 Task: Find connections with filter location Gennevilliers with filter topic #Businessintelligence with filter profile language Spanish with filter current company Xebia with filter school Womens Jobs with filter industry Executive Offices with filter service category Strategic Planning with filter keywords title Nurse
Action: Mouse moved to (641, 108)
Screenshot: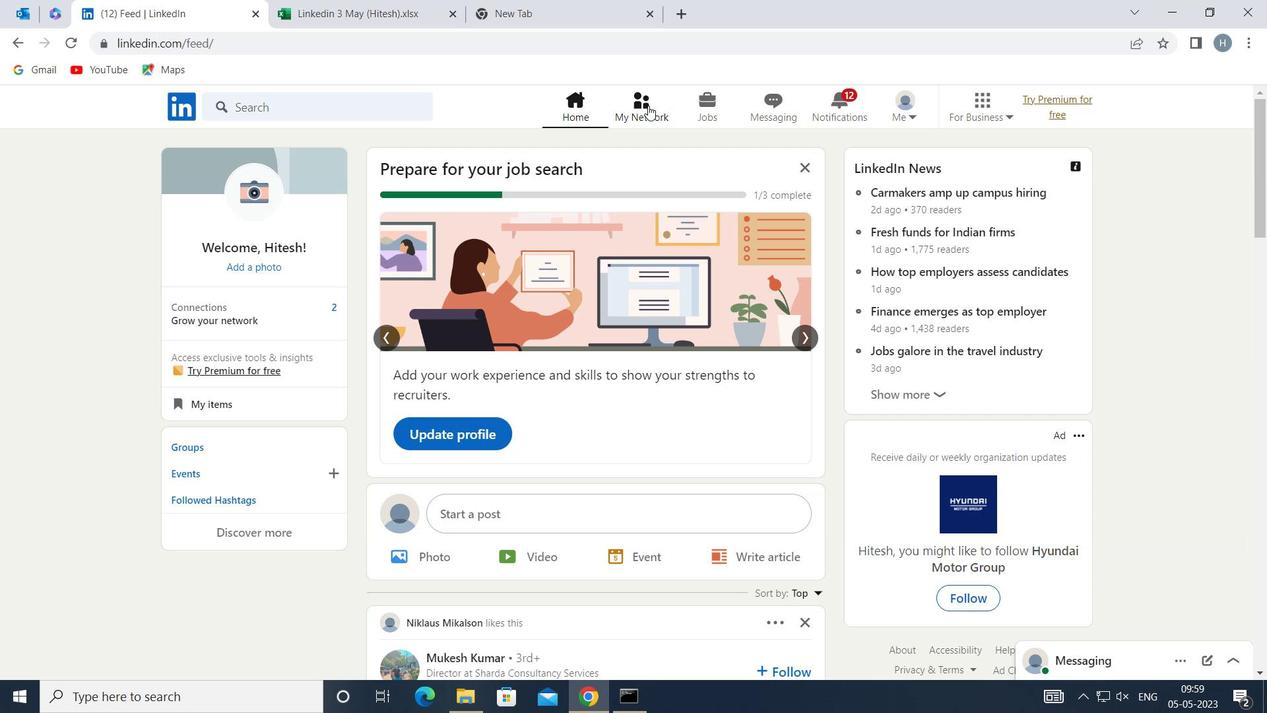 
Action: Mouse pressed left at (641, 108)
Screenshot: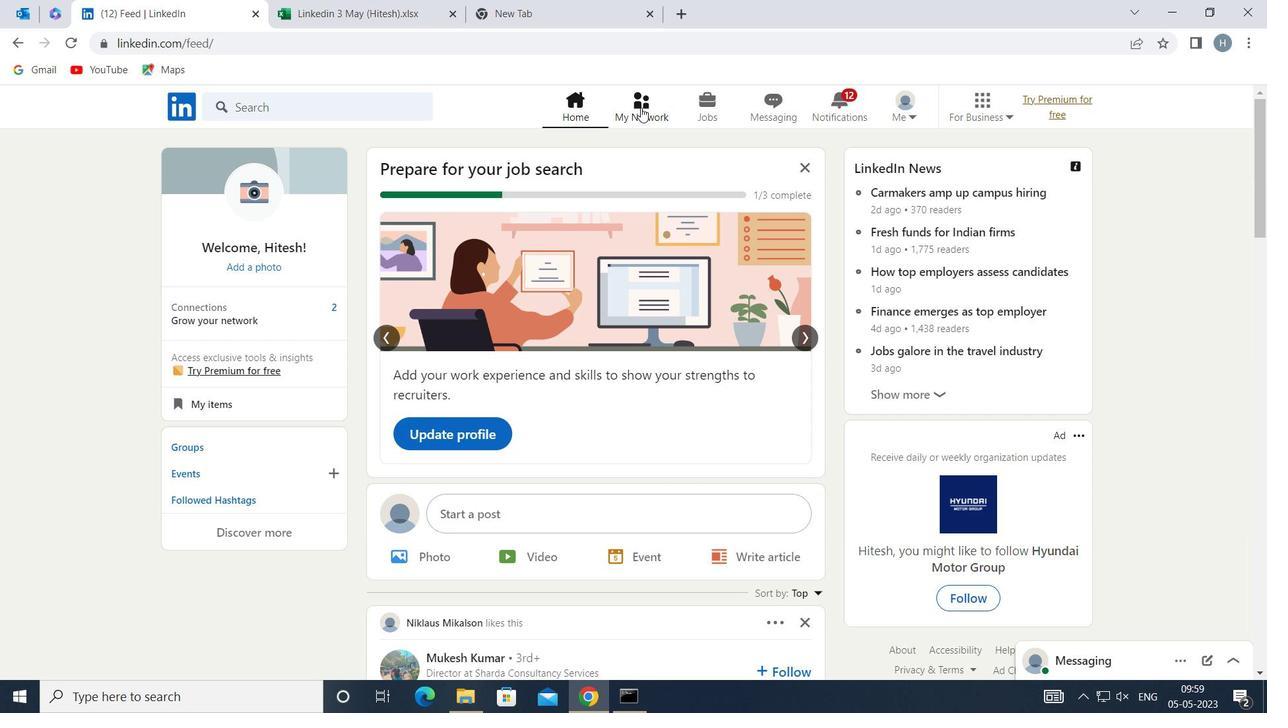 
Action: Mouse moved to (351, 202)
Screenshot: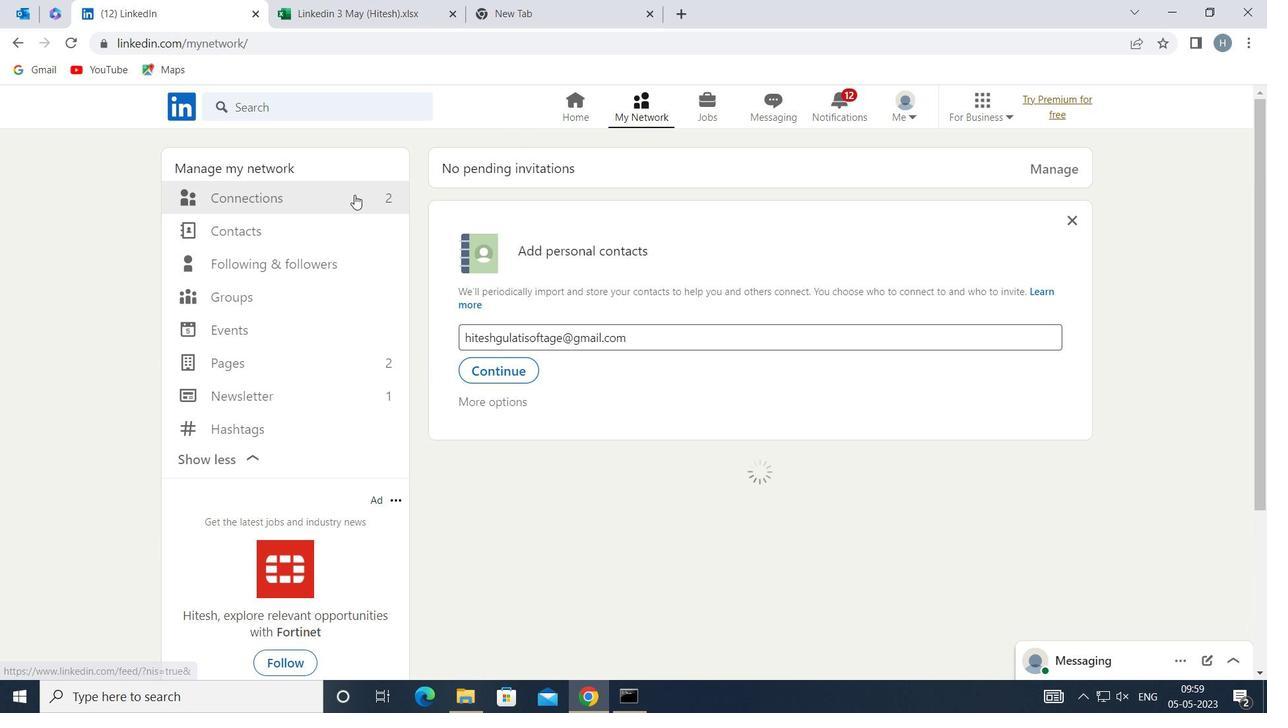 
Action: Mouse pressed left at (351, 202)
Screenshot: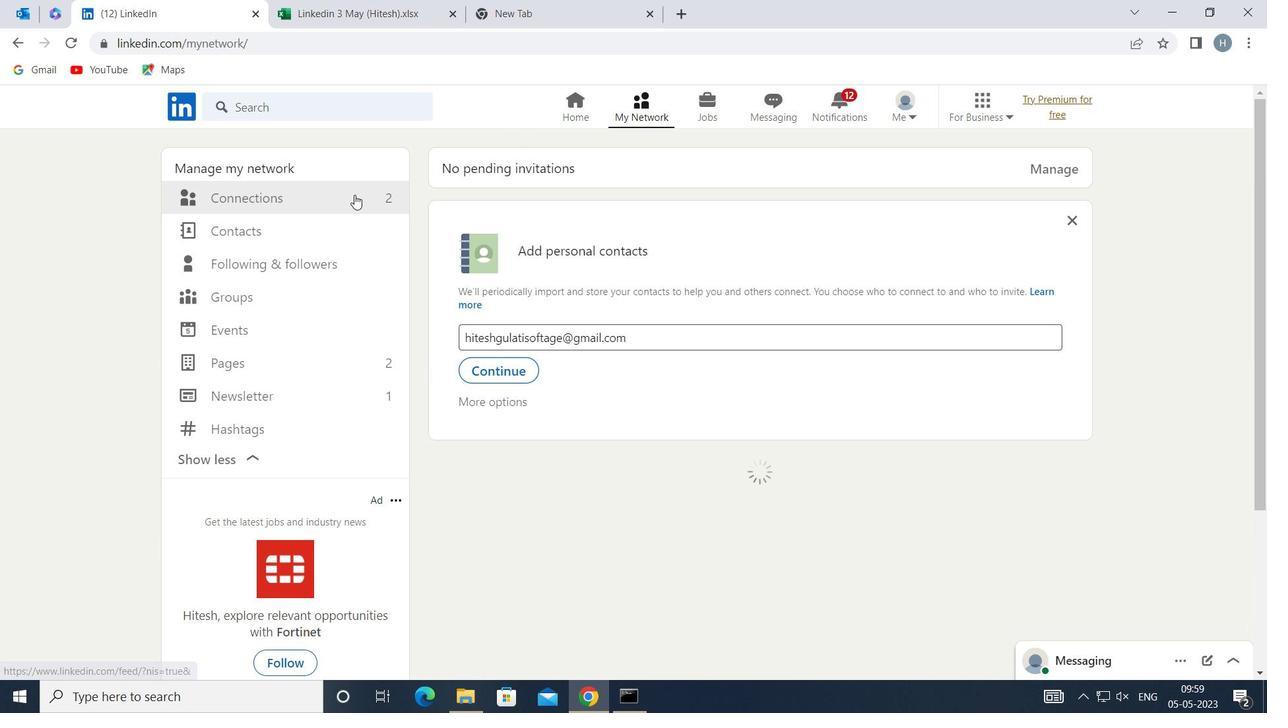 
Action: Mouse moved to (746, 195)
Screenshot: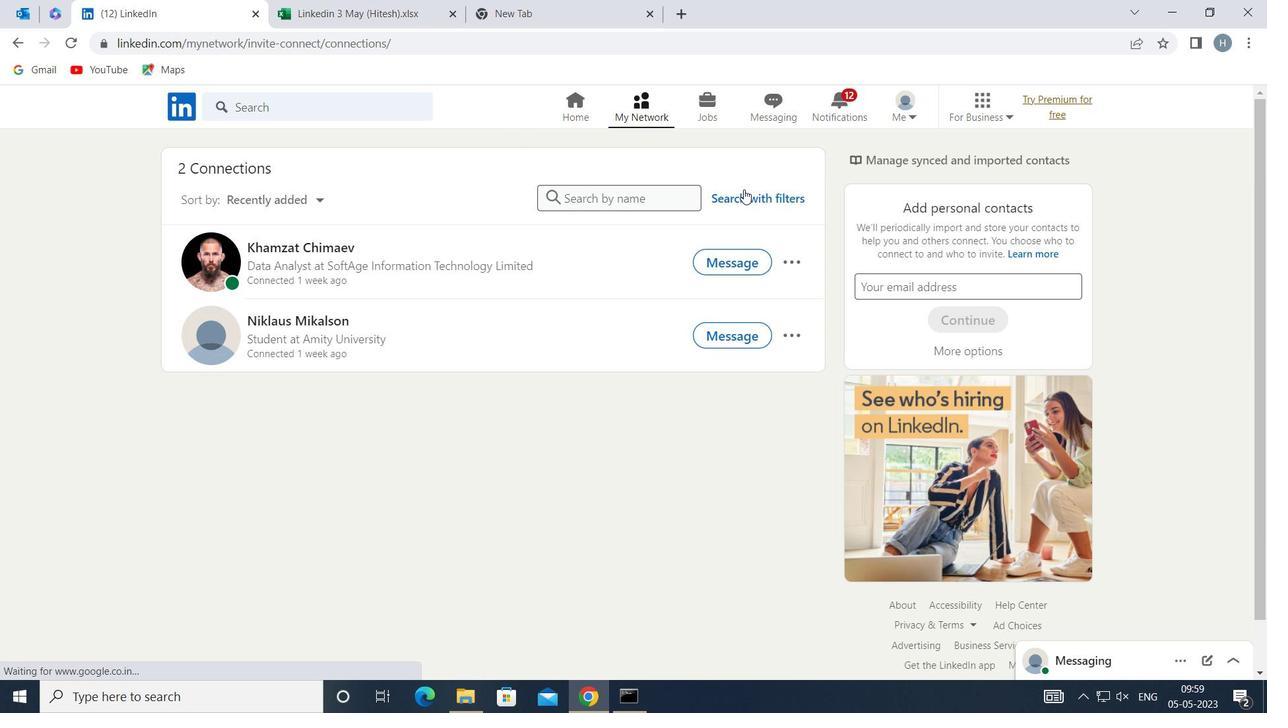
Action: Mouse pressed left at (746, 195)
Screenshot: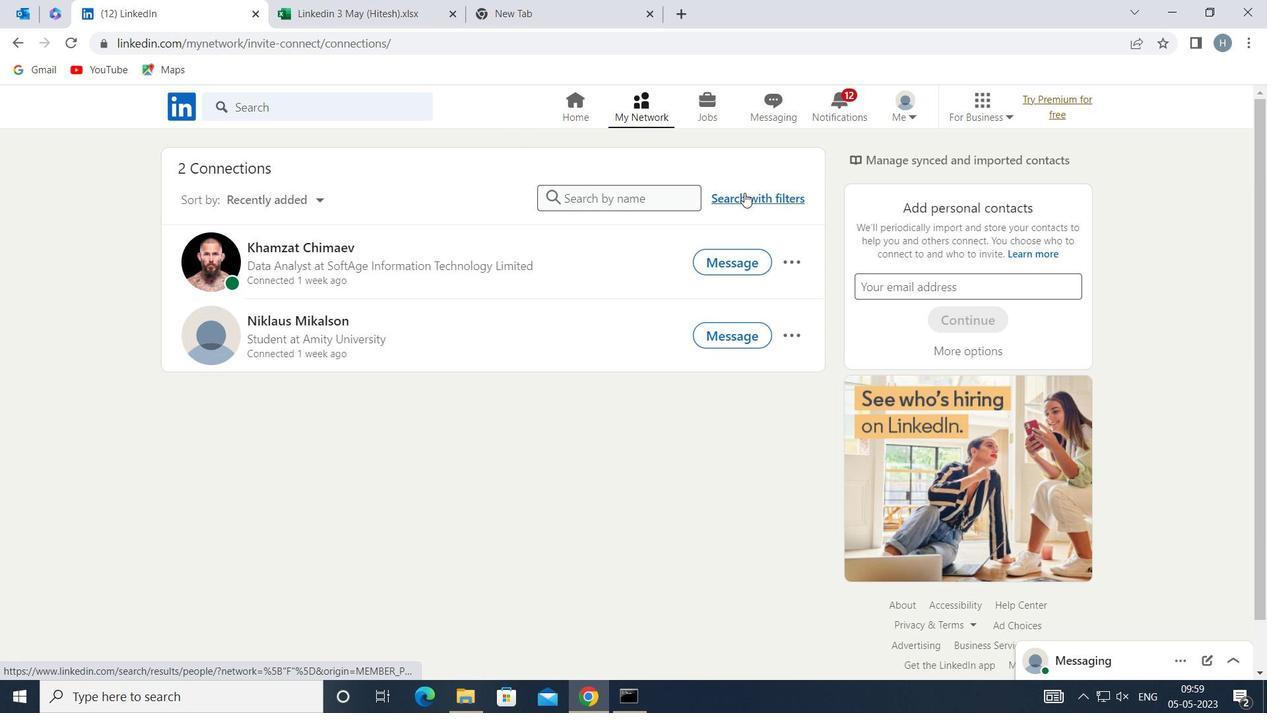 
Action: Mouse moved to (688, 146)
Screenshot: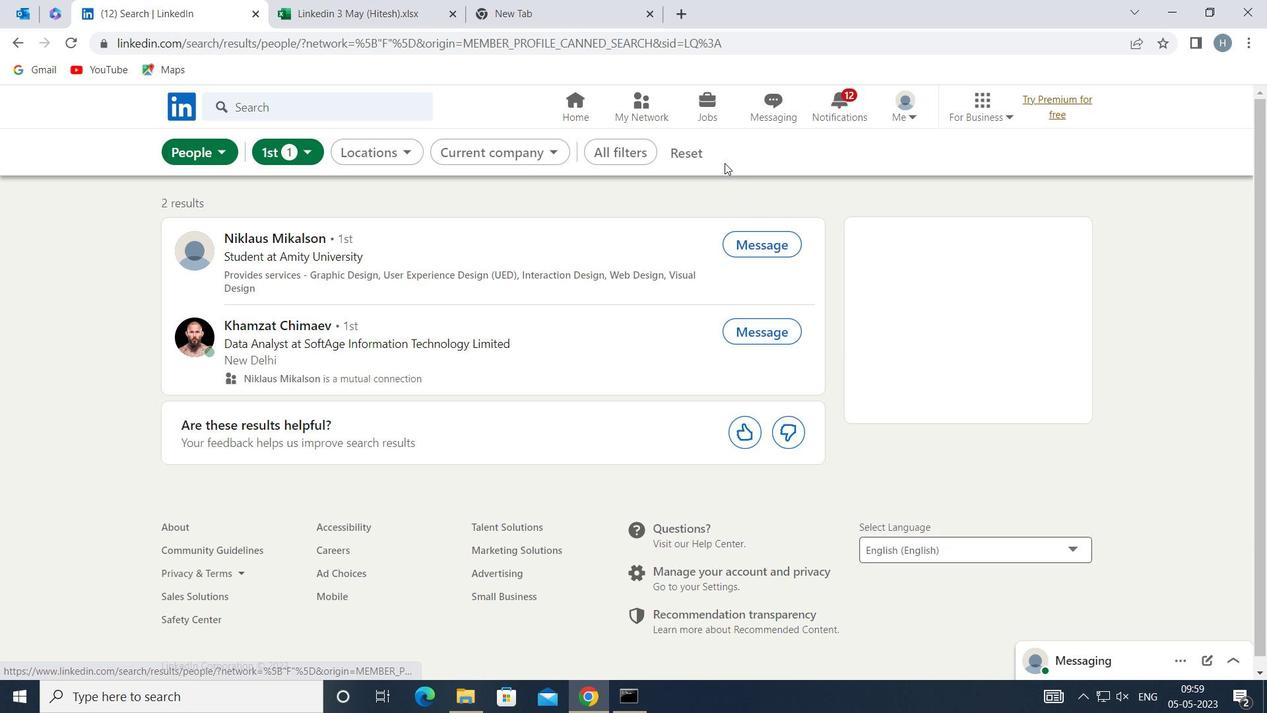 
Action: Mouse pressed left at (688, 146)
Screenshot: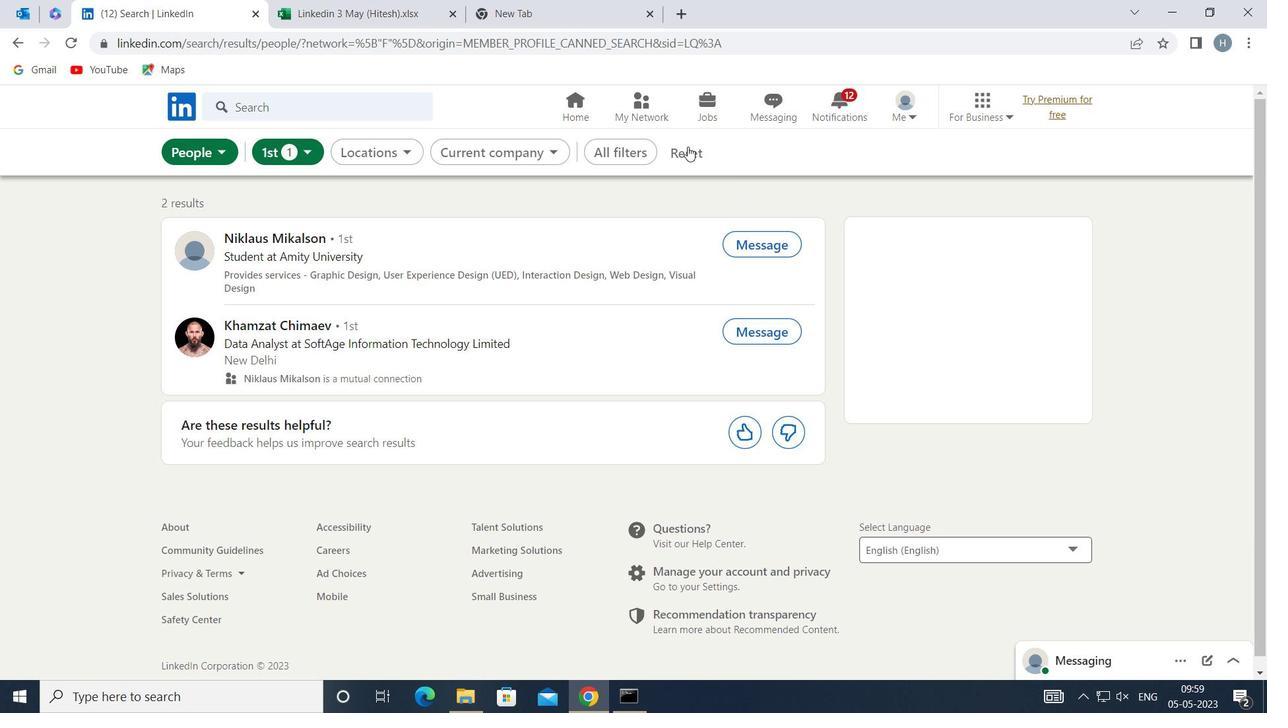 
Action: Mouse moved to (668, 147)
Screenshot: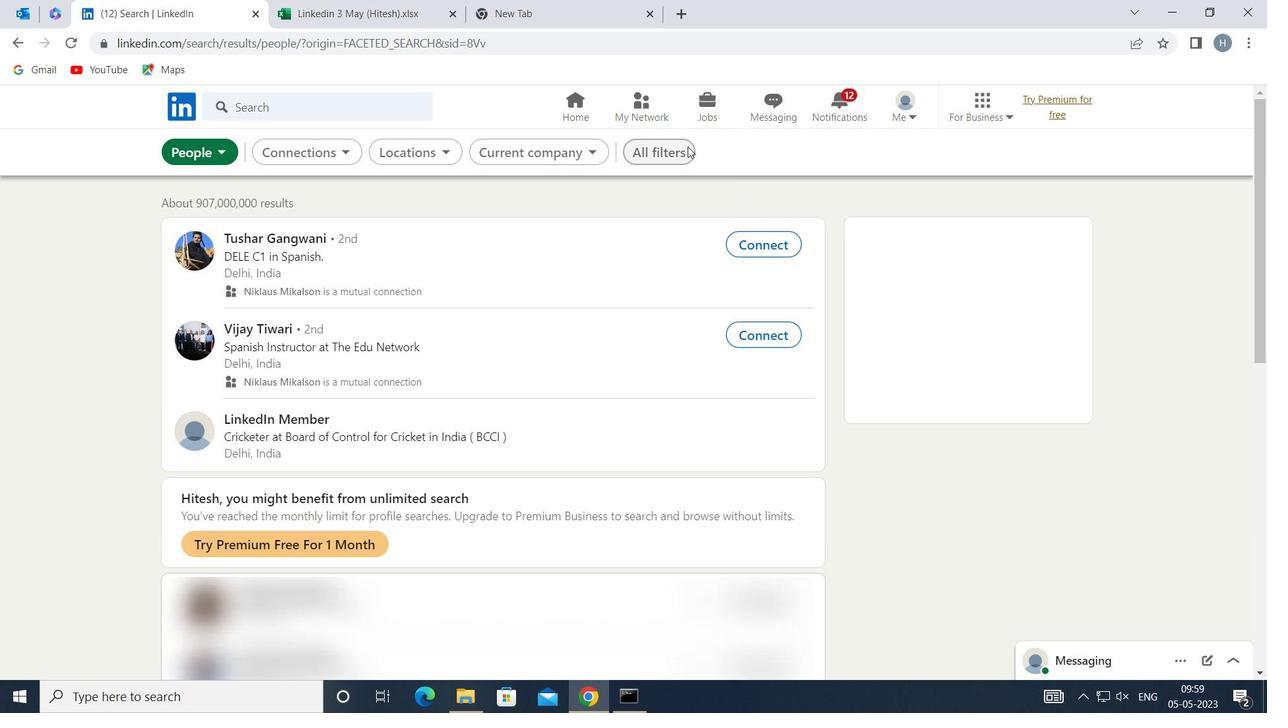 
Action: Mouse pressed left at (668, 147)
Screenshot: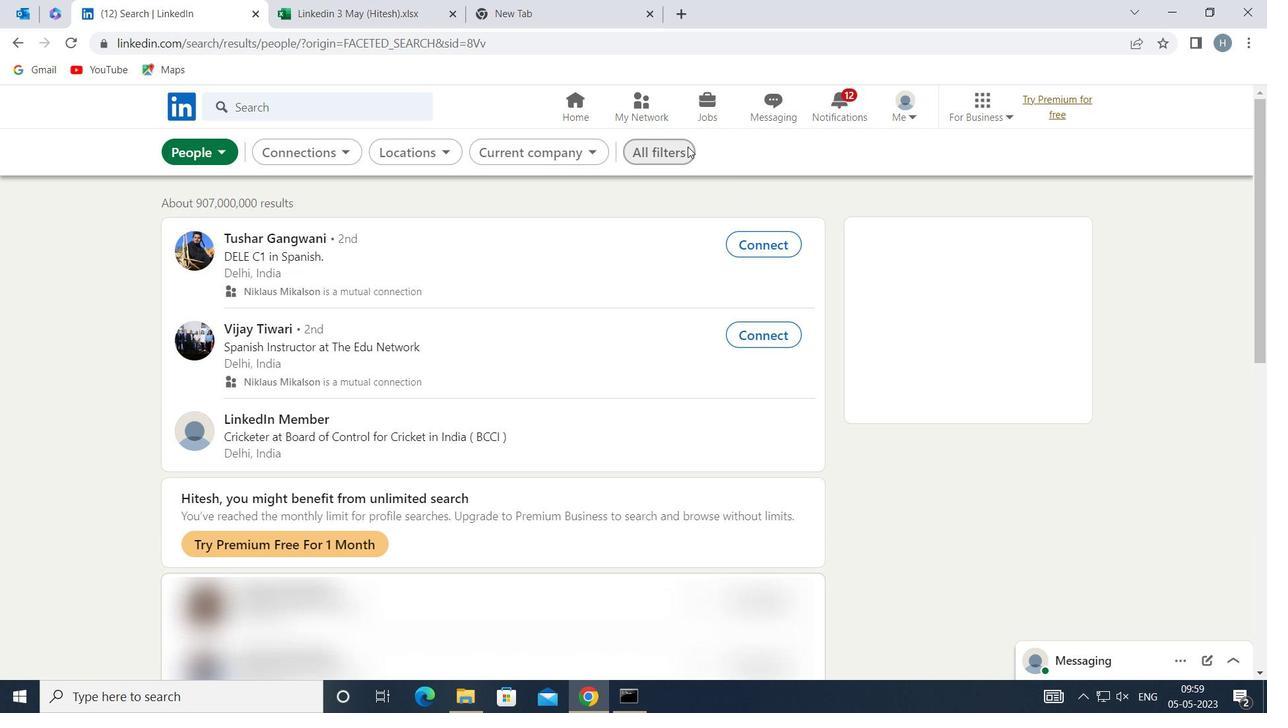 
Action: Mouse moved to (972, 376)
Screenshot: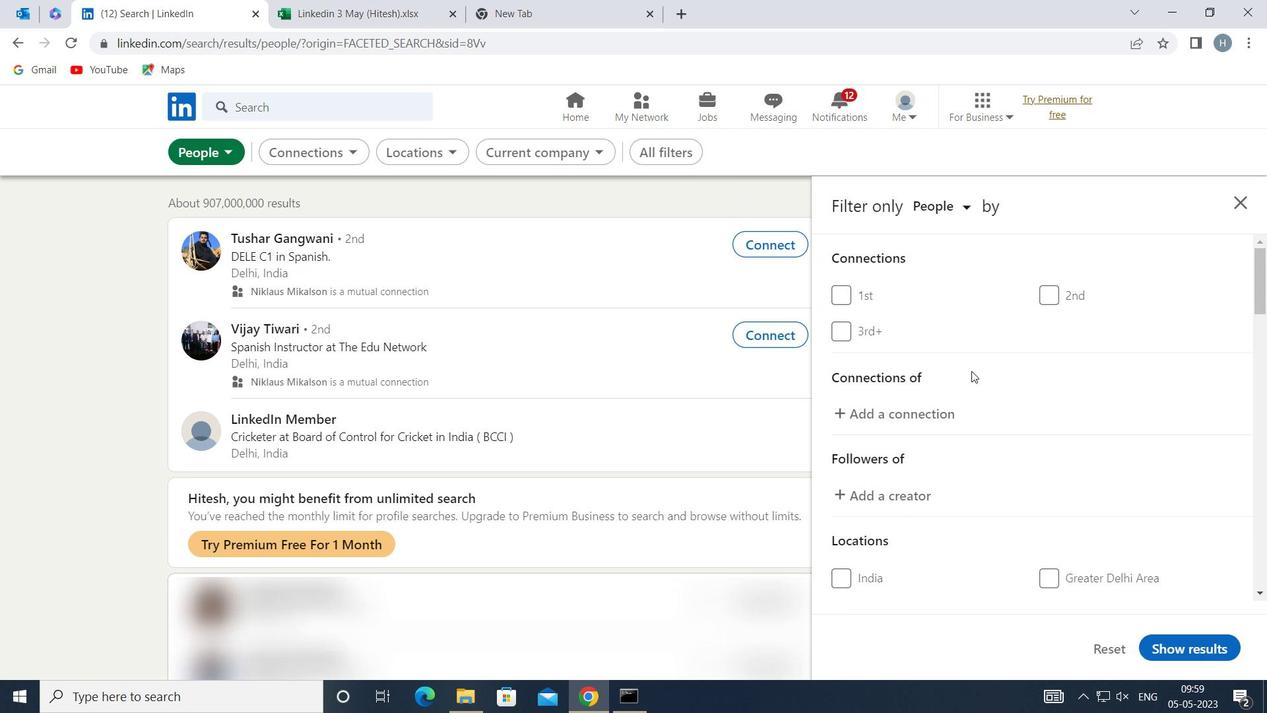 
Action: Mouse scrolled (972, 375) with delta (0, 0)
Screenshot: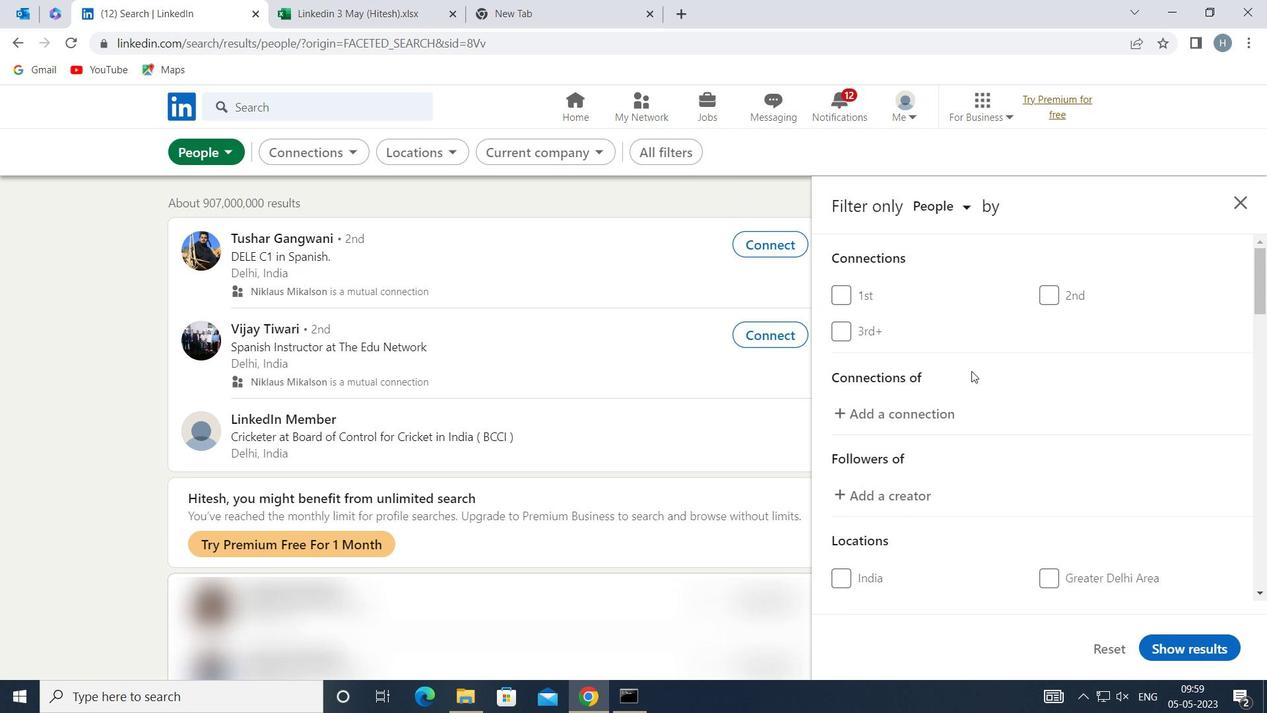 
Action: Mouse scrolled (972, 375) with delta (0, 0)
Screenshot: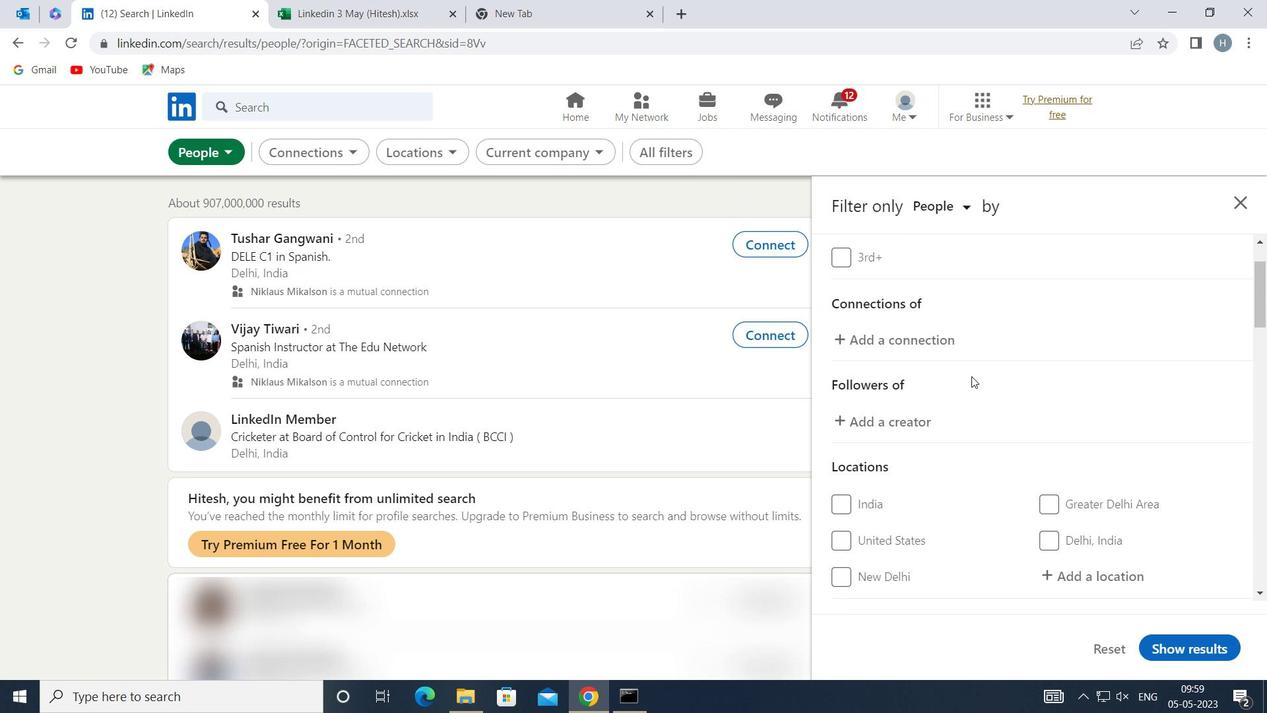 
Action: Mouse moved to (1098, 476)
Screenshot: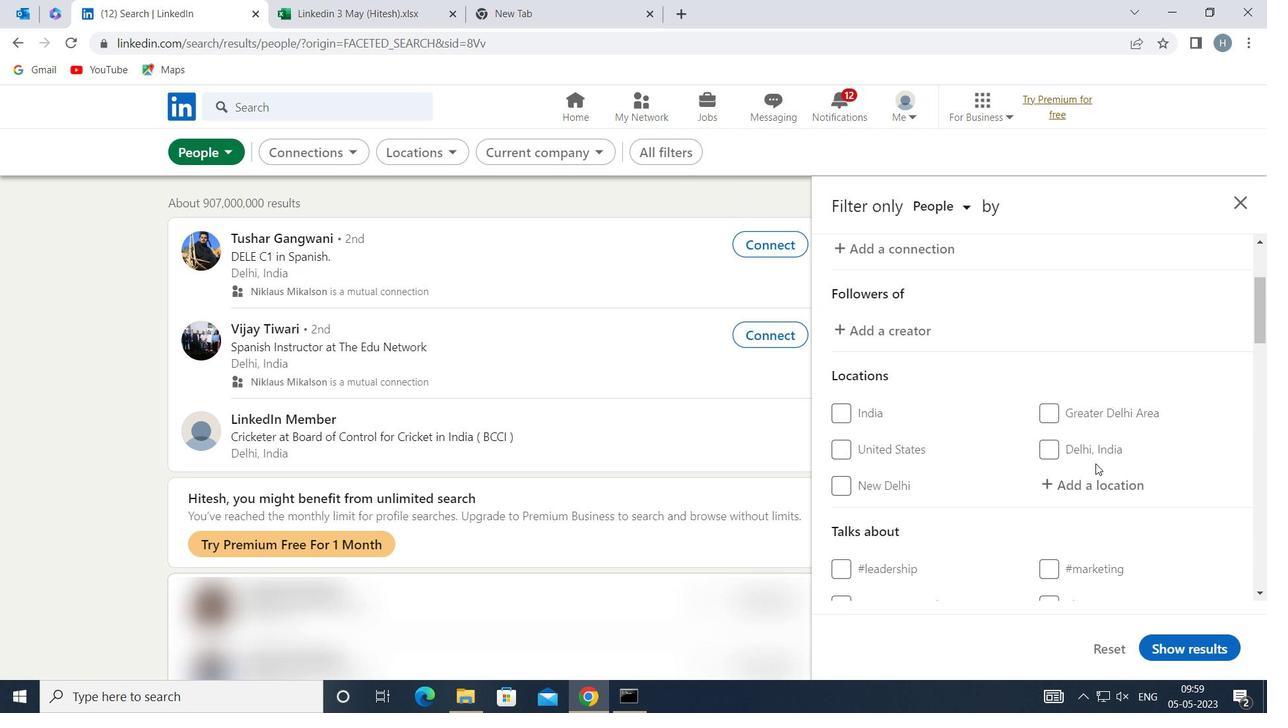 
Action: Mouse pressed left at (1098, 476)
Screenshot: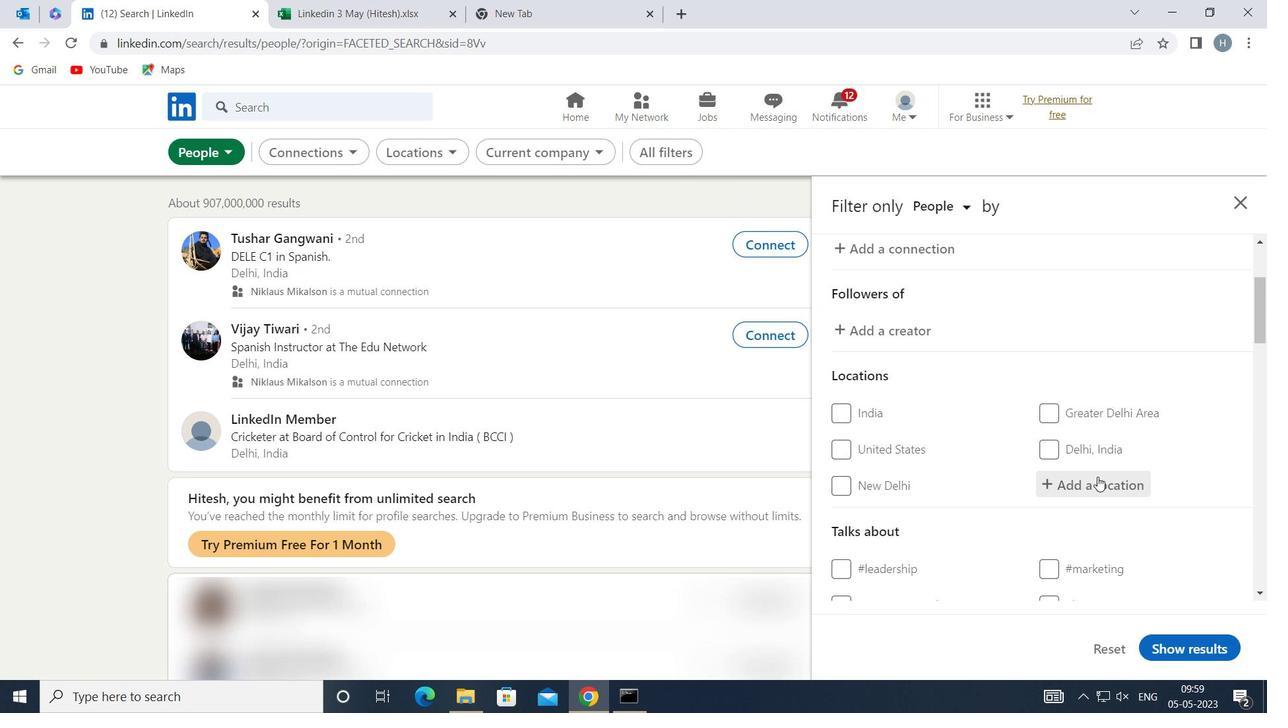 
Action: Mouse moved to (1094, 452)
Screenshot: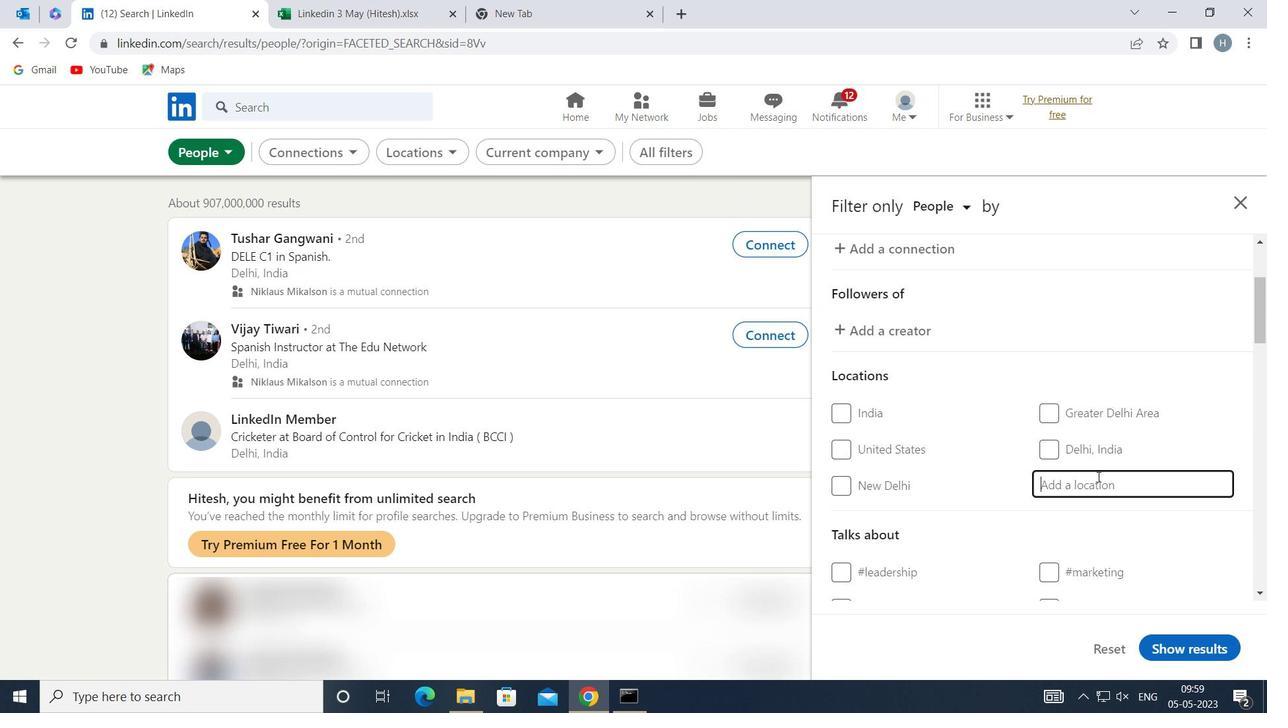 
Action: Key pressed <Key.shift>GENNEVILLI
Screenshot: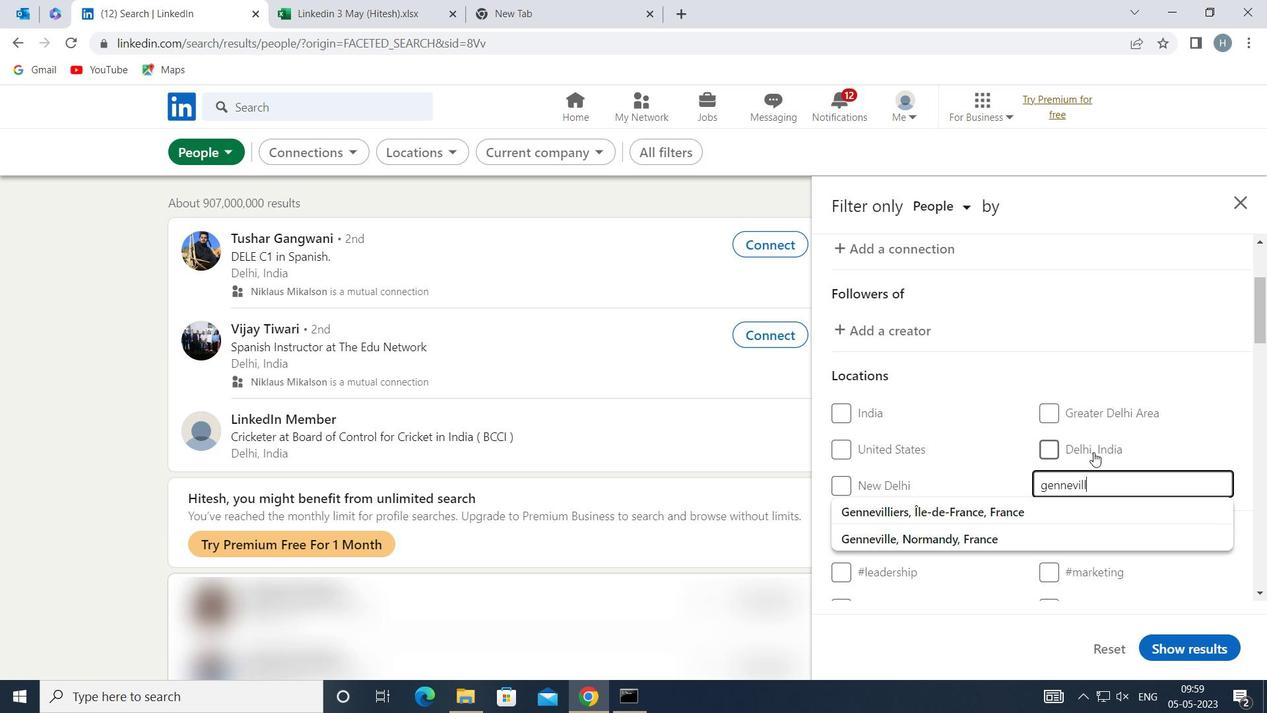
Action: Mouse moved to (1040, 504)
Screenshot: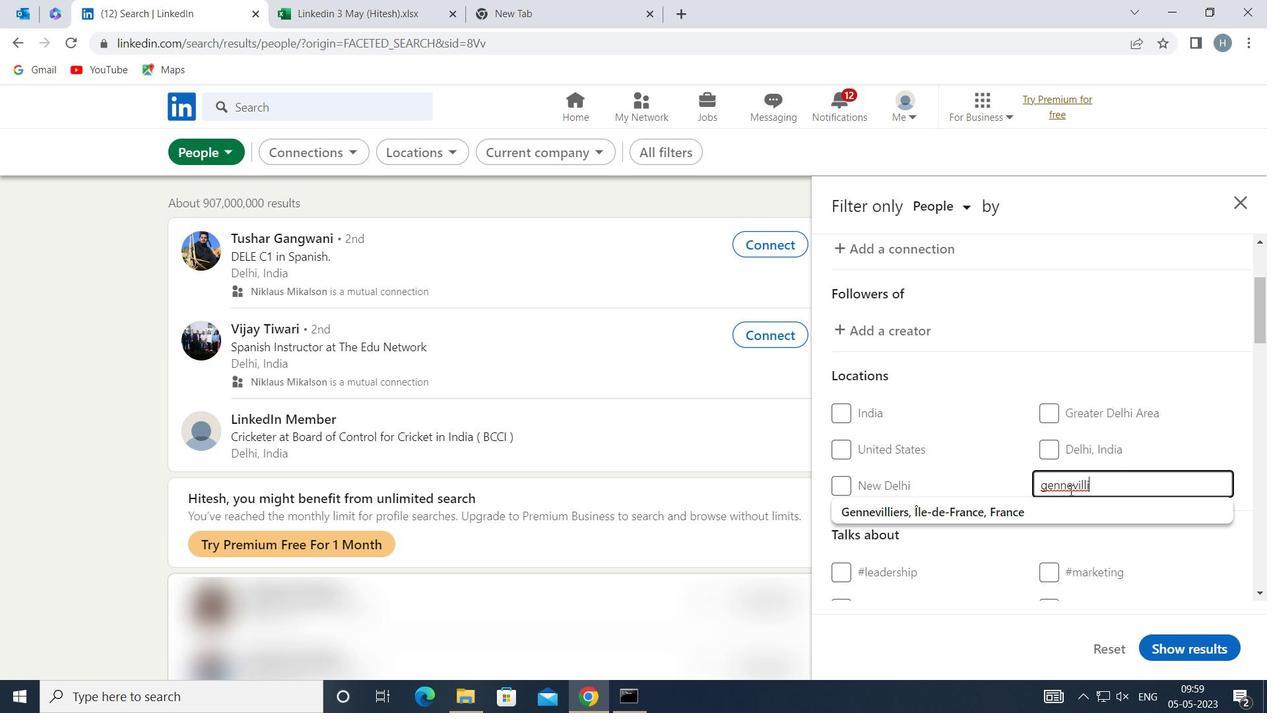 
Action: Mouse pressed left at (1040, 504)
Screenshot: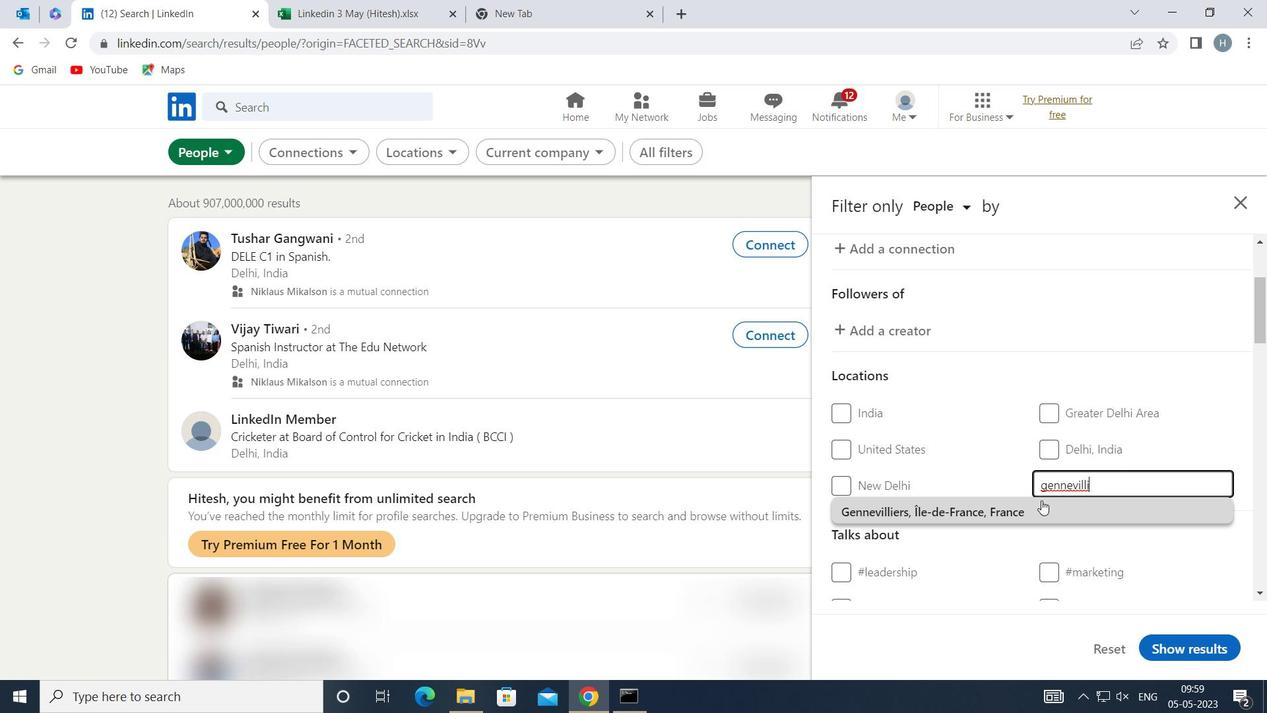 
Action: Mouse moved to (1007, 461)
Screenshot: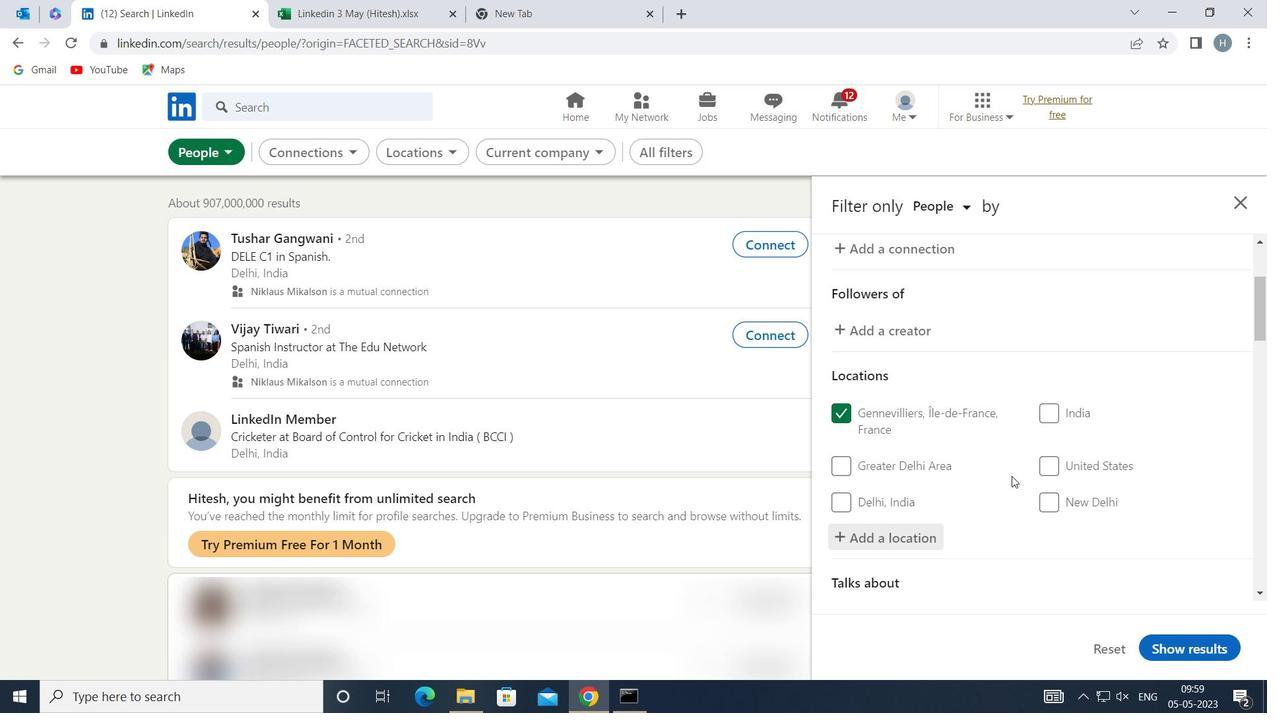 
Action: Mouse scrolled (1007, 460) with delta (0, 0)
Screenshot: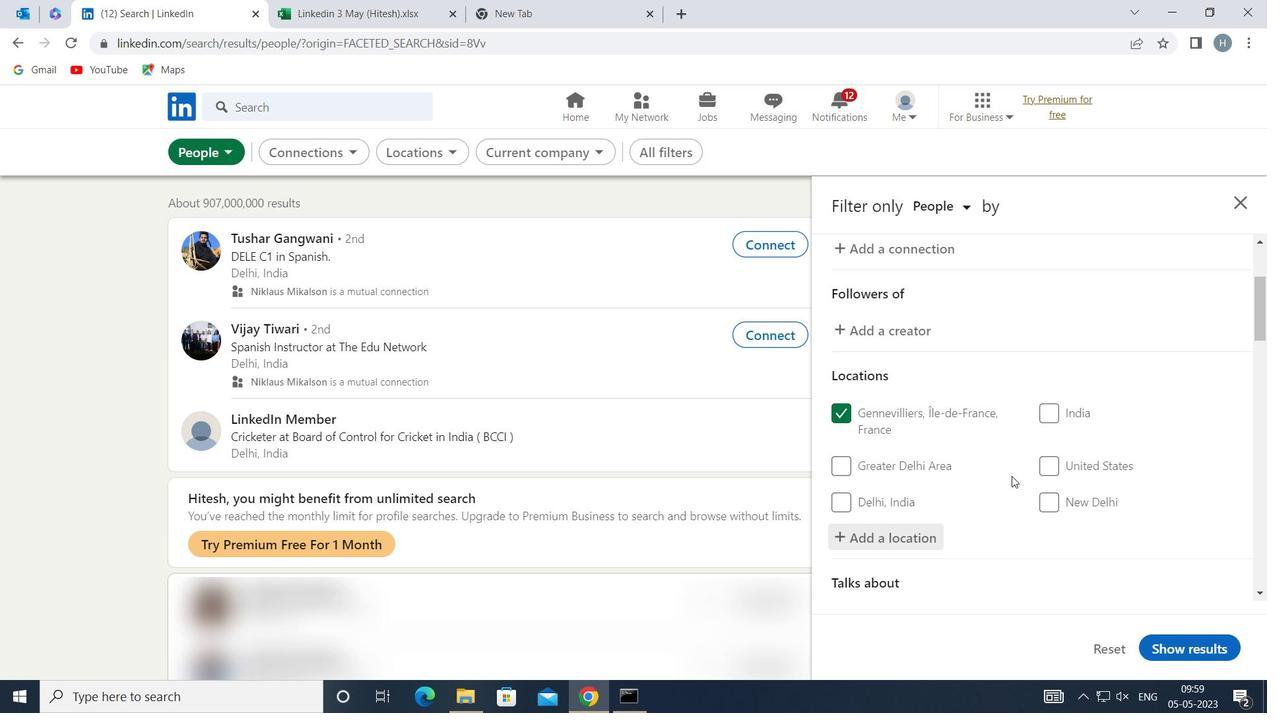
Action: Mouse moved to (1007, 460)
Screenshot: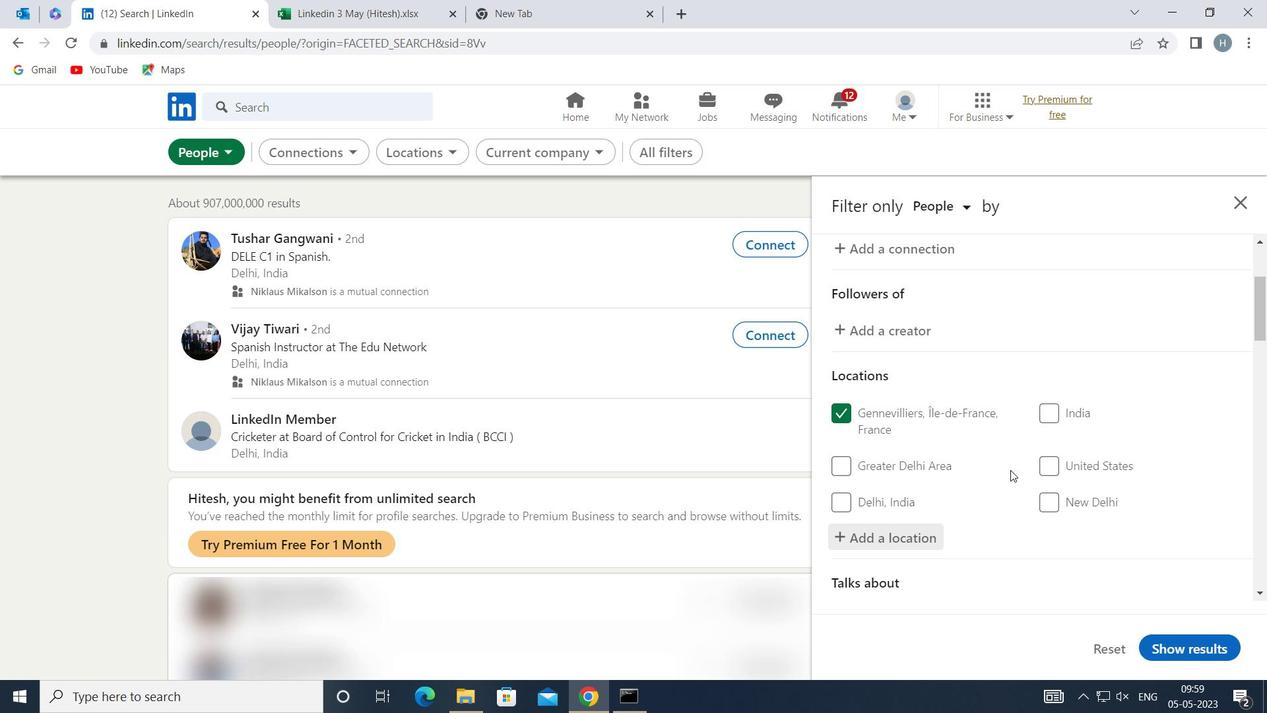 
Action: Mouse scrolled (1007, 460) with delta (0, 0)
Screenshot: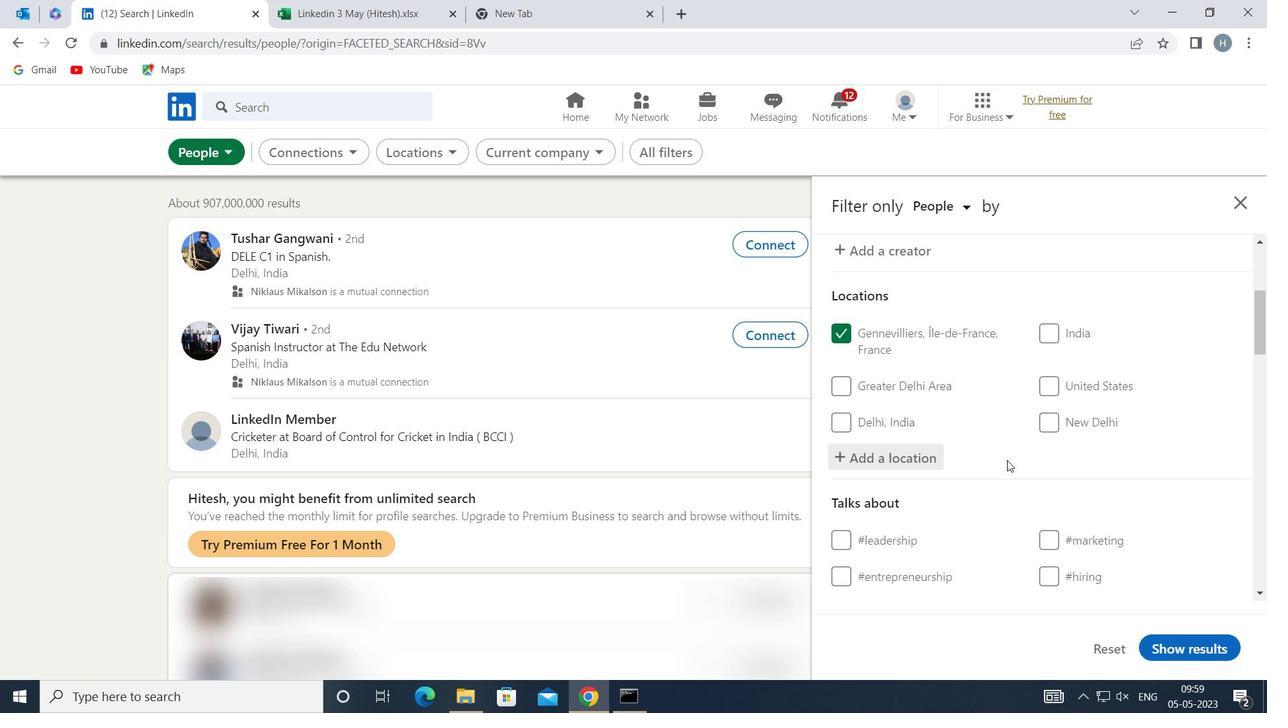 
Action: Mouse scrolled (1007, 460) with delta (0, 0)
Screenshot: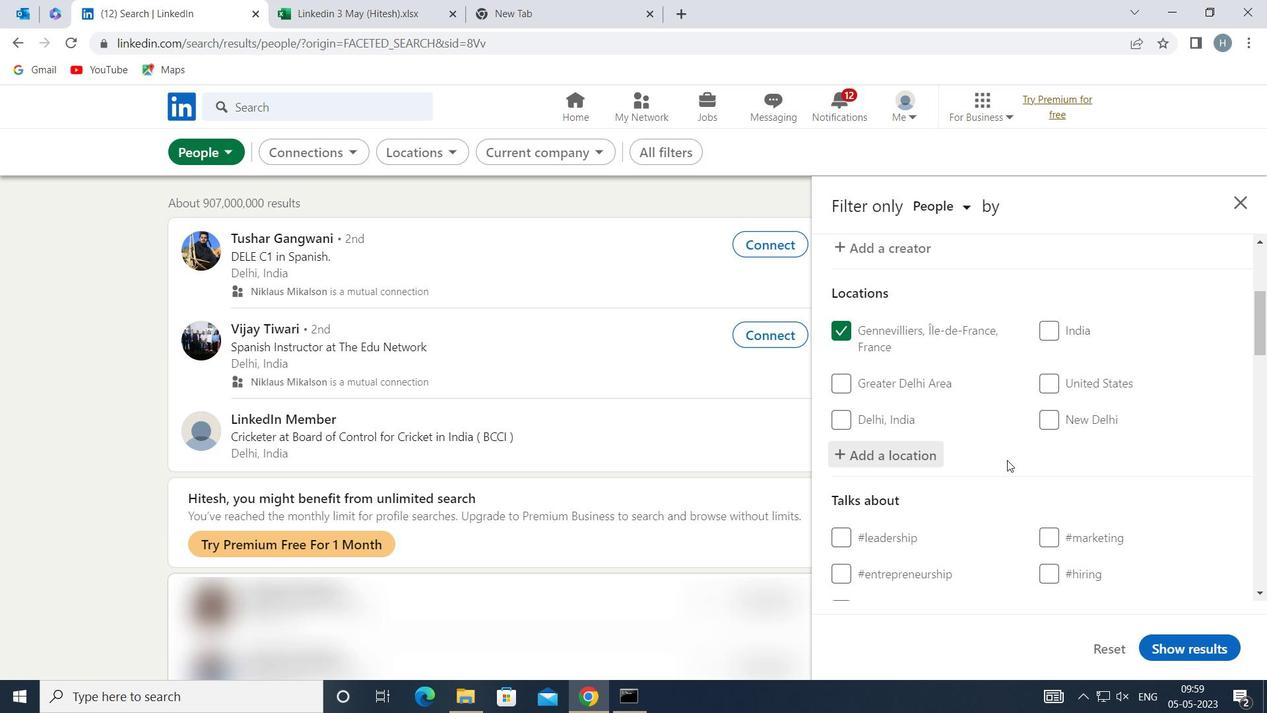 
Action: Mouse scrolled (1007, 460) with delta (0, 0)
Screenshot: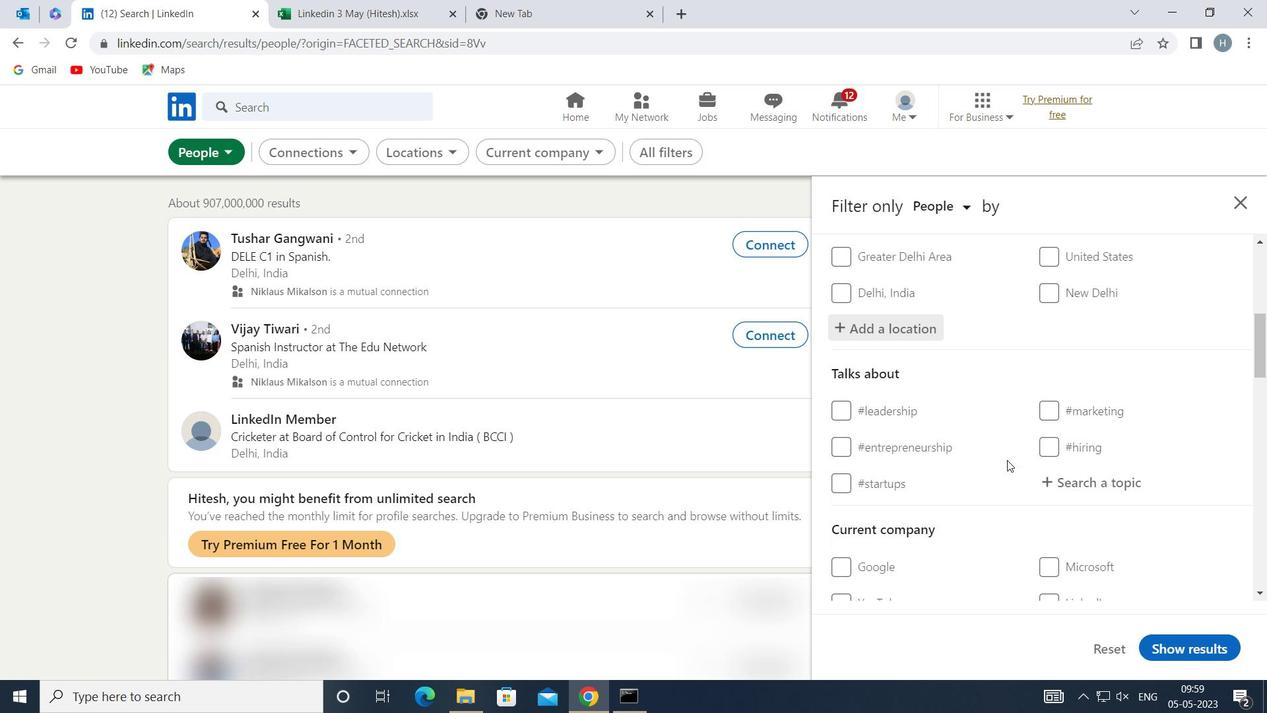 
Action: Mouse moved to (1099, 366)
Screenshot: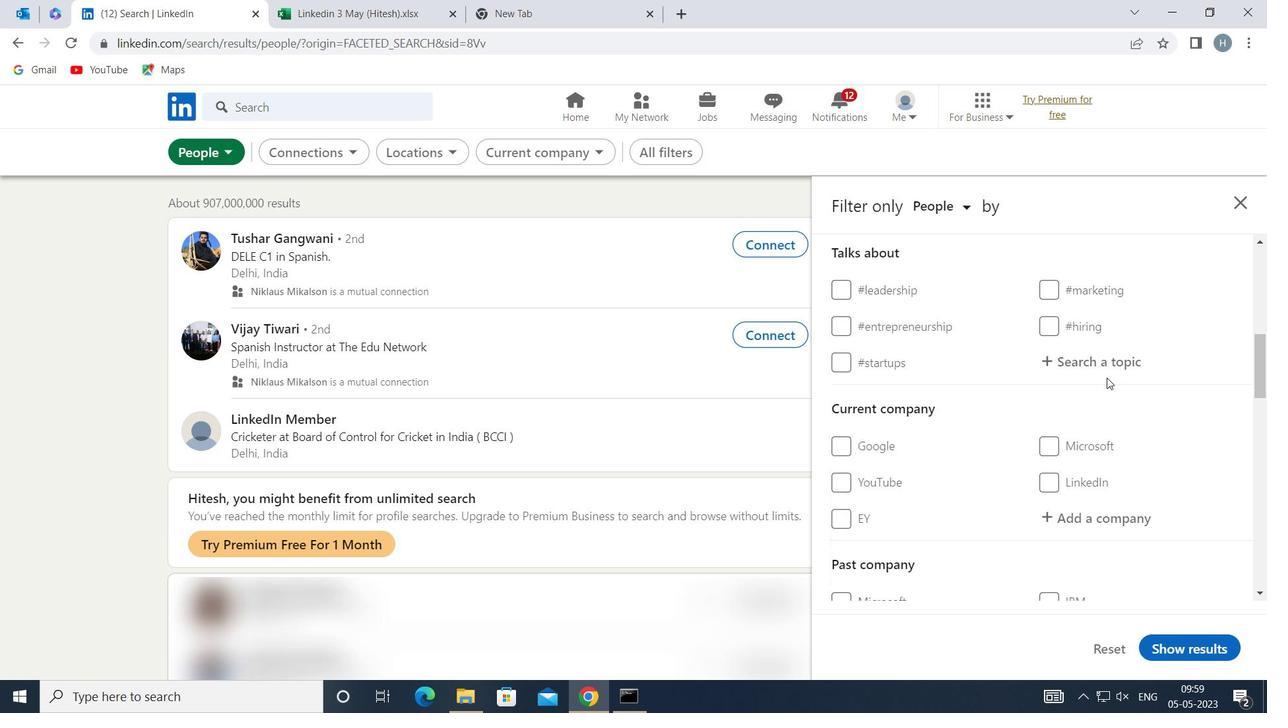 
Action: Mouse pressed left at (1099, 366)
Screenshot: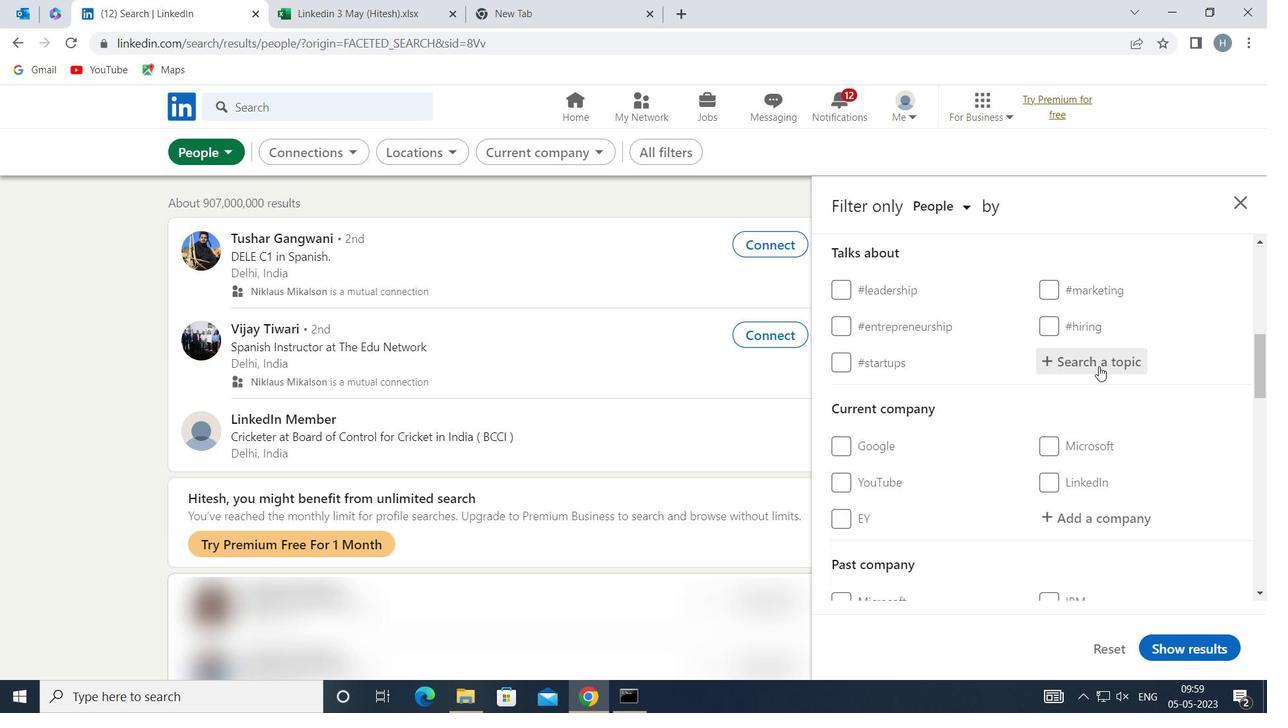 
Action: Key pressed <Key.shift>BUSINESSINTELLIGENCE
Screenshot: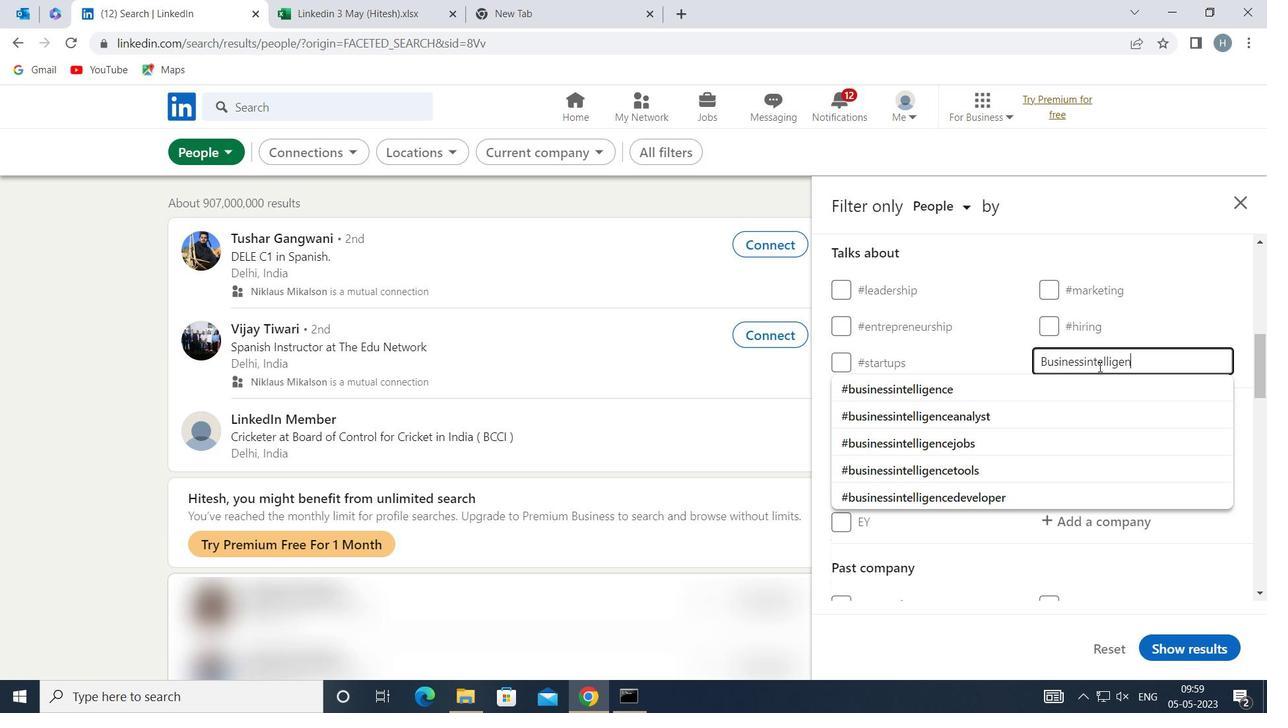 
Action: Mouse moved to (1014, 377)
Screenshot: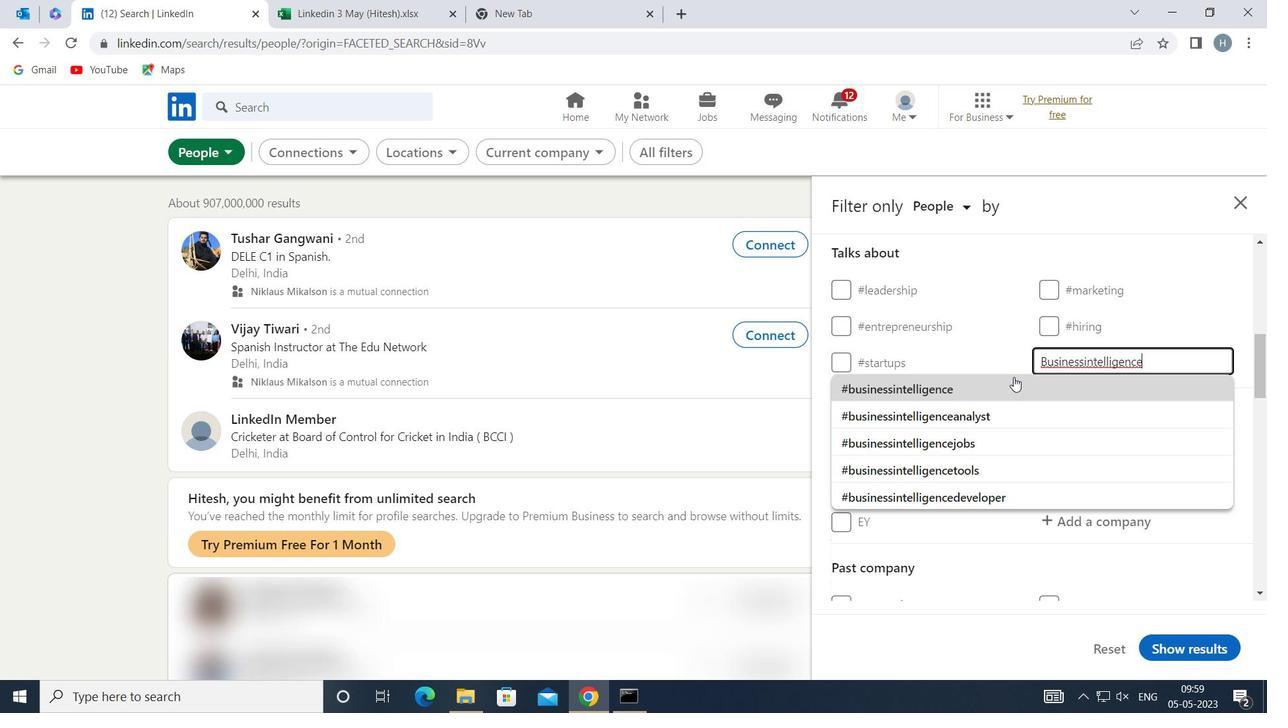 
Action: Mouse pressed left at (1014, 377)
Screenshot: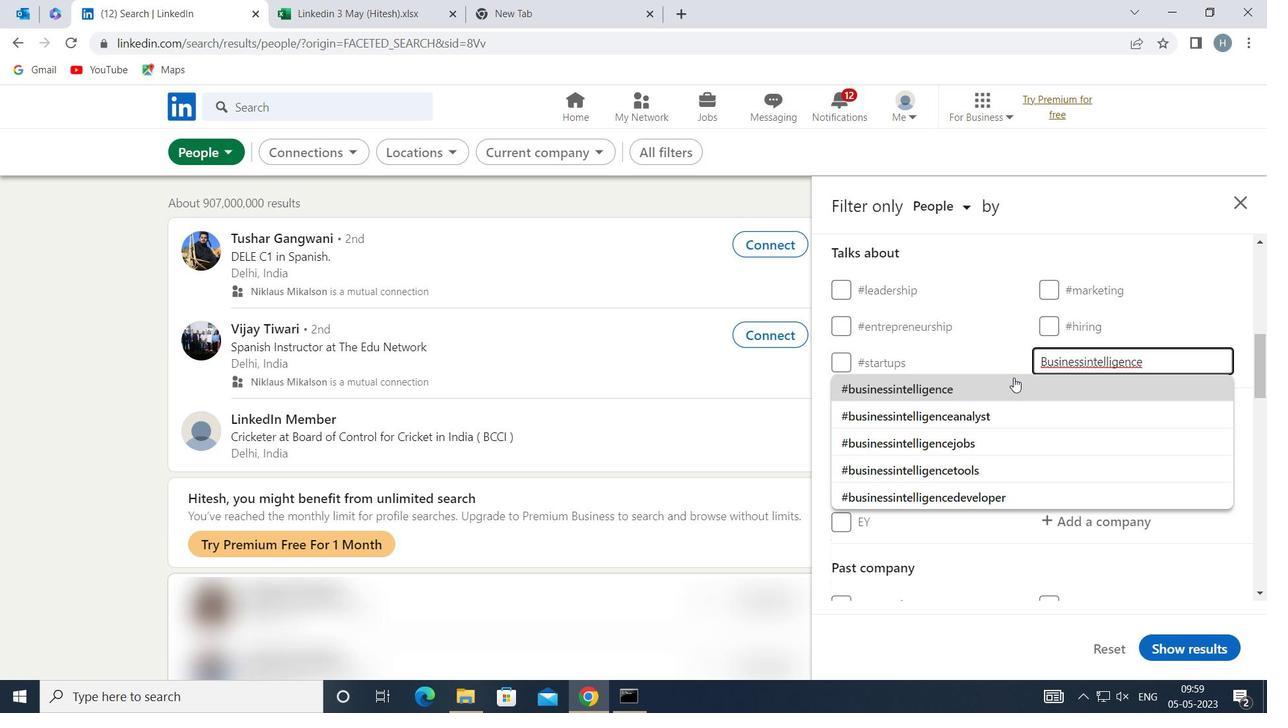 
Action: Mouse moved to (1000, 375)
Screenshot: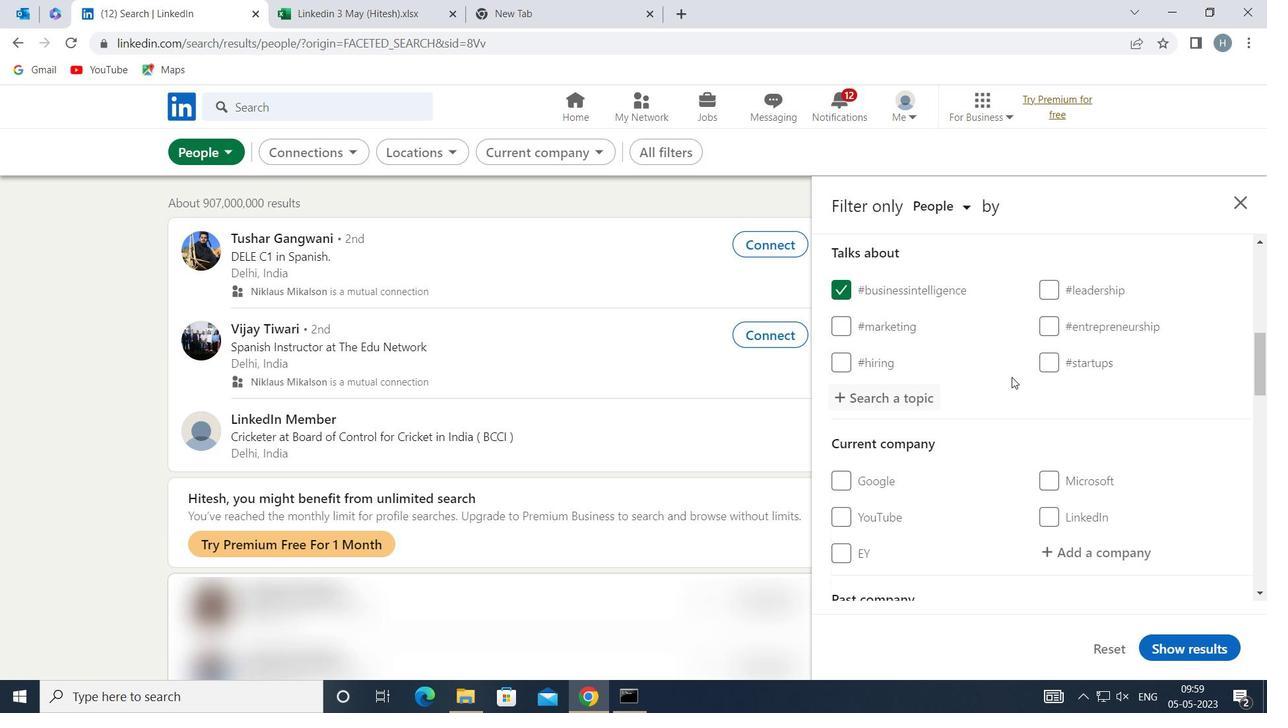 
Action: Mouse scrolled (1000, 374) with delta (0, 0)
Screenshot: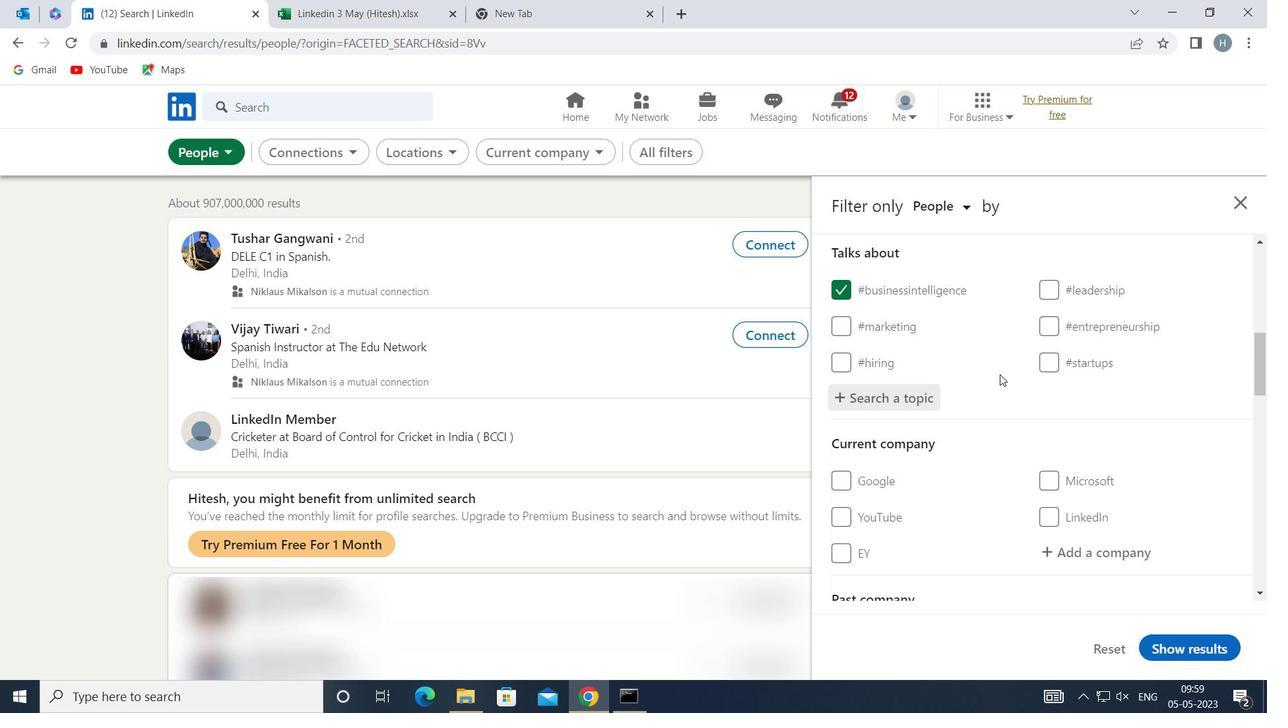 
Action: Mouse scrolled (1000, 374) with delta (0, 0)
Screenshot: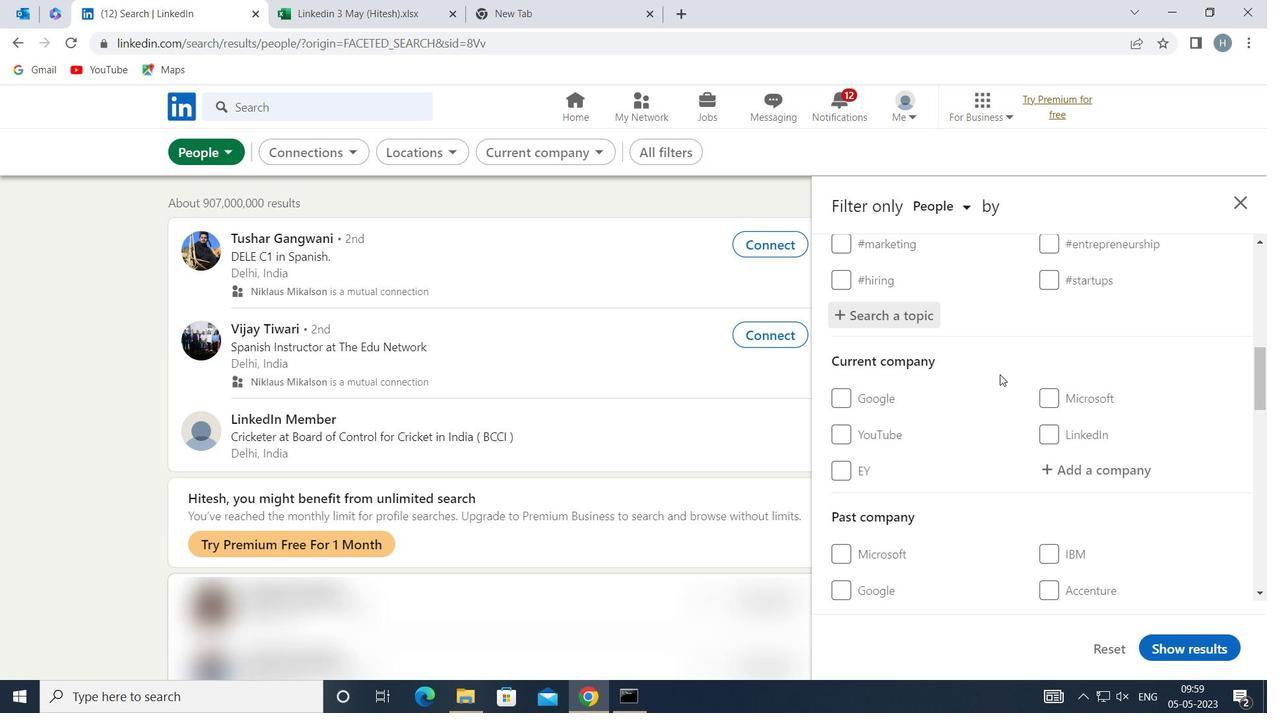 
Action: Mouse scrolled (1000, 374) with delta (0, 0)
Screenshot: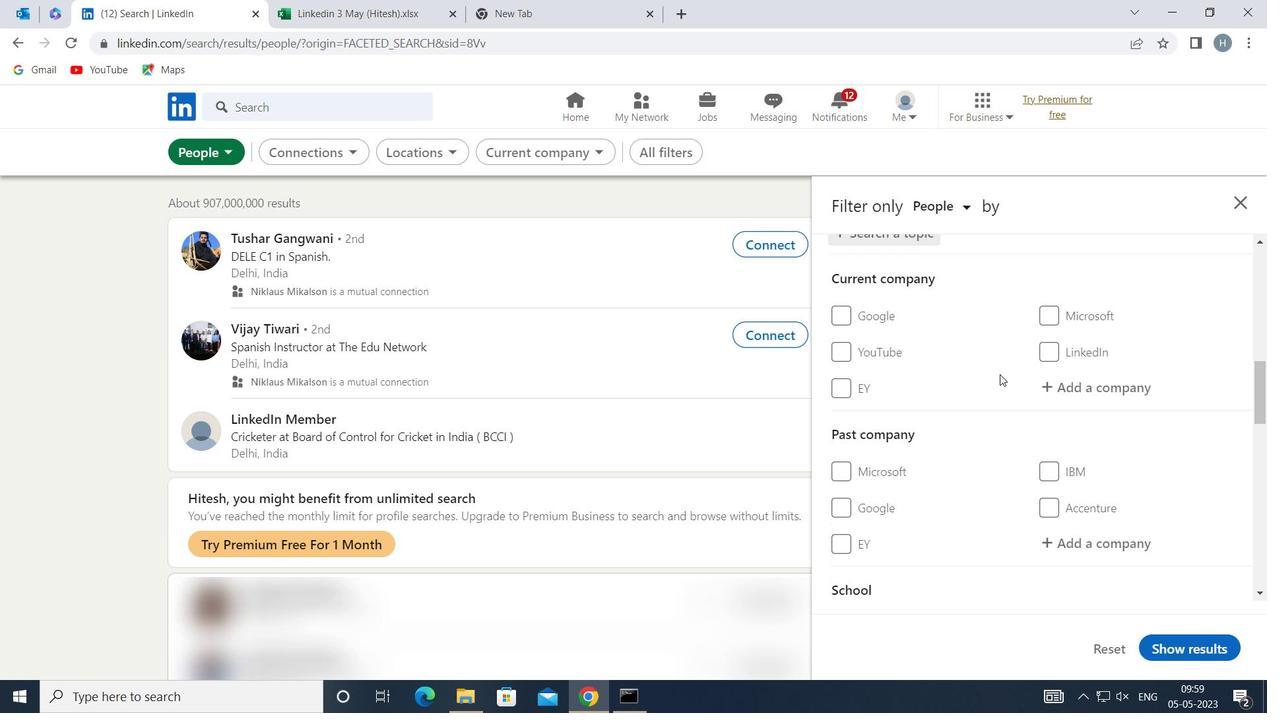 
Action: Mouse scrolled (1000, 374) with delta (0, 0)
Screenshot: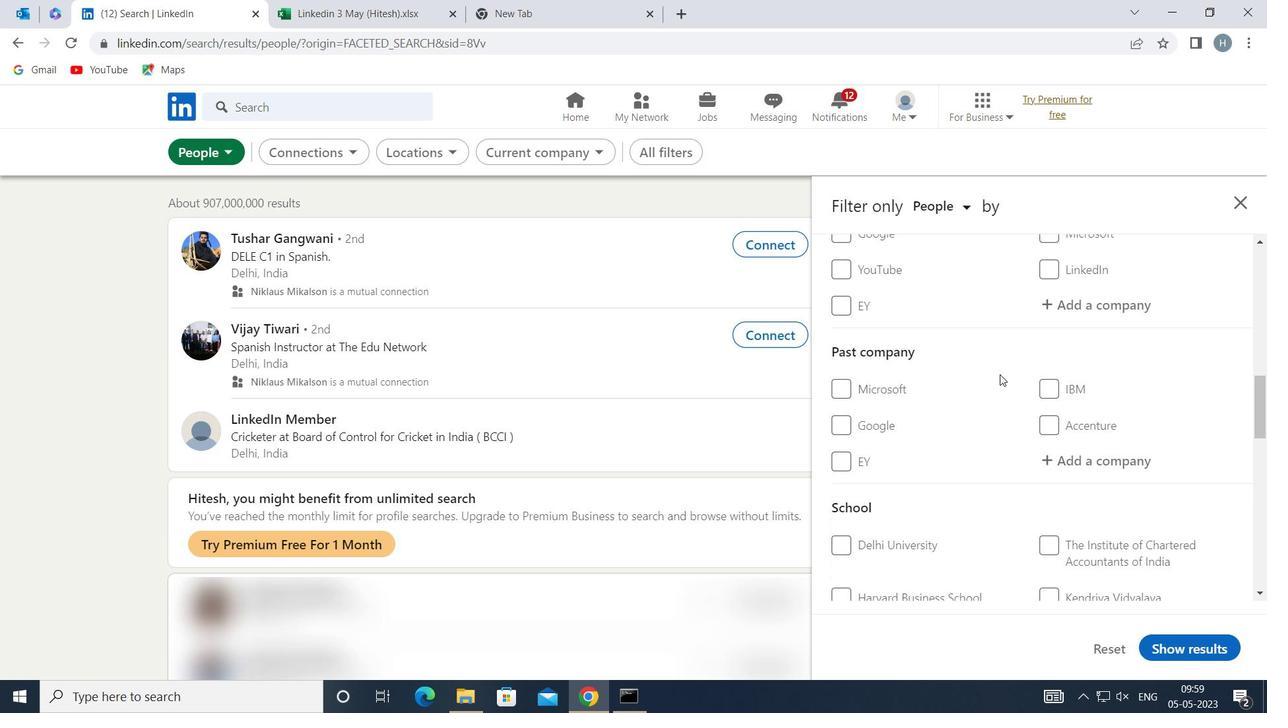 
Action: Mouse scrolled (1000, 374) with delta (0, 0)
Screenshot: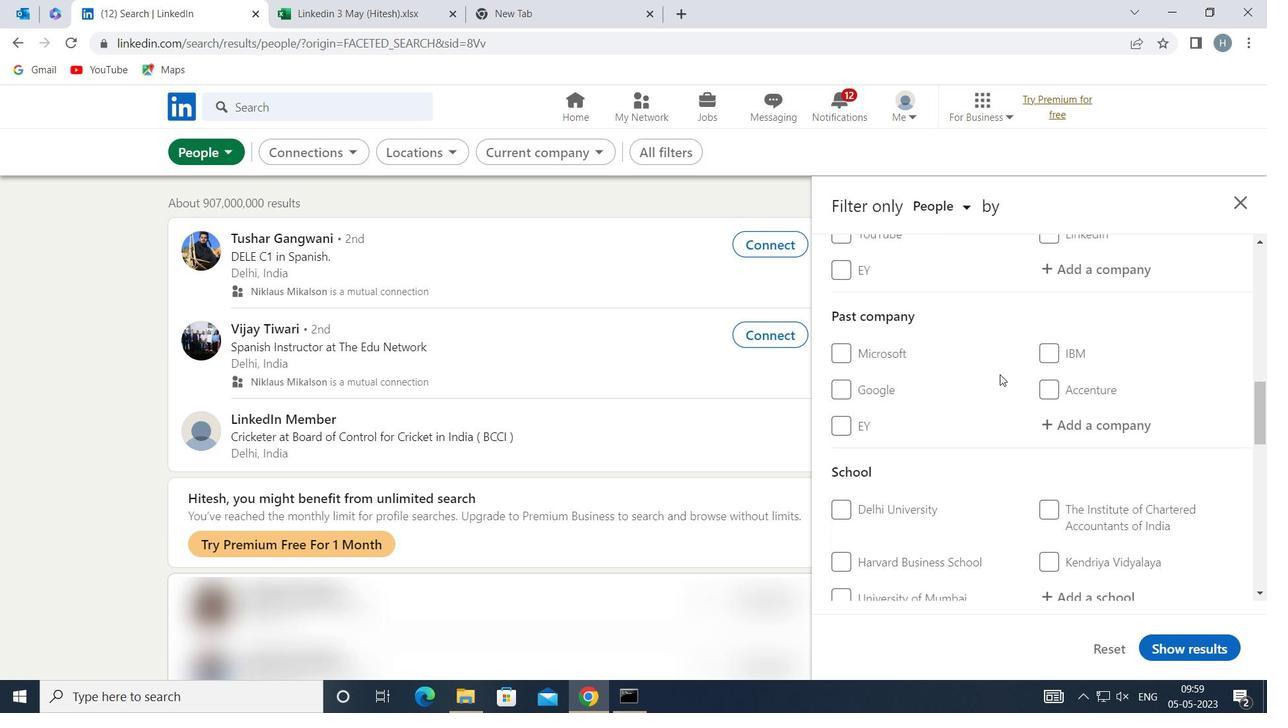 
Action: Mouse scrolled (1000, 374) with delta (0, 0)
Screenshot: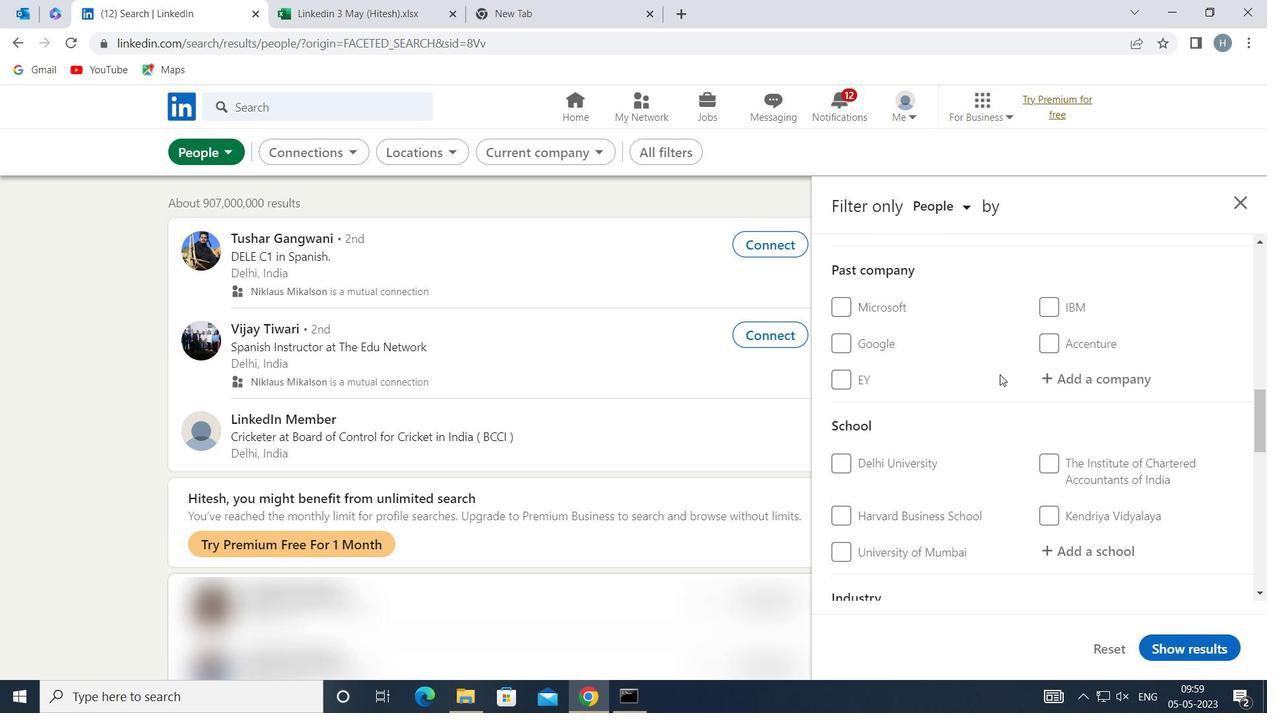 
Action: Mouse scrolled (1000, 374) with delta (0, 0)
Screenshot: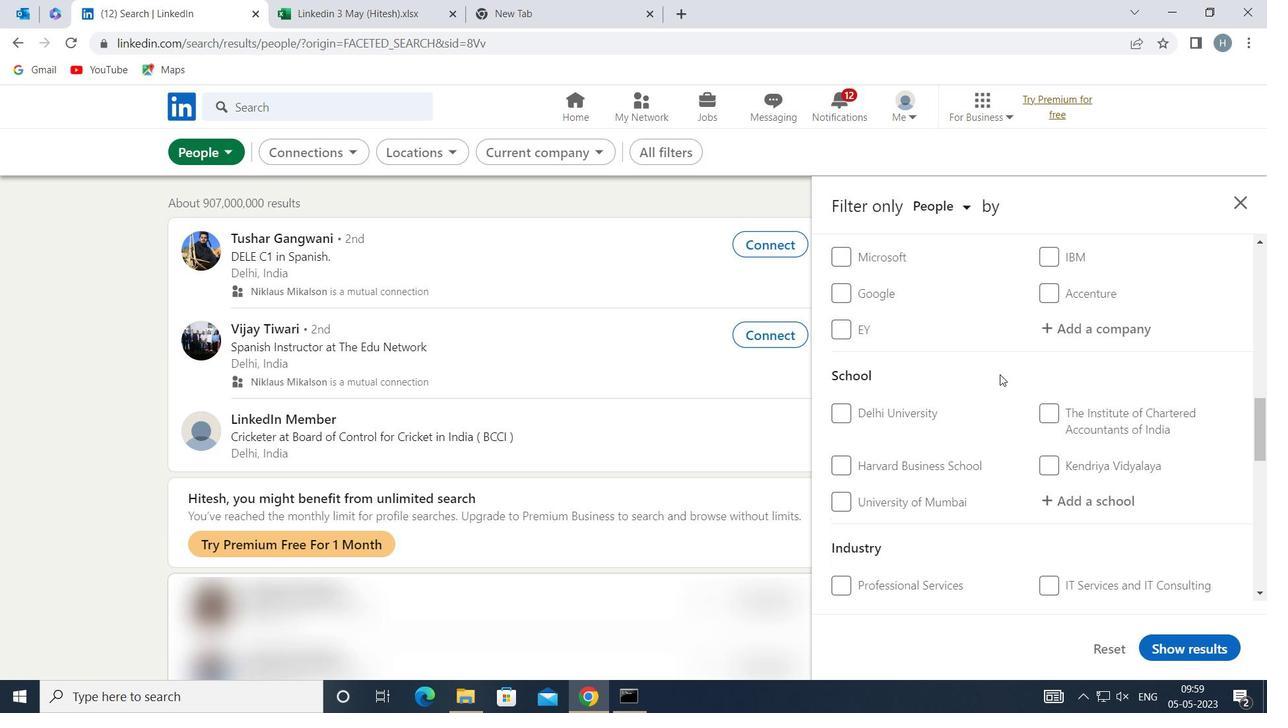 
Action: Mouse scrolled (1000, 374) with delta (0, 0)
Screenshot: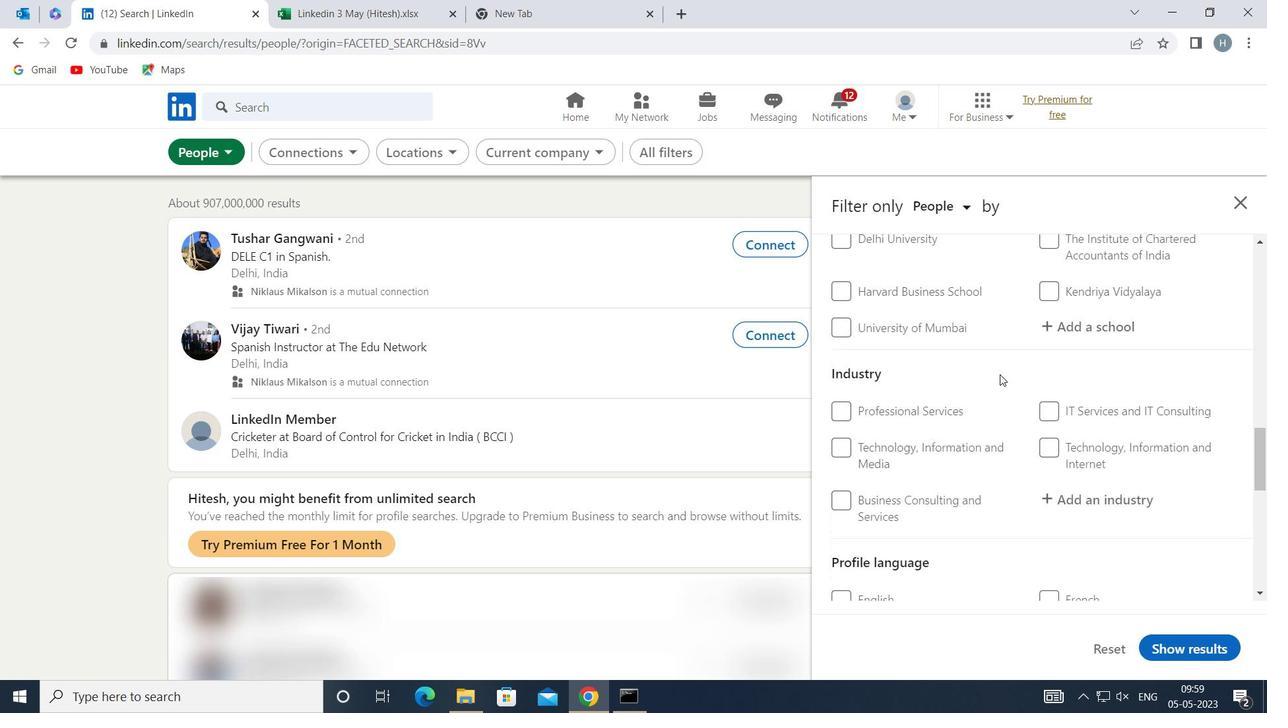
Action: Mouse scrolled (1000, 374) with delta (0, 0)
Screenshot: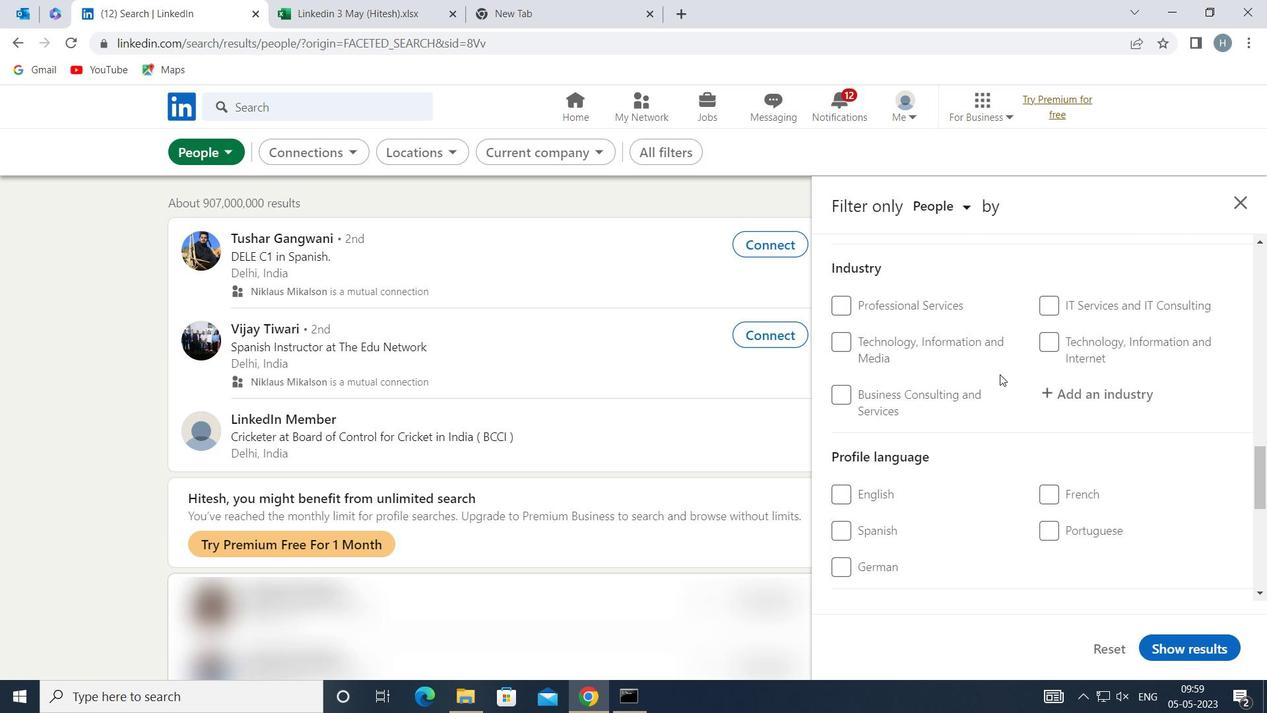 
Action: Mouse moved to (858, 451)
Screenshot: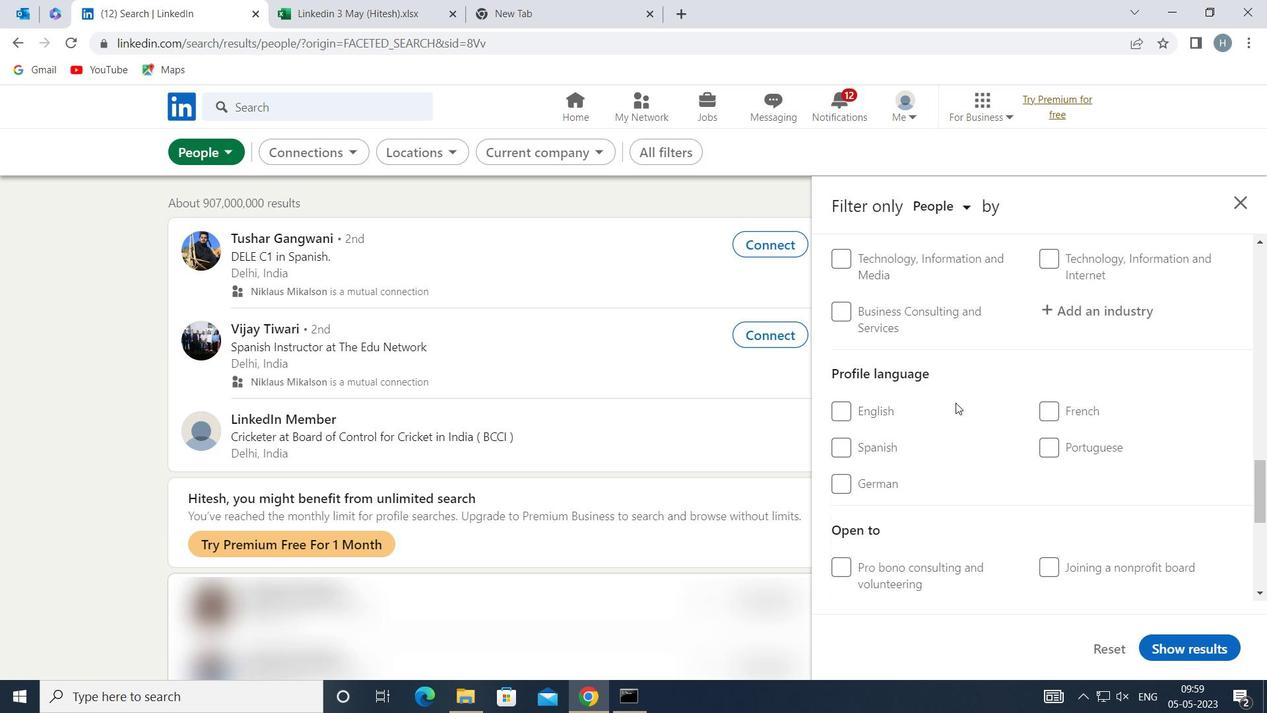 
Action: Mouse pressed left at (858, 451)
Screenshot: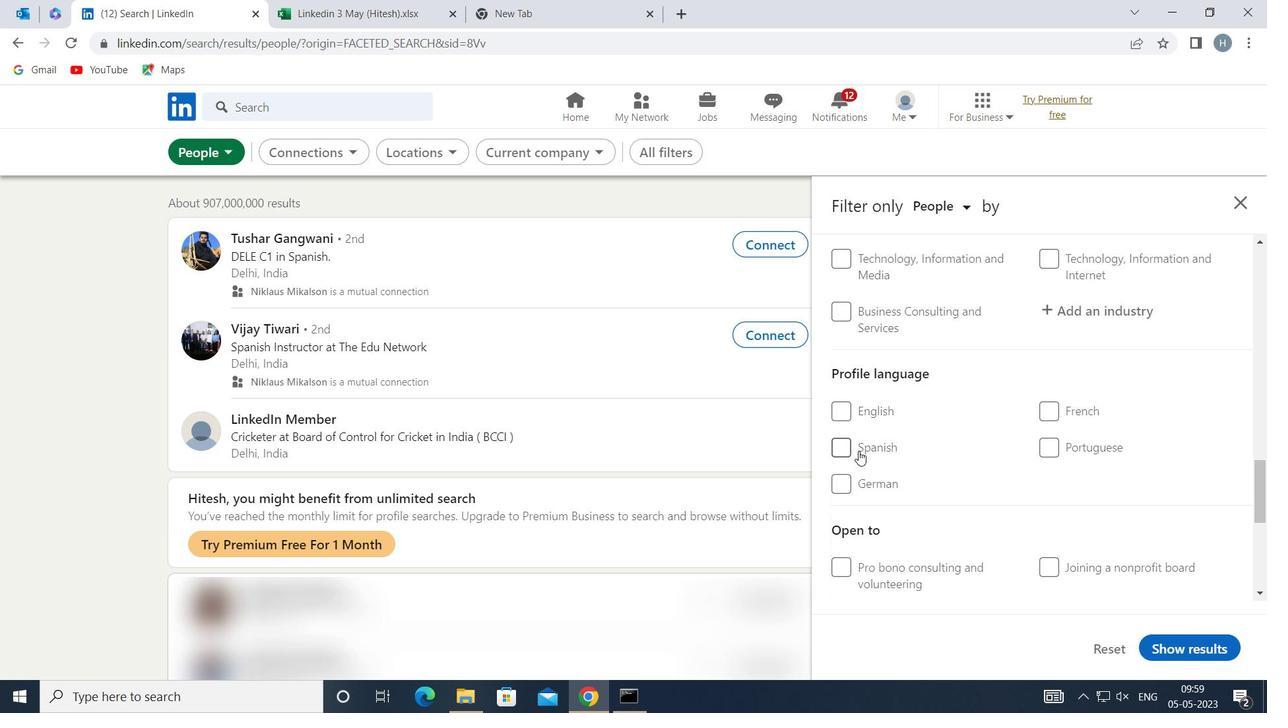 
Action: Mouse moved to (991, 426)
Screenshot: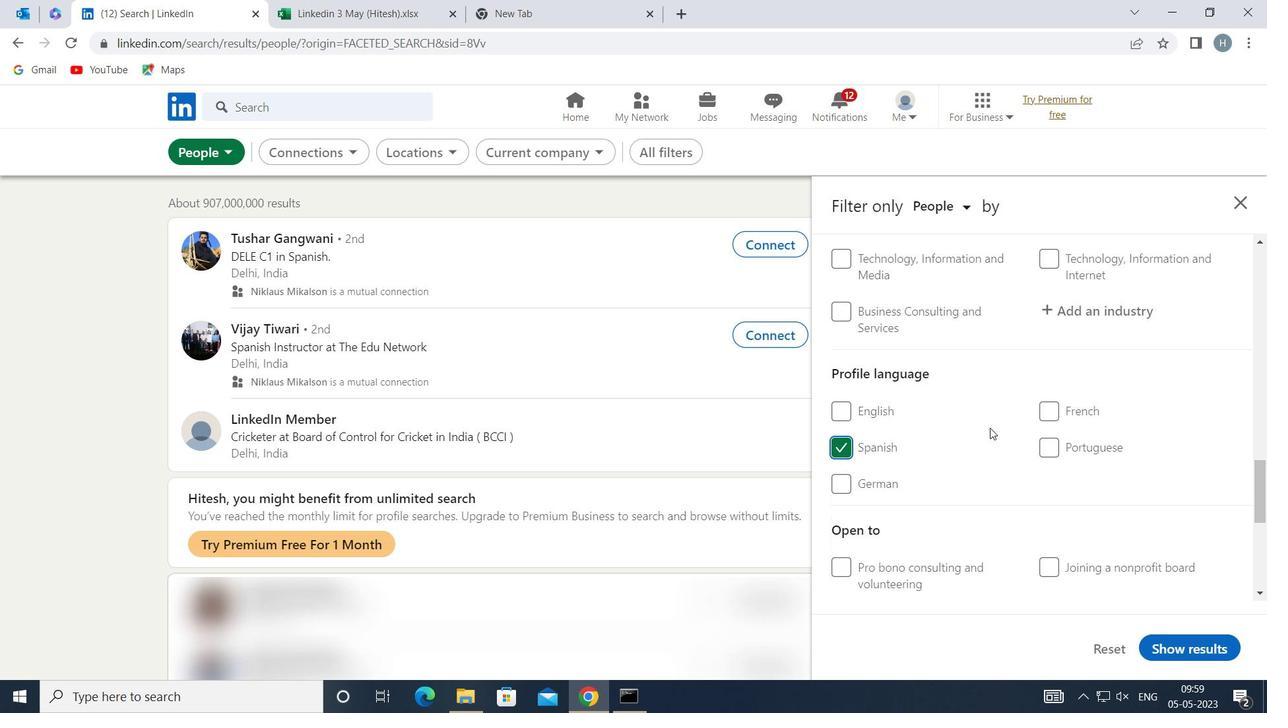 
Action: Mouse scrolled (991, 427) with delta (0, 0)
Screenshot: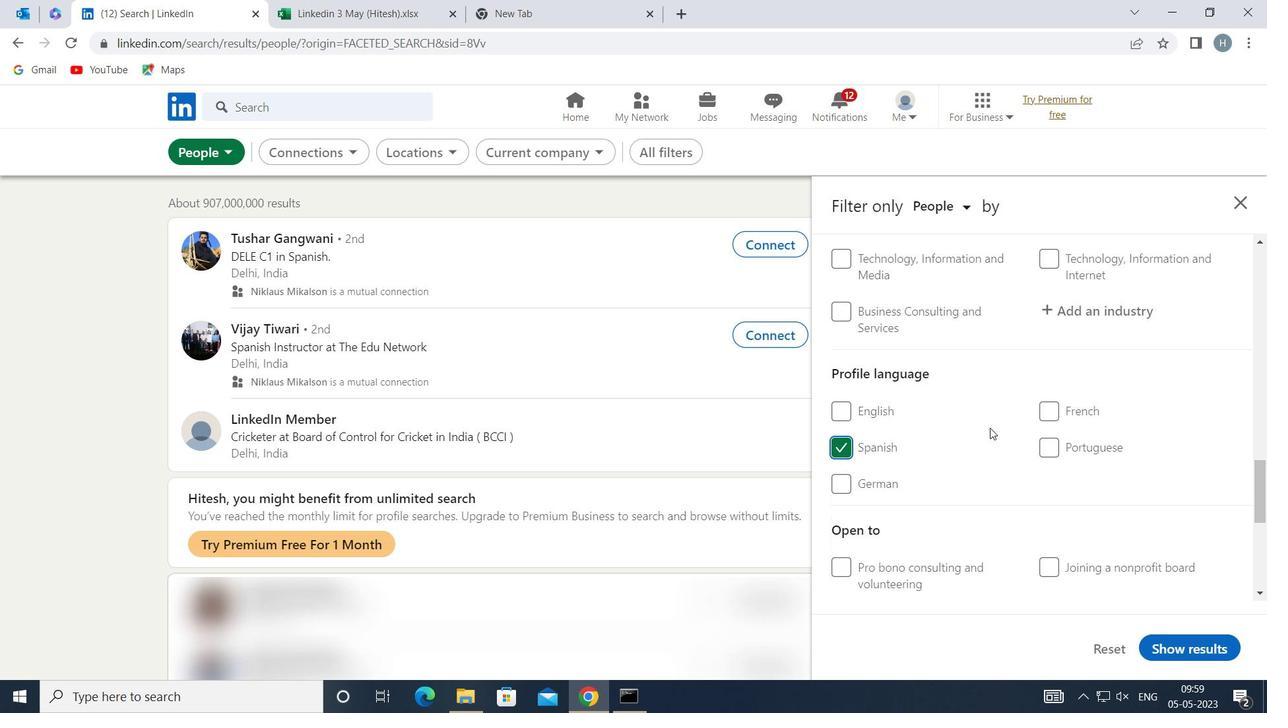 
Action: Mouse scrolled (991, 427) with delta (0, 0)
Screenshot: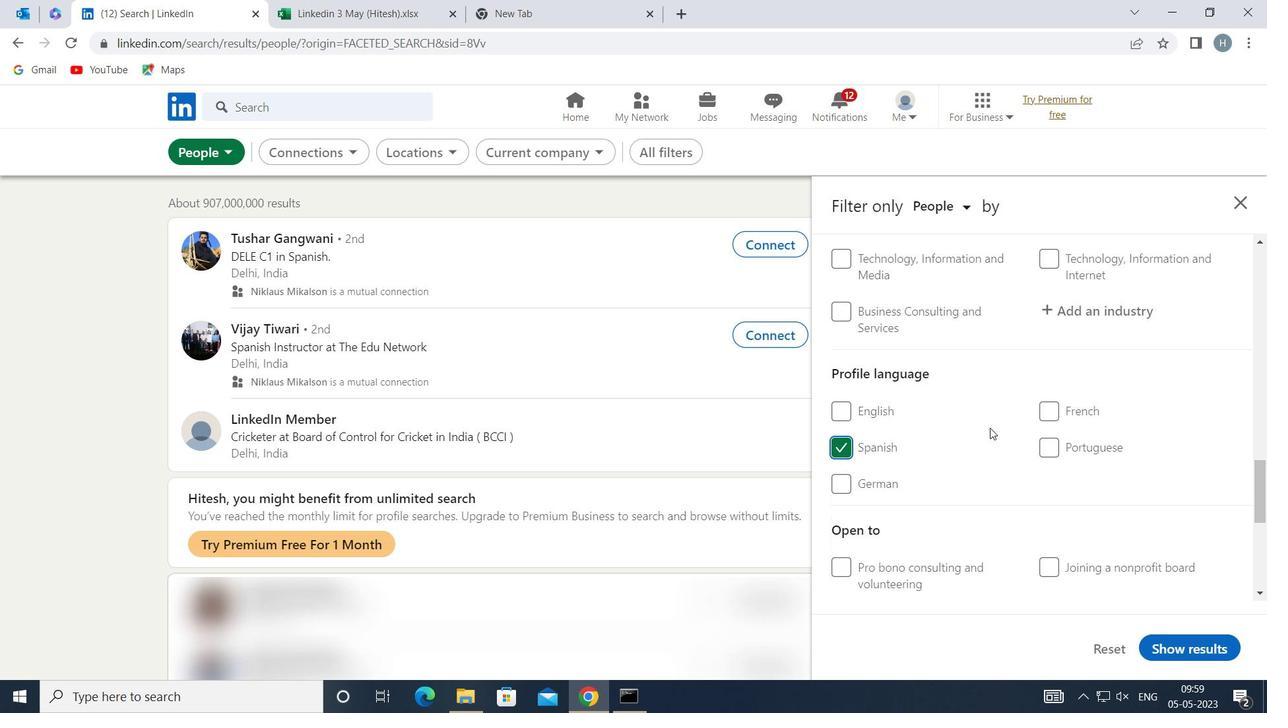 
Action: Mouse scrolled (991, 427) with delta (0, 0)
Screenshot: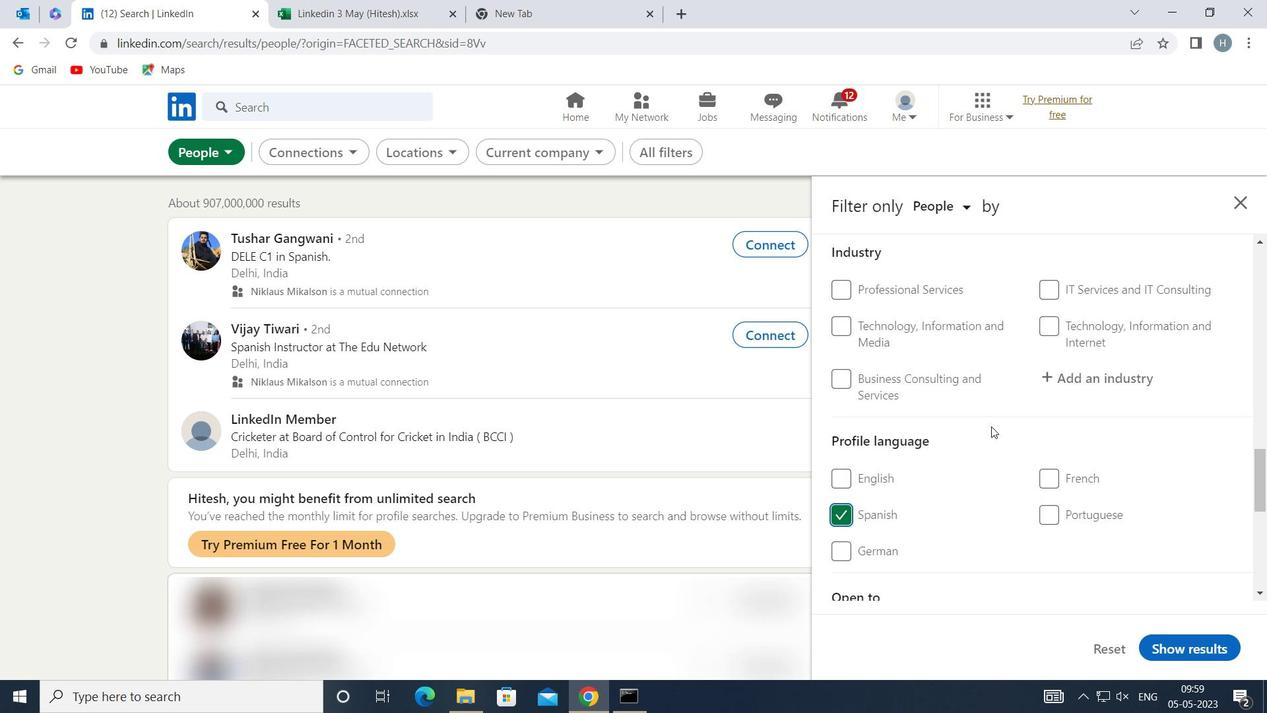 
Action: Mouse scrolled (991, 427) with delta (0, 0)
Screenshot: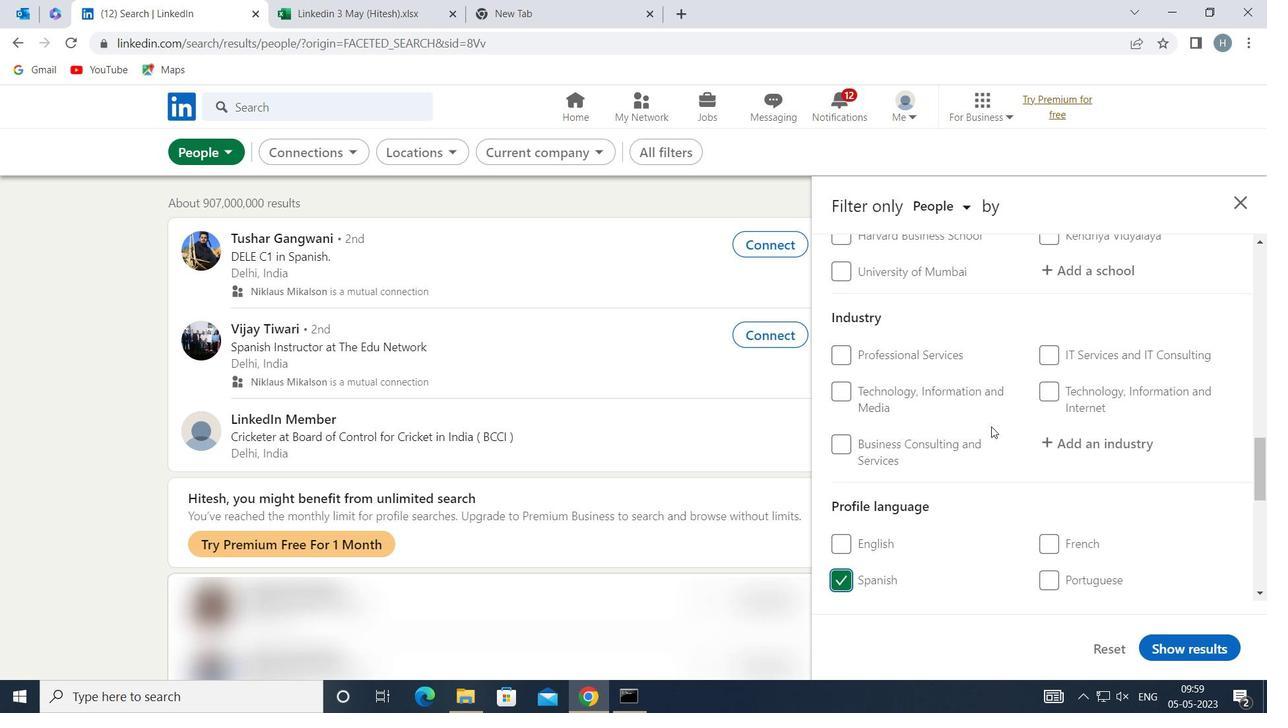 
Action: Mouse scrolled (991, 427) with delta (0, 0)
Screenshot: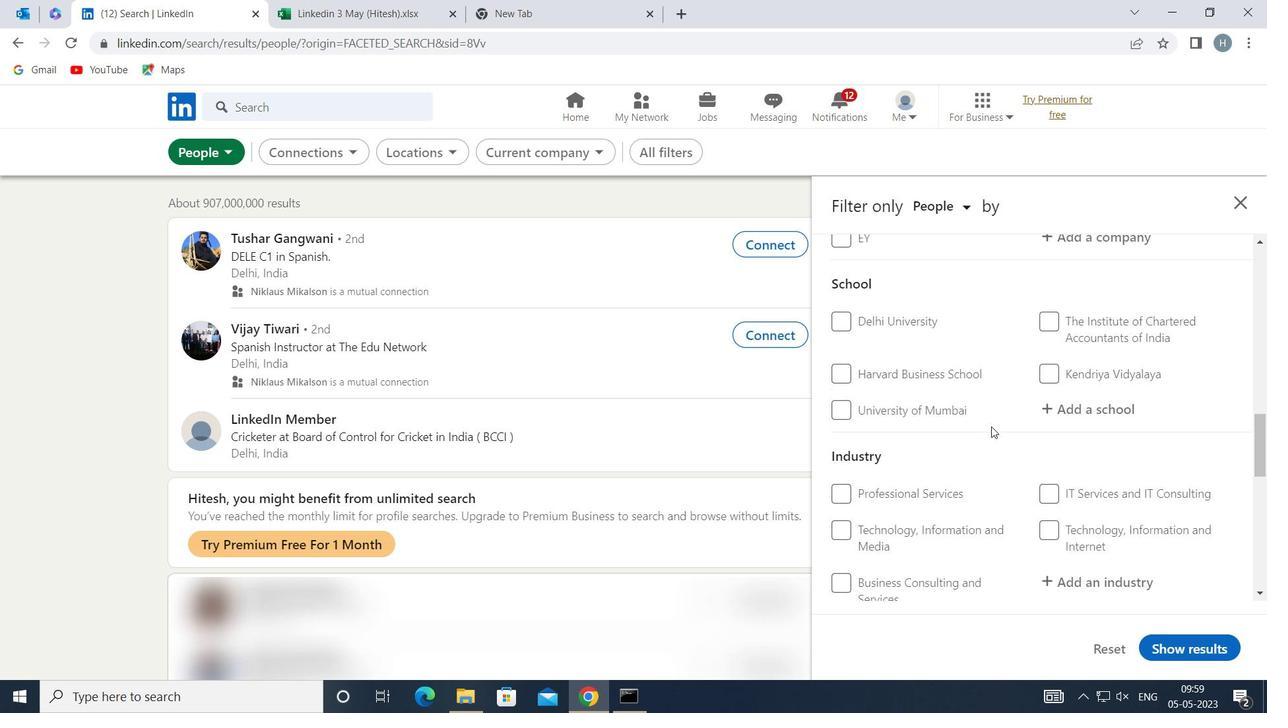 
Action: Mouse scrolled (991, 427) with delta (0, 0)
Screenshot: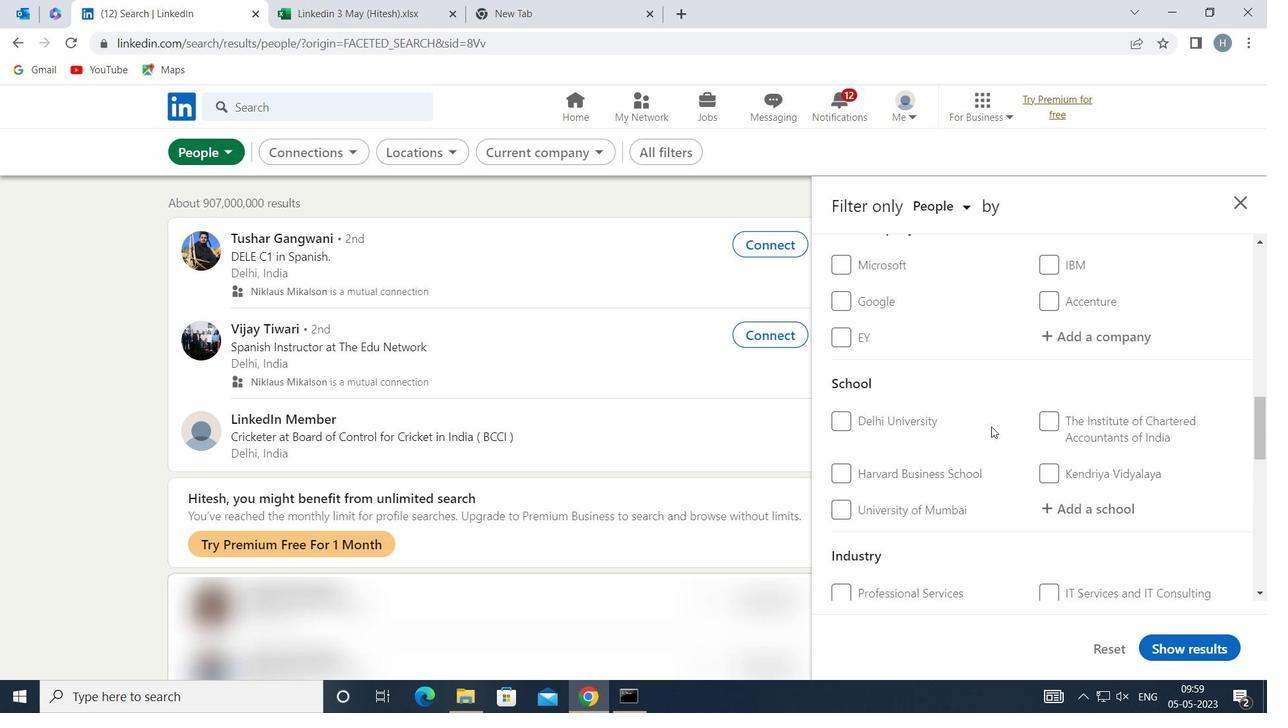 
Action: Mouse scrolled (991, 427) with delta (0, 0)
Screenshot: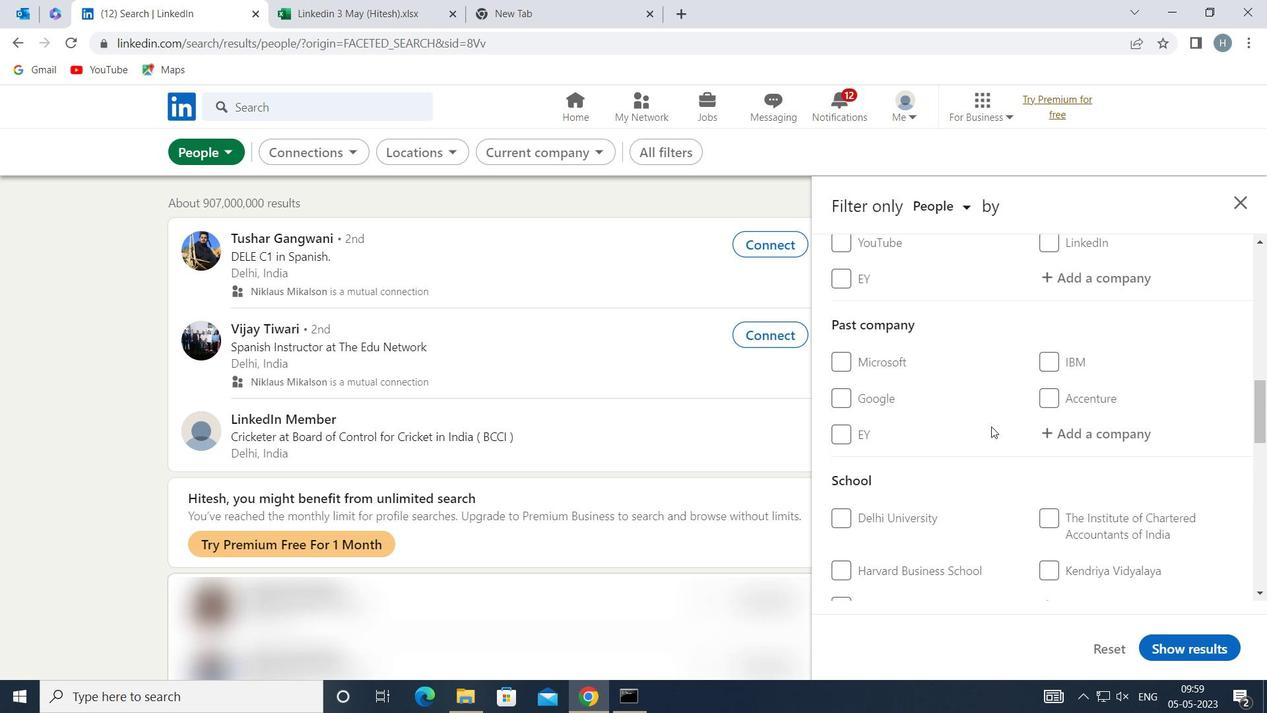 
Action: Mouse scrolled (991, 427) with delta (0, 0)
Screenshot: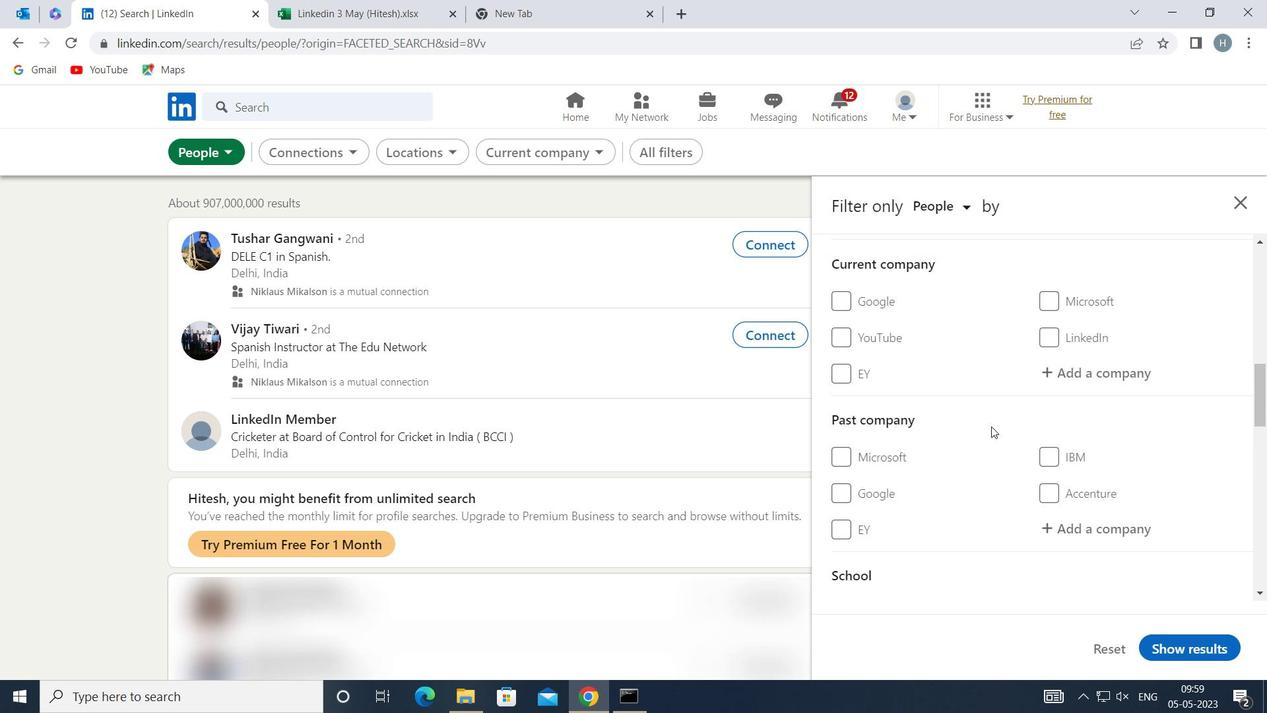 
Action: Mouse moved to (991, 425)
Screenshot: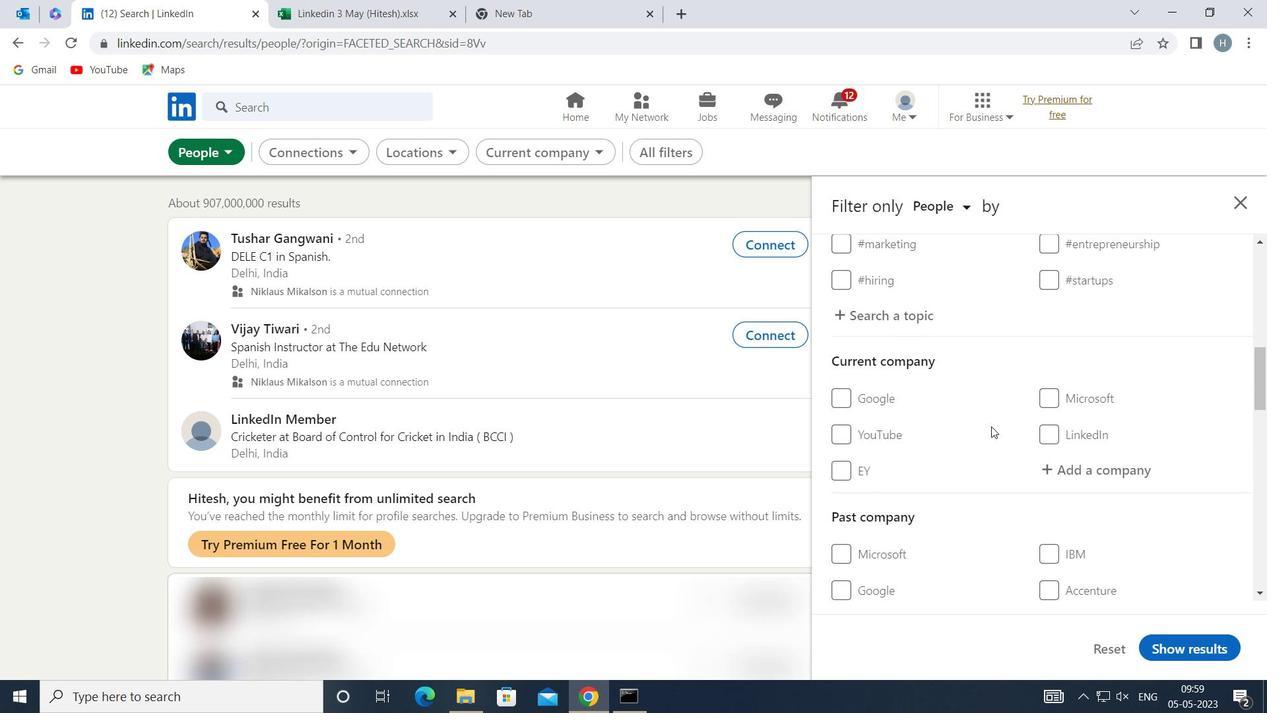 
Action: Mouse scrolled (991, 425) with delta (0, 0)
Screenshot: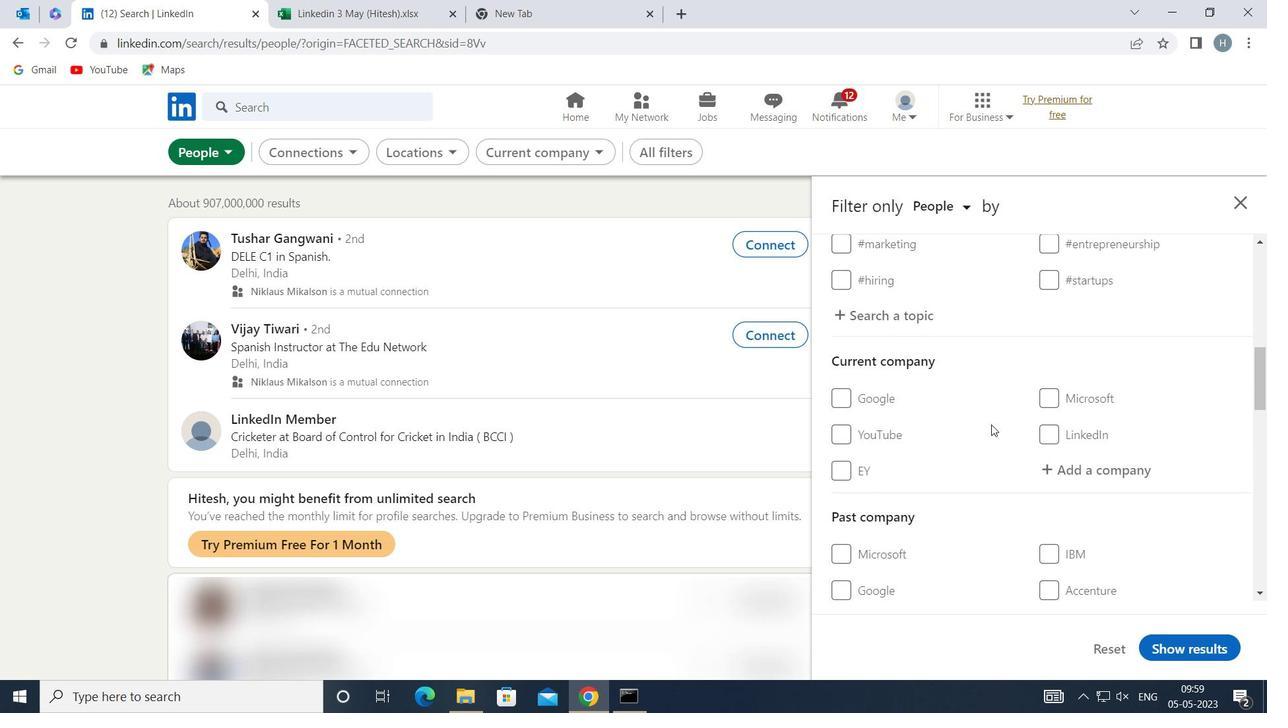 
Action: Mouse moved to (1003, 442)
Screenshot: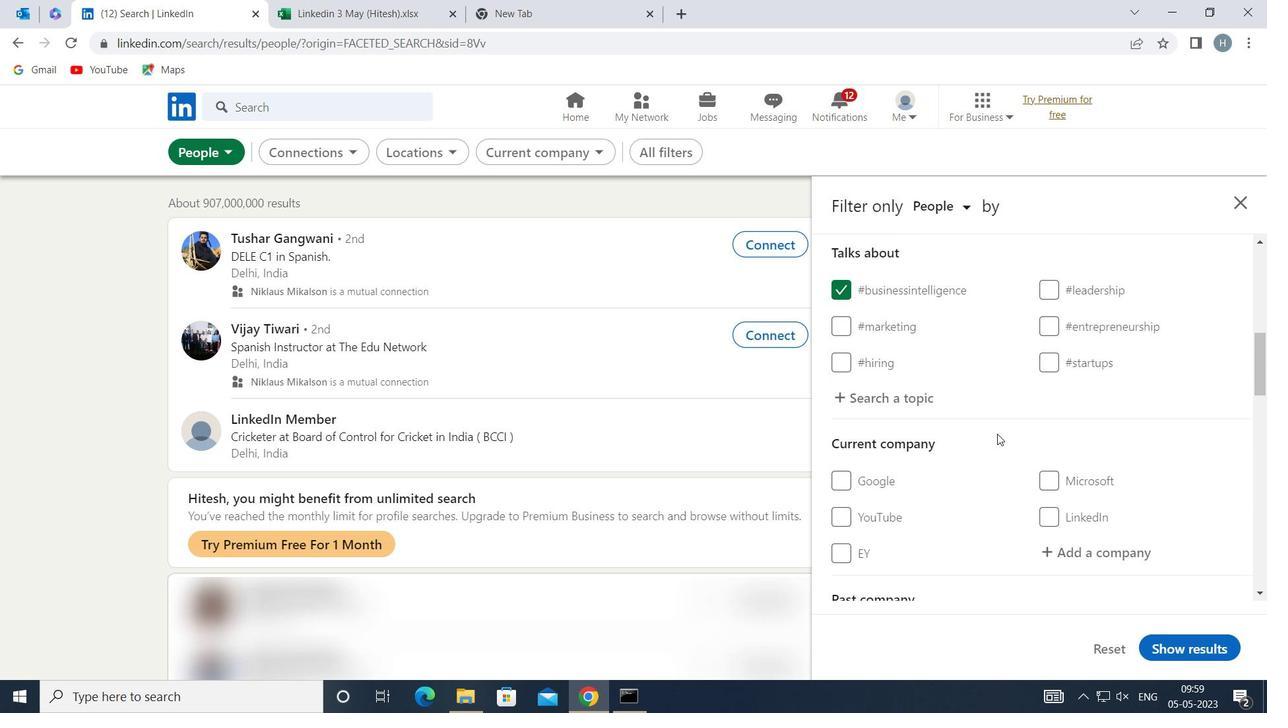 
Action: Mouse scrolled (1003, 441) with delta (0, 0)
Screenshot: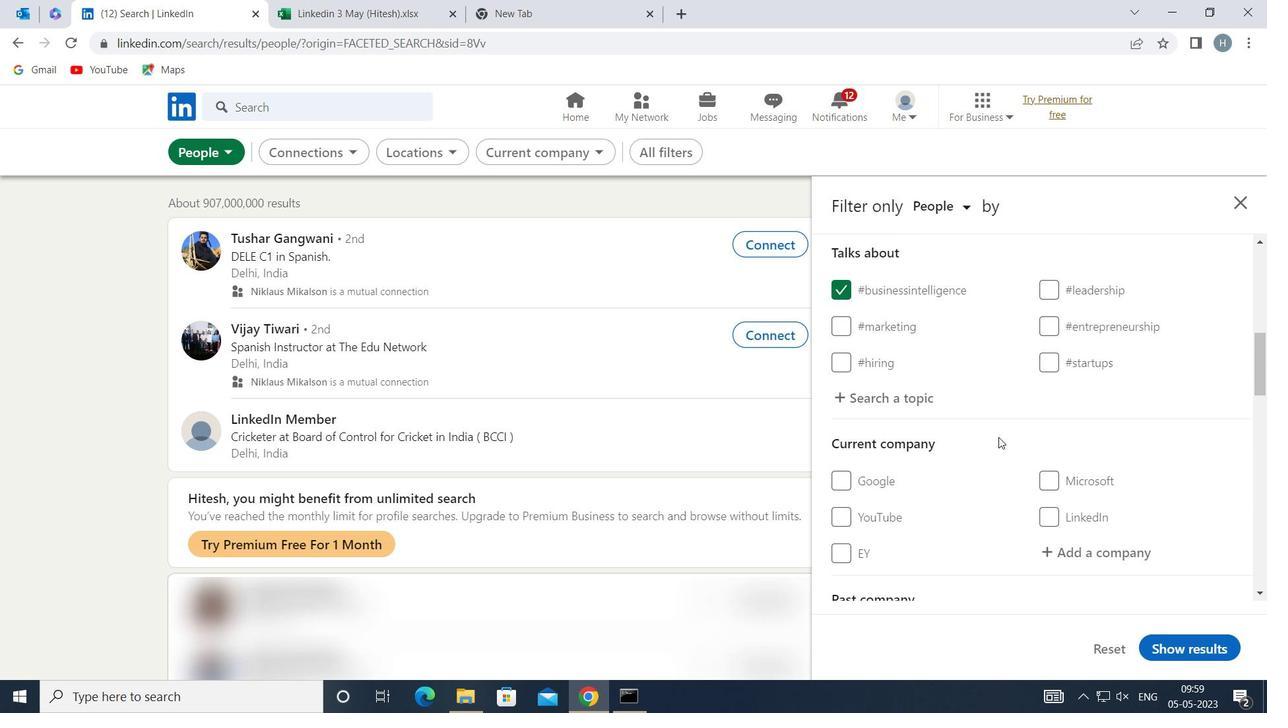 
Action: Mouse moved to (1071, 462)
Screenshot: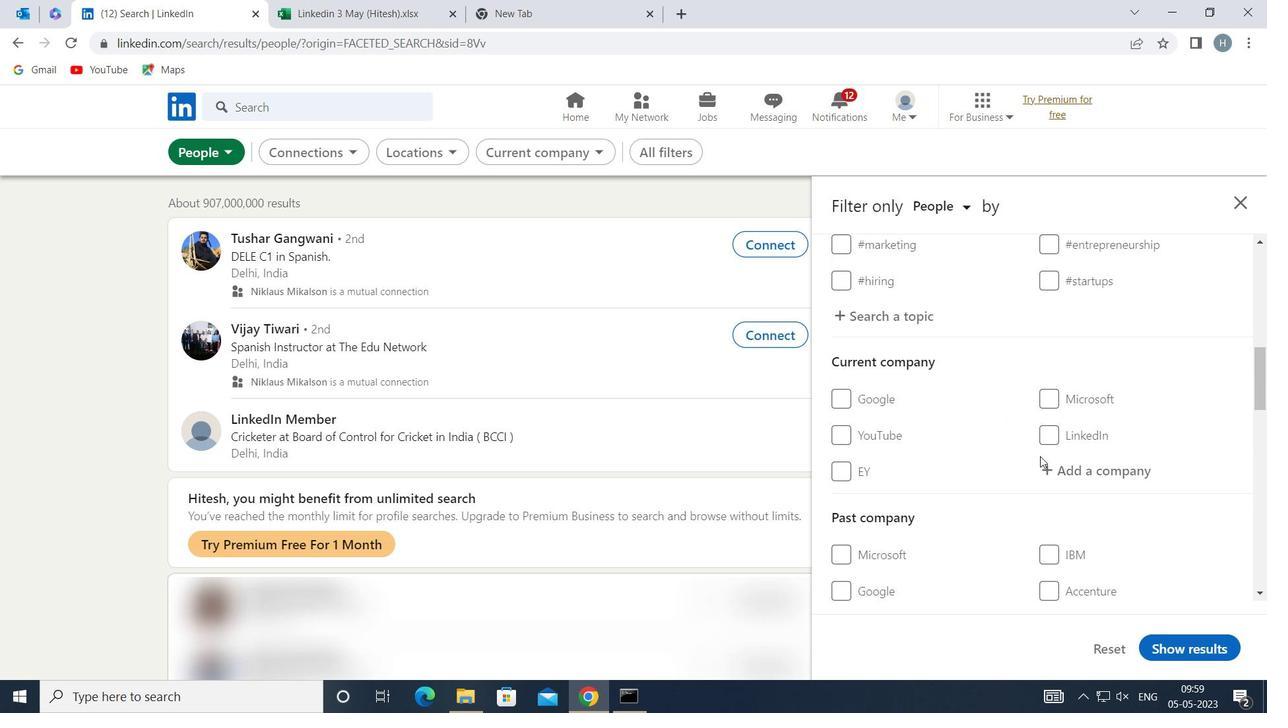
Action: Mouse pressed left at (1071, 462)
Screenshot: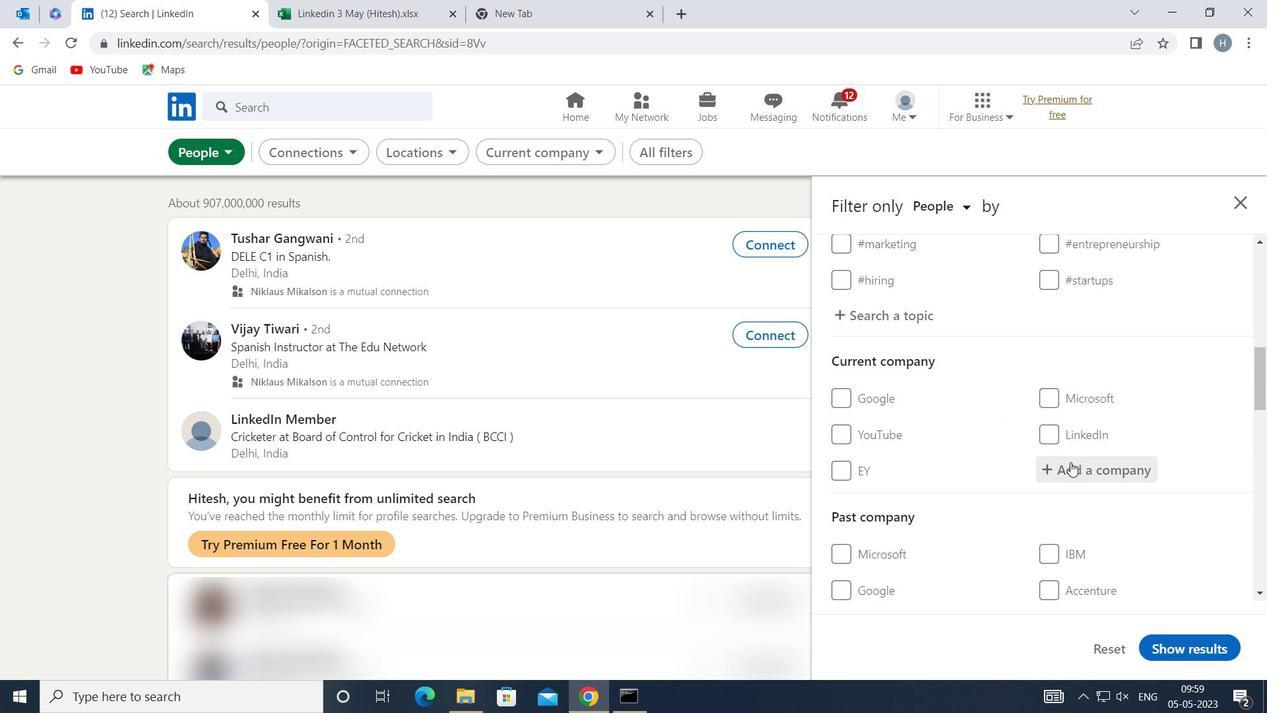 
Action: Key pressed <Key.shift><Key.shift><Key.shift><Key.shift>XEBIA
Screenshot: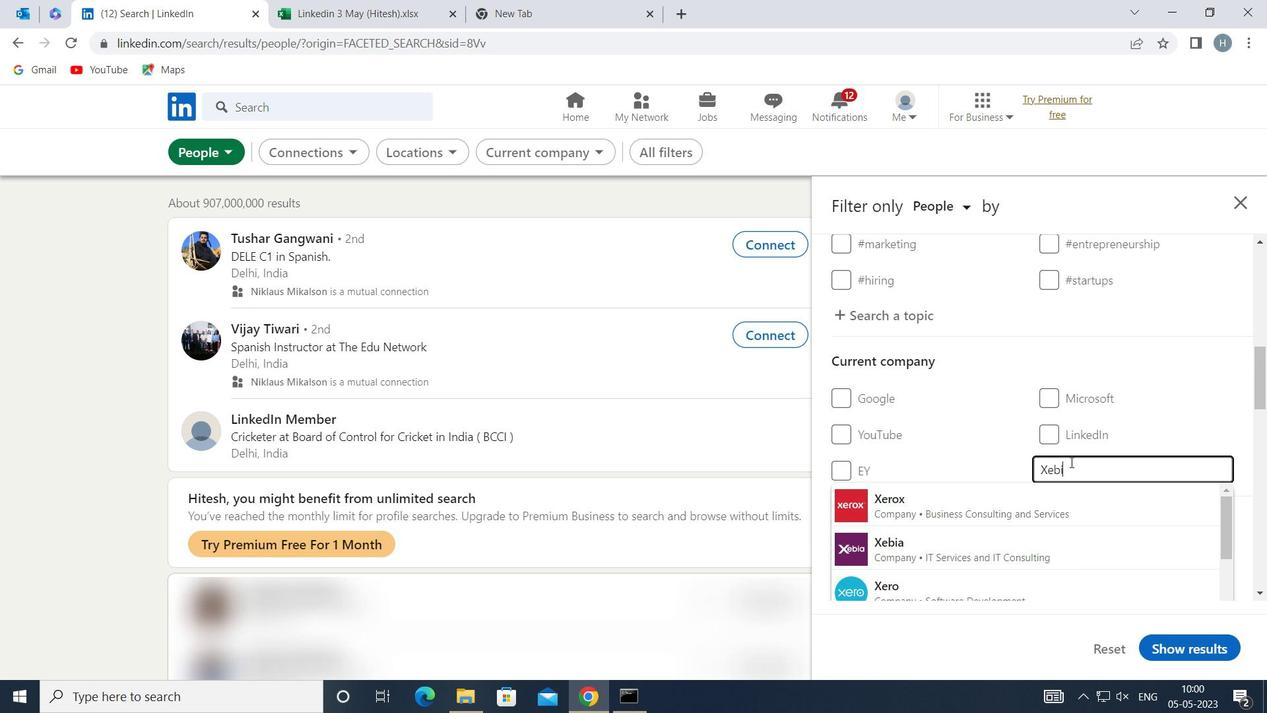 
Action: Mouse moved to (1027, 495)
Screenshot: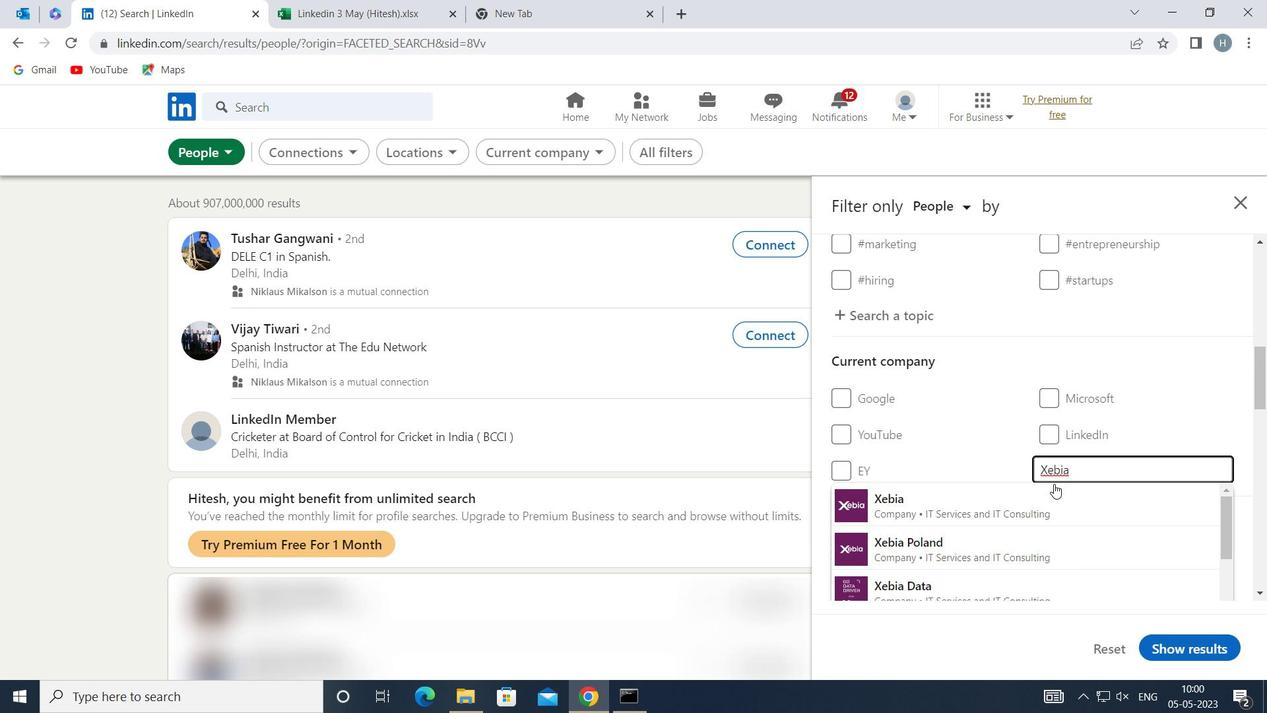 
Action: Mouse pressed left at (1027, 495)
Screenshot: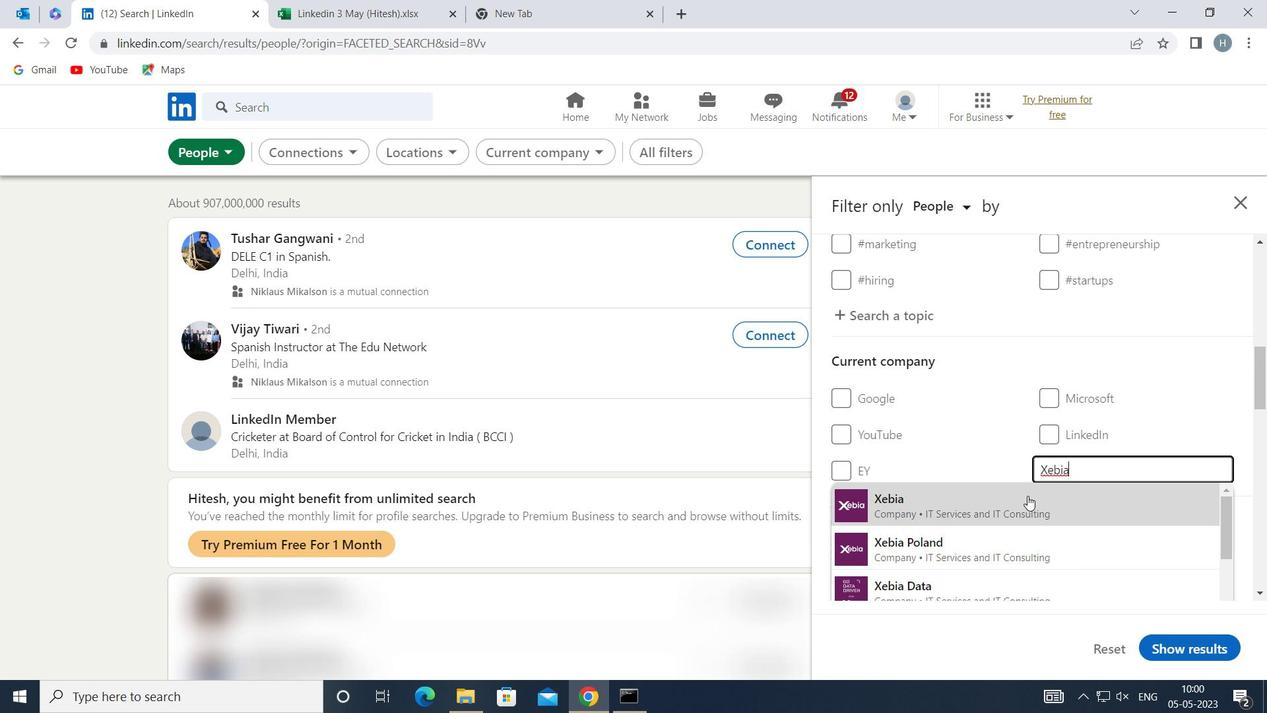 
Action: Mouse moved to (1021, 467)
Screenshot: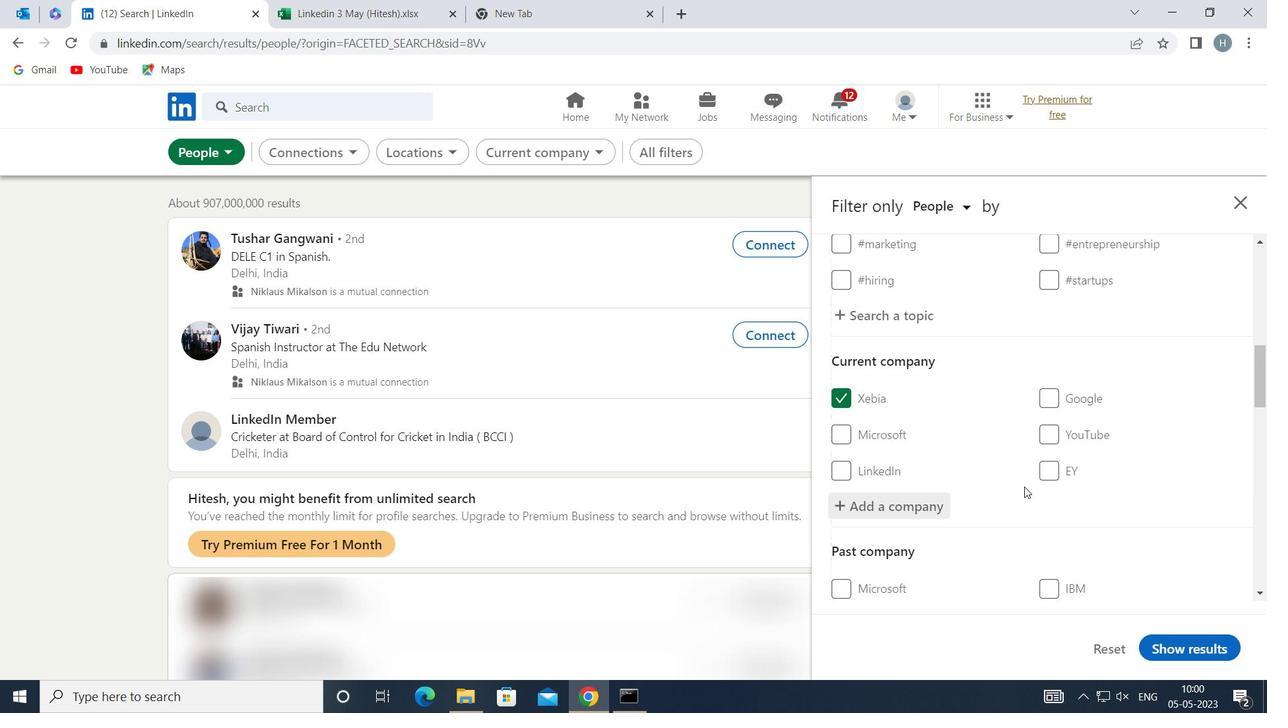 
Action: Mouse scrolled (1021, 466) with delta (0, 0)
Screenshot: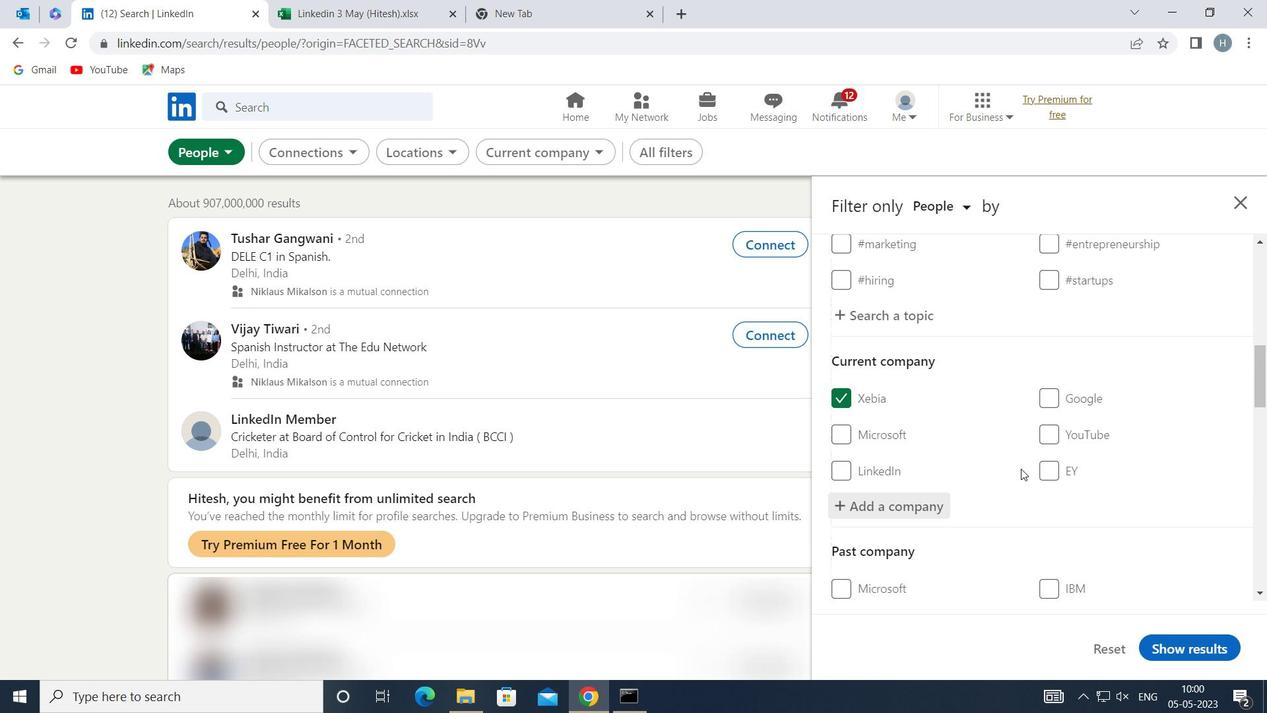 
Action: Mouse scrolled (1021, 466) with delta (0, 0)
Screenshot: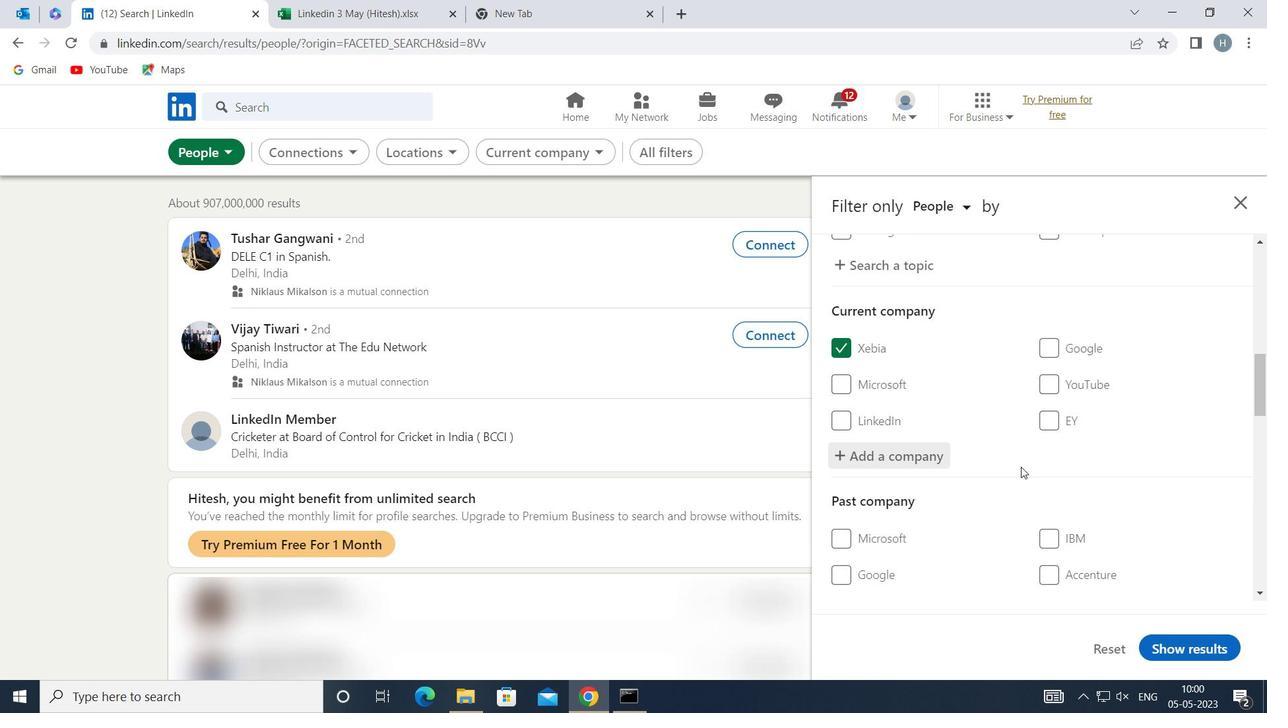
Action: Mouse scrolled (1021, 466) with delta (0, 0)
Screenshot: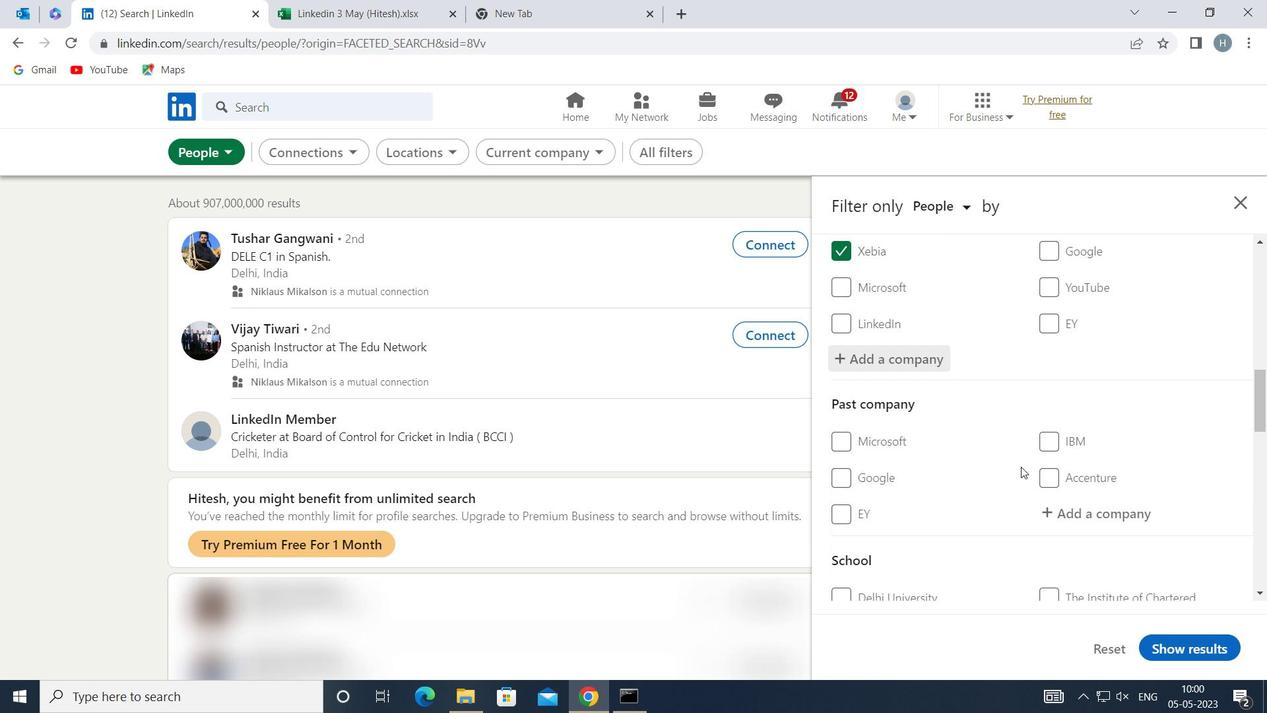 
Action: Mouse scrolled (1021, 466) with delta (0, 0)
Screenshot: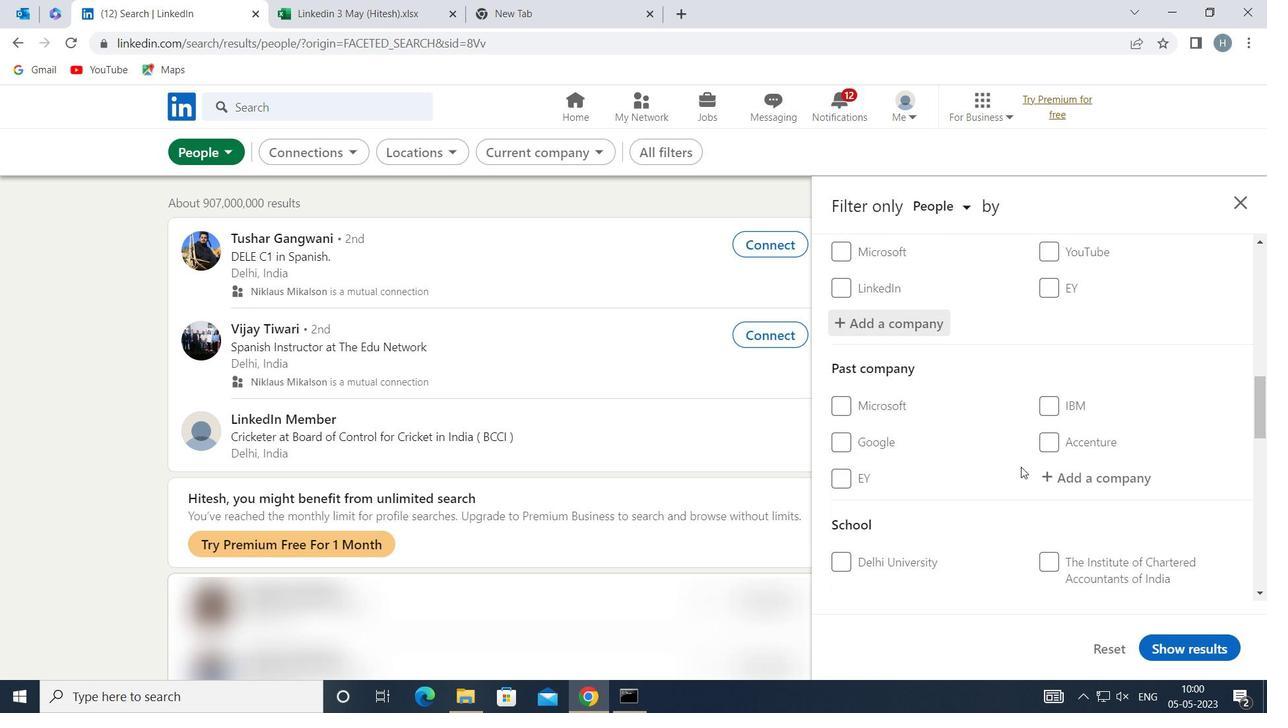 
Action: Mouse moved to (1106, 505)
Screenshot: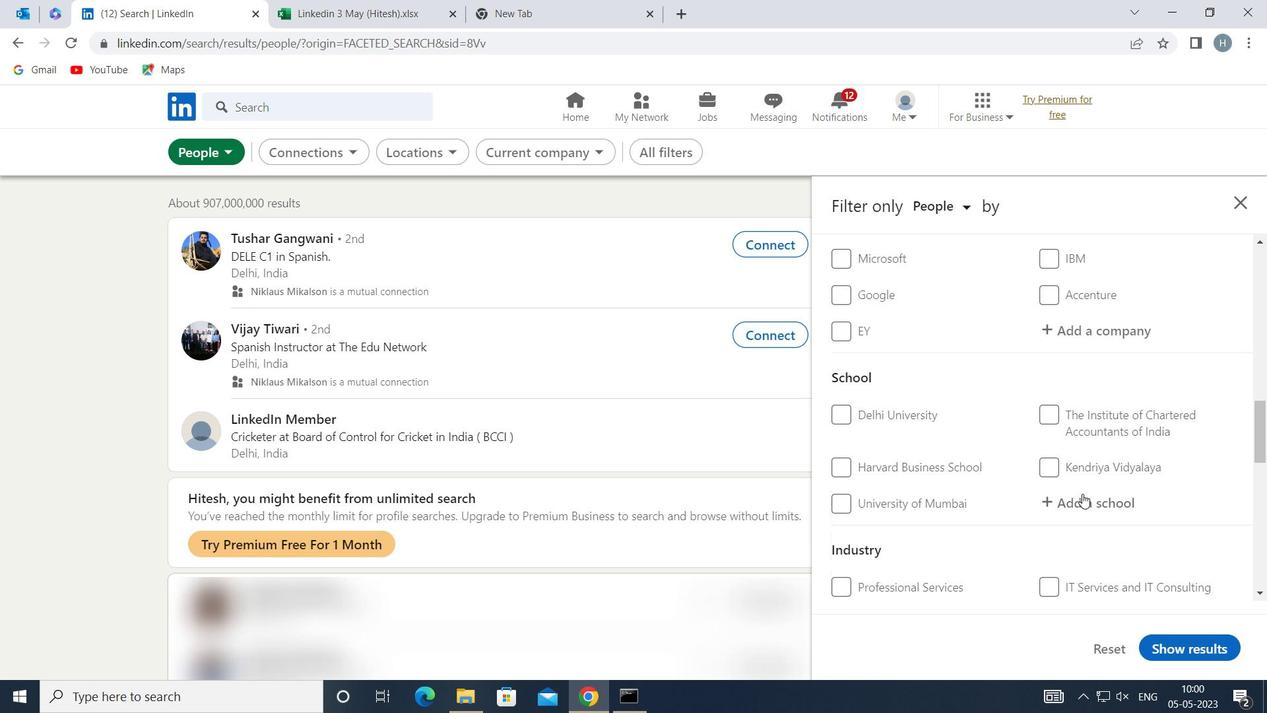 
Action: Mouse pressed left at (1106, 505)
Screenshot: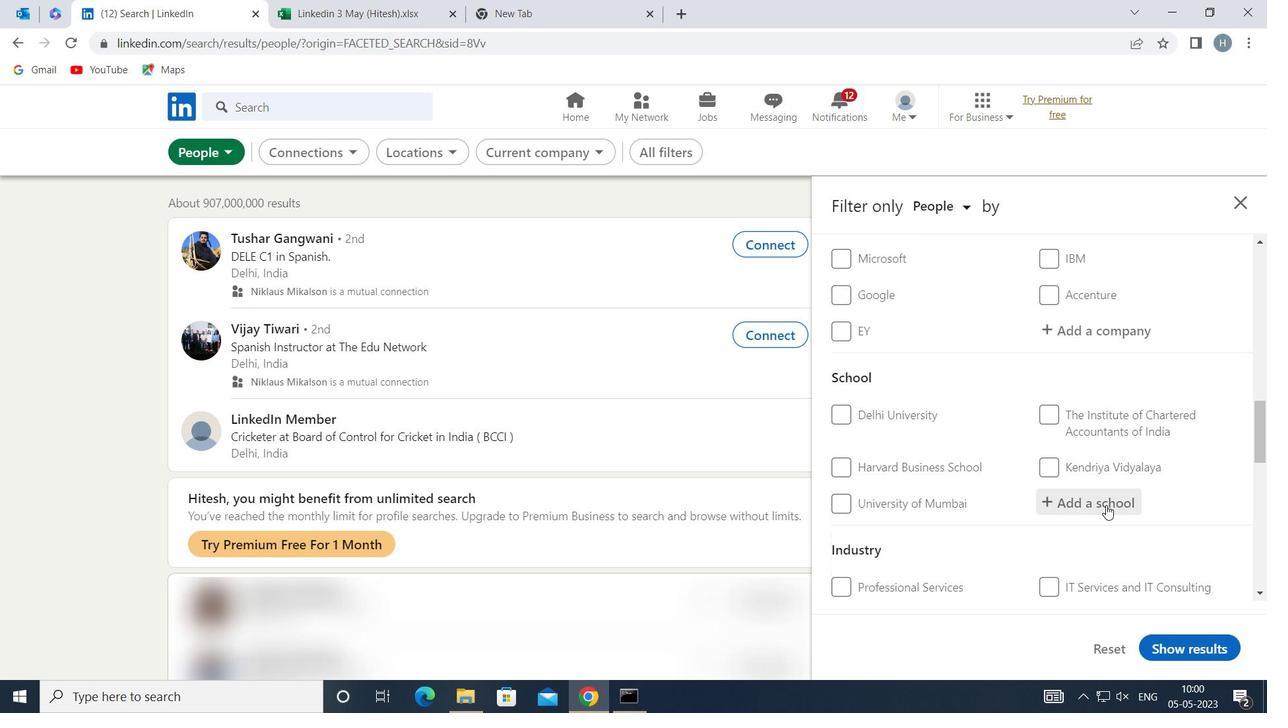 
Action: Mouse moved to (1106, 499)
Screenshot: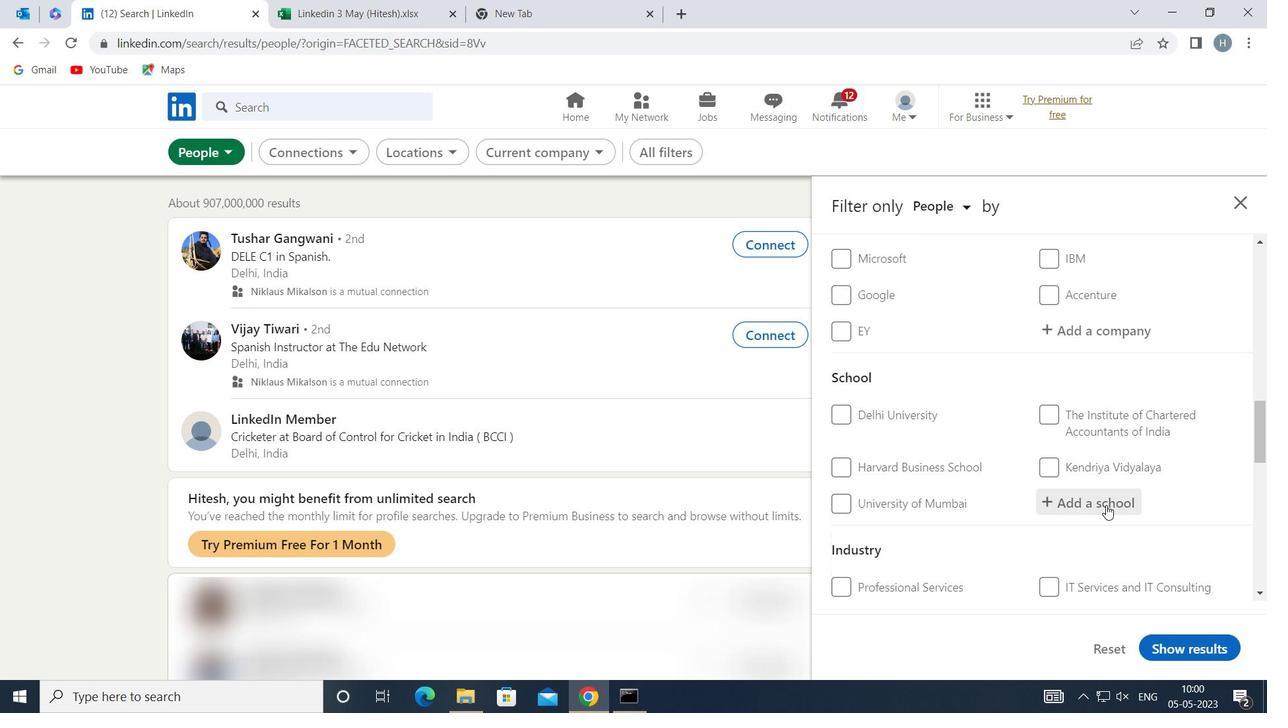 
Action: Key pressed <Key.shift>WOMENS
Screenshot: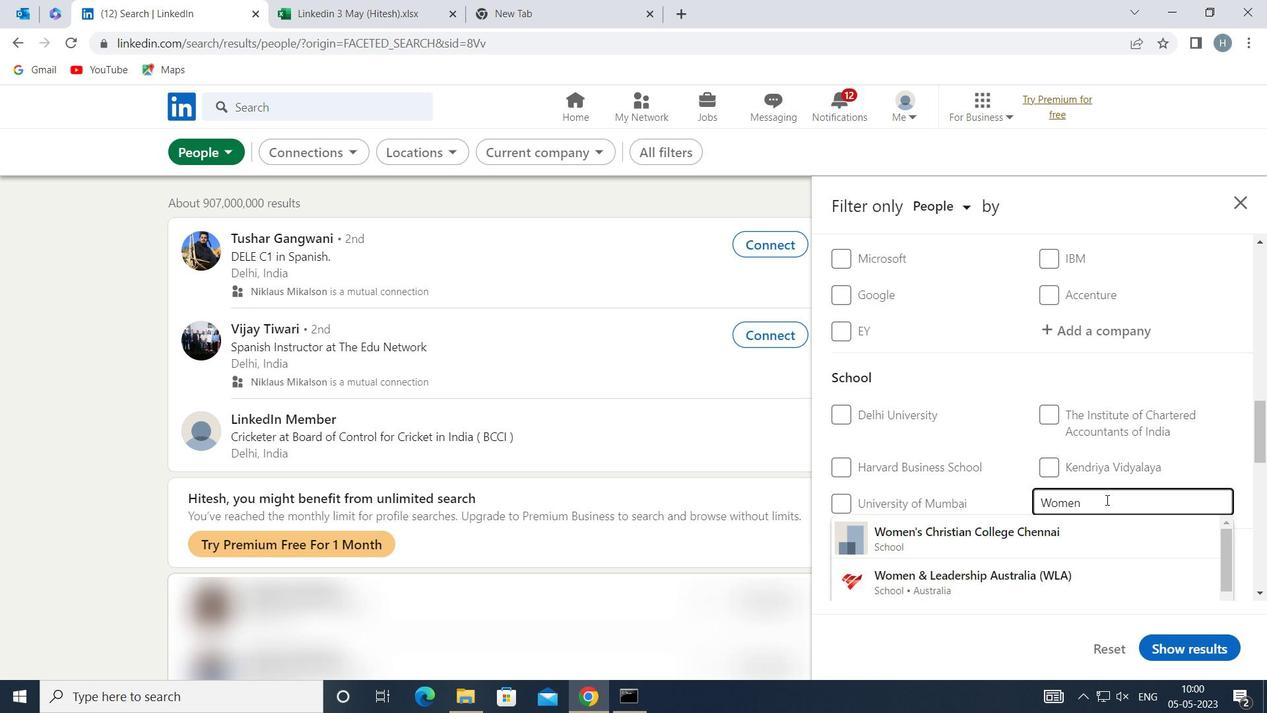 
Action: Mouse moved to (994, 569)
Screenshot: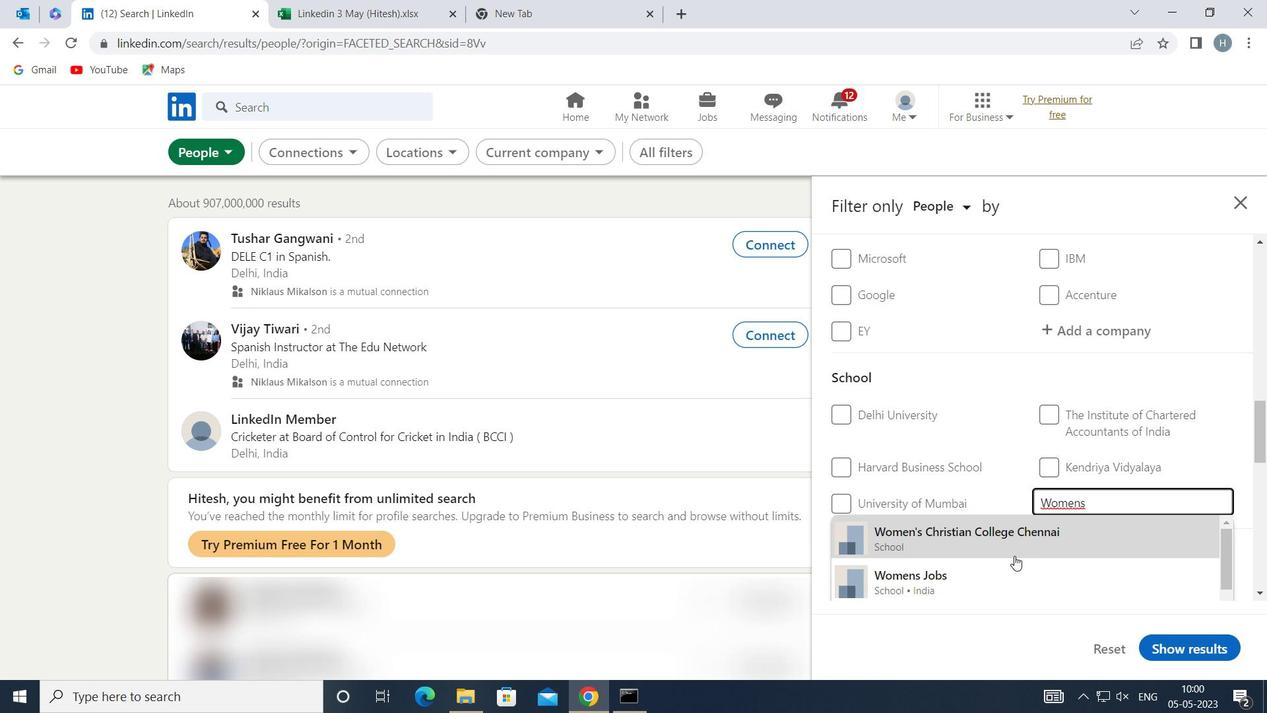 
Action: Mouse pressed left at (994, 569)
Screenshot: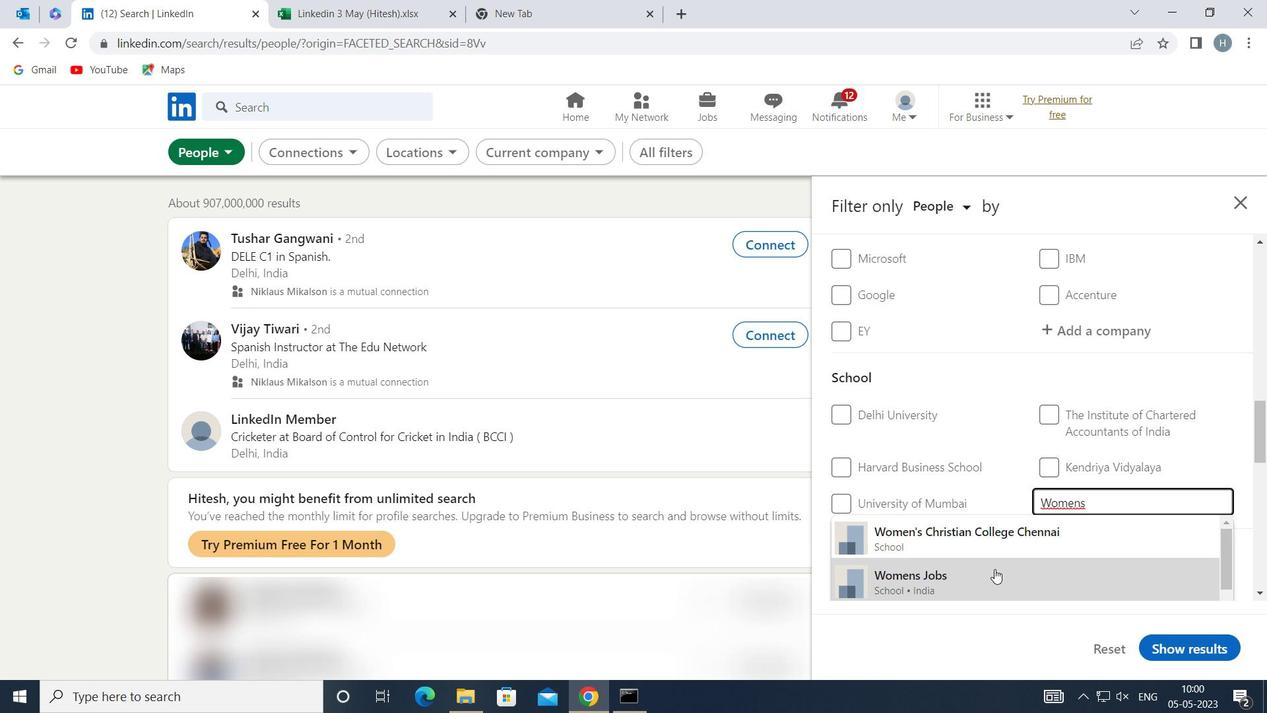 
Action: Mouse moved to (970, 493)
Screenshot: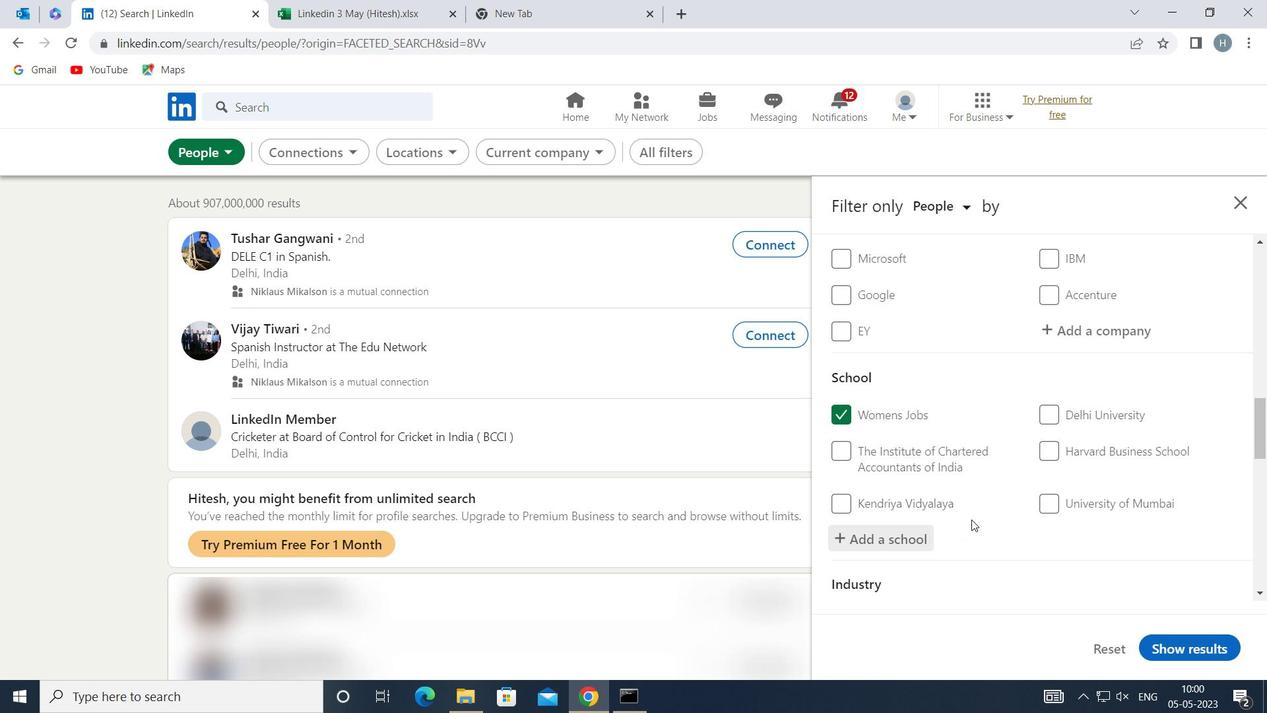 
Action: Mouse scrolled (970, 493) with delta (0, 0)
Screenshot: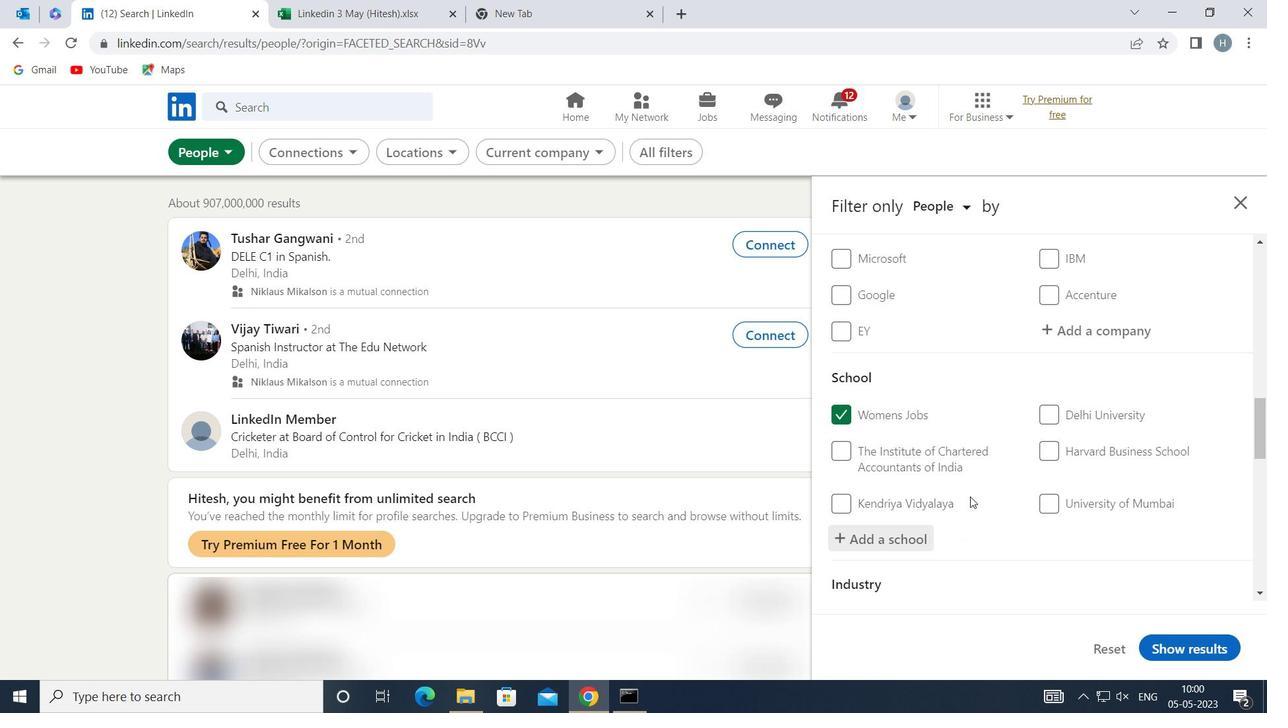 
Action: Mouse moved to (978, 487)
Screenshot: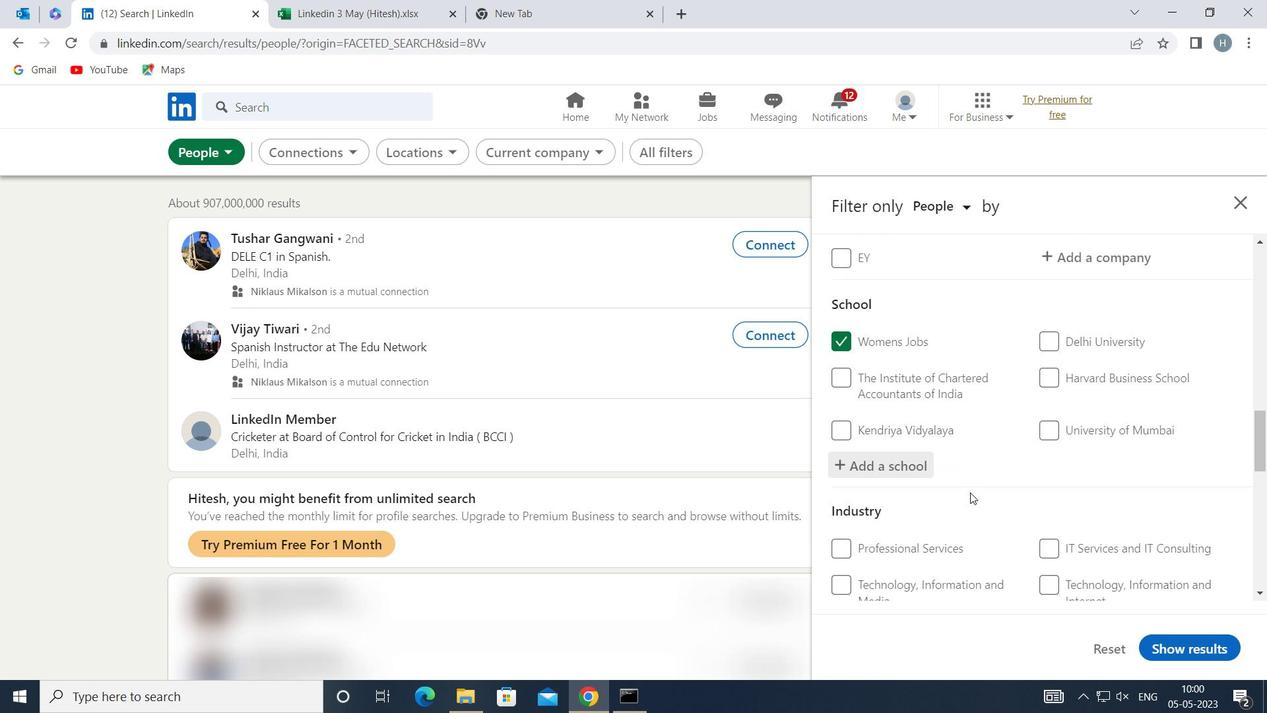 
Action: Mouse scrolled (978, 487) with delta (0, 0)
Screenshot: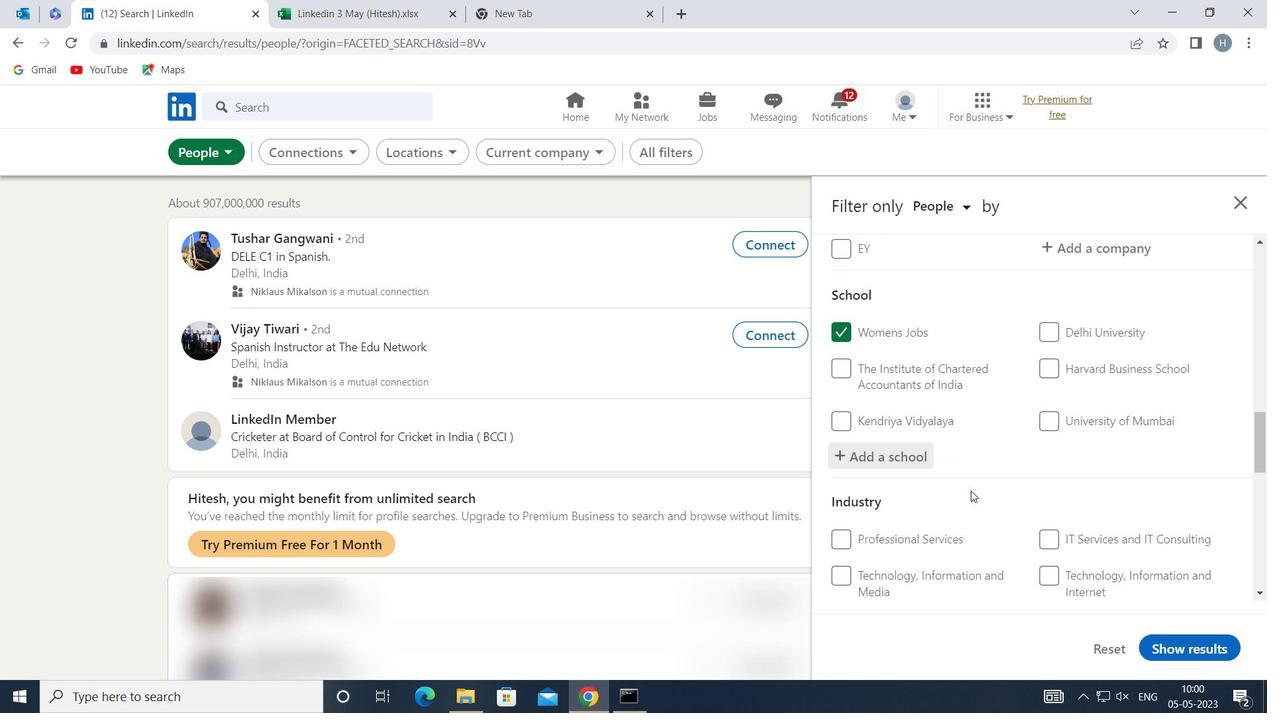 
Action: Mouse moved to (979, 487)
Screenshot: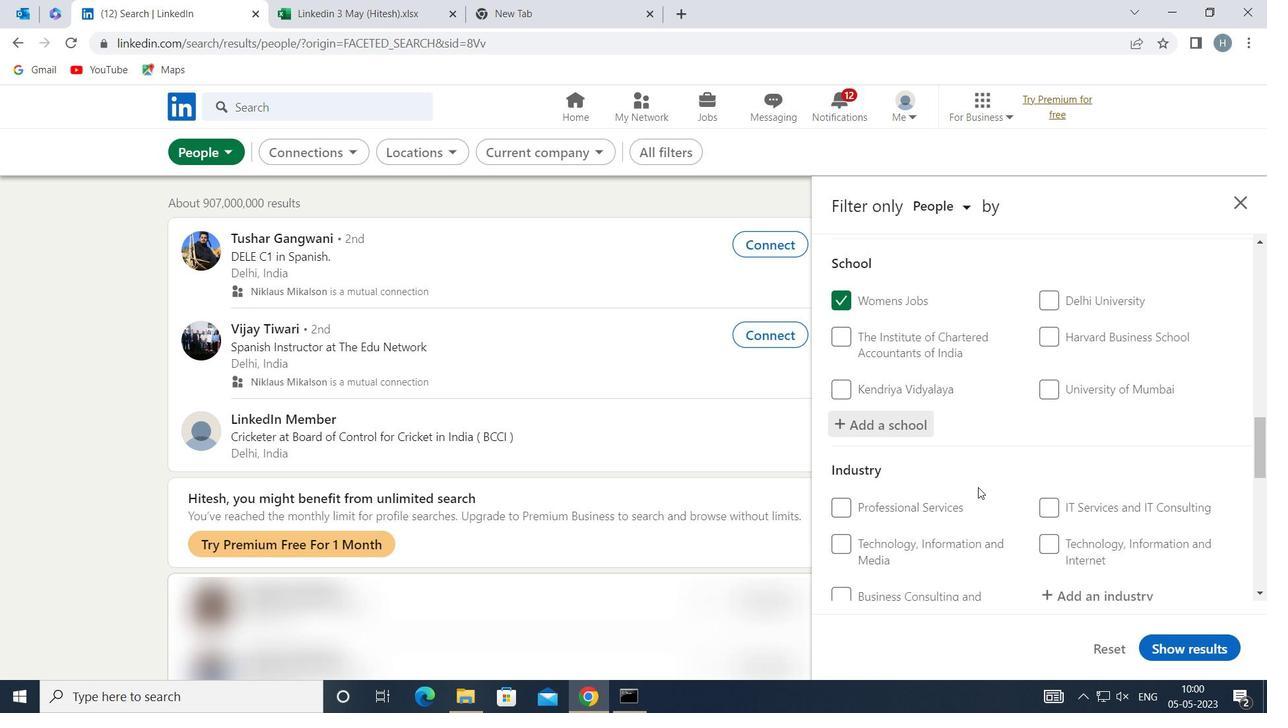 
Action: Mouse scrolled (979, 486) with delta (0, 0)
Screenshot: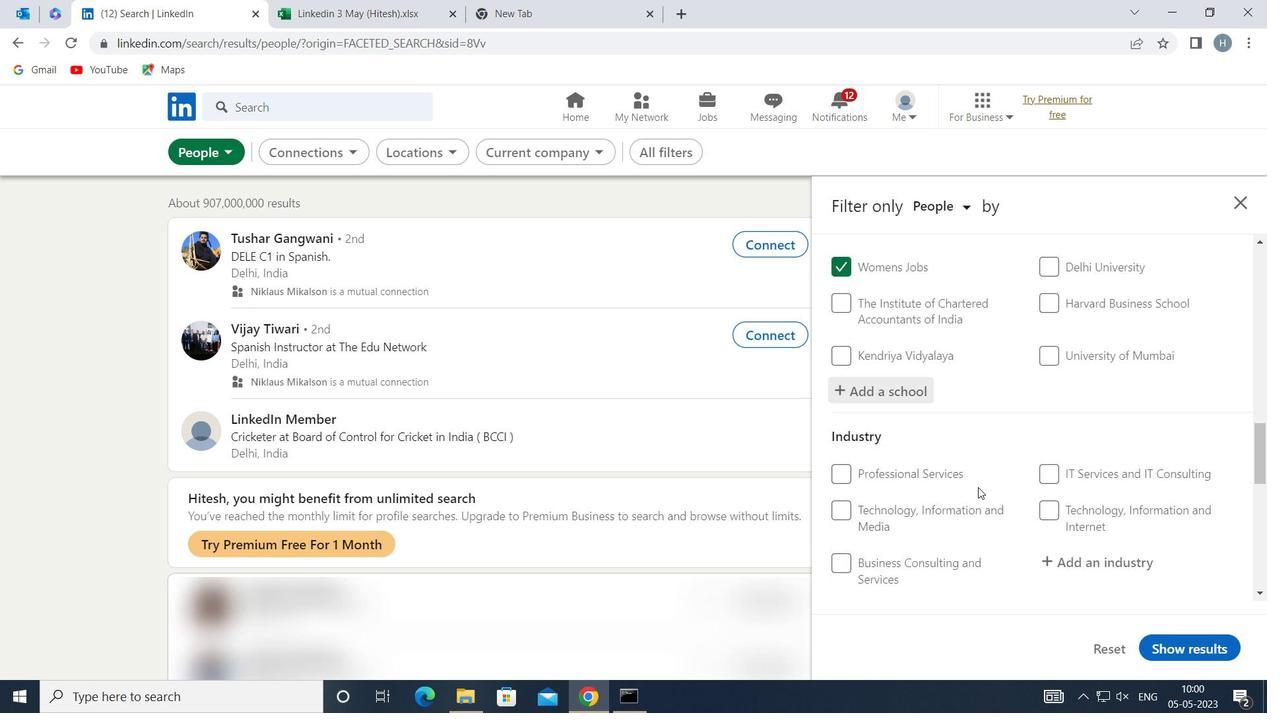
Action: Mouse moved to (1092, 461)
Screenshot: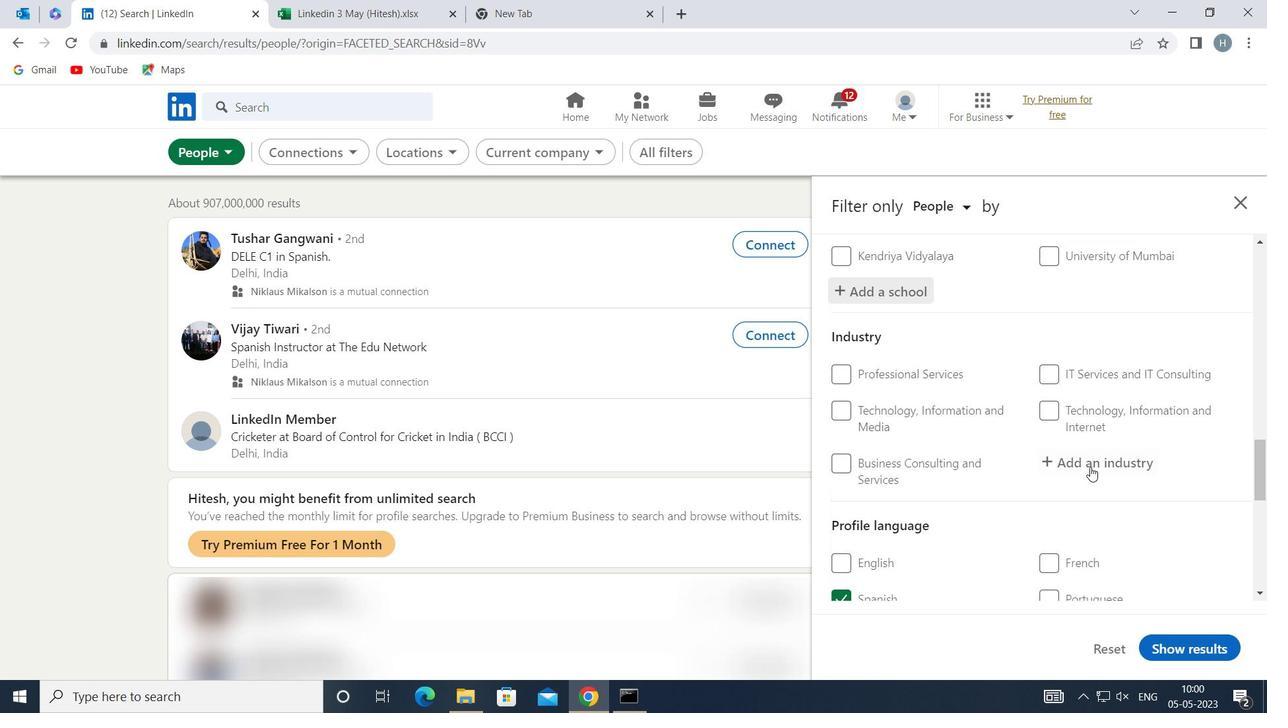 
Action: Mouse pressed left at (1092, 461)
Screenshot: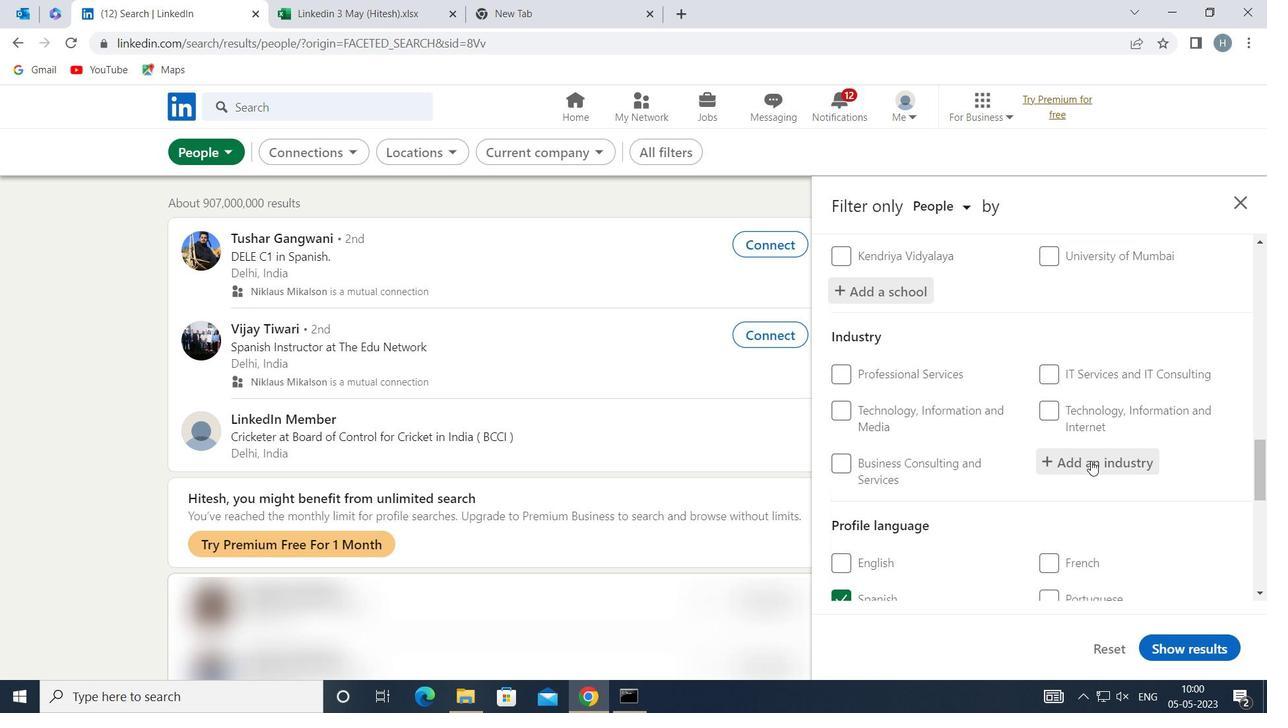 
Action: Key pressed <Key.shift>EXECUTIVE<Key.space>
Screenshot: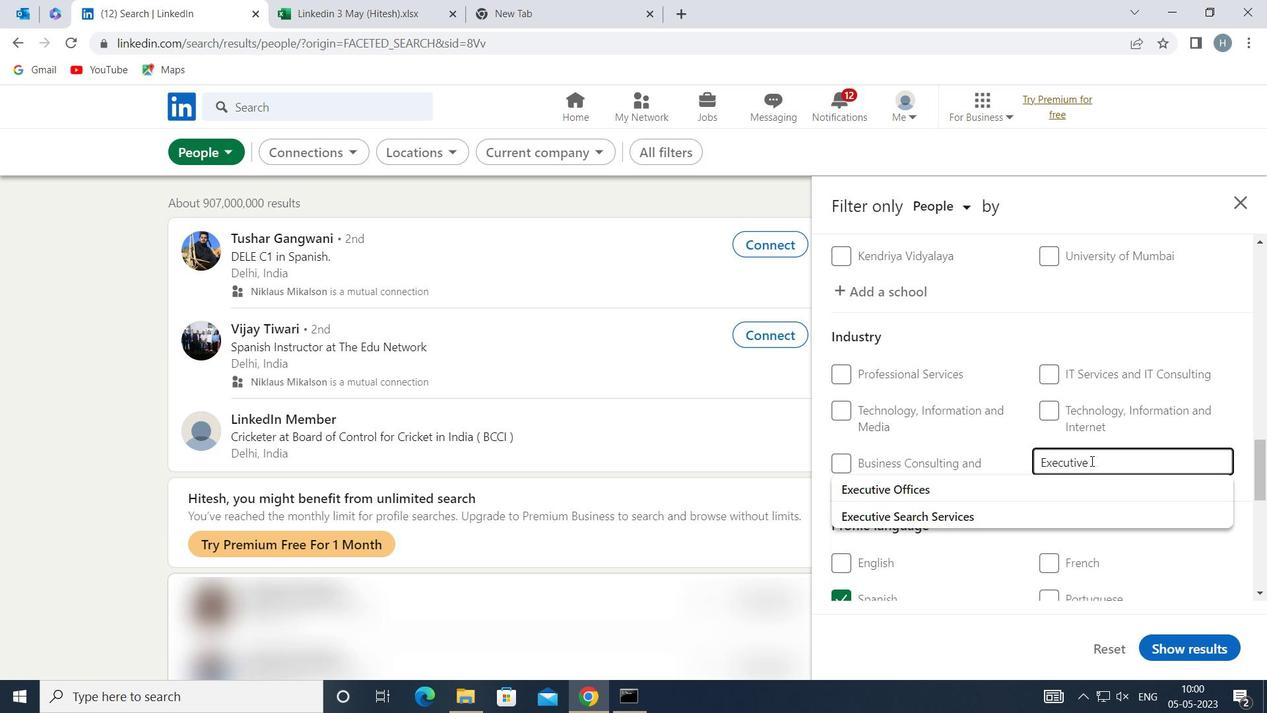 
Action: Mouse moved to (1014, 487)
Screenshot: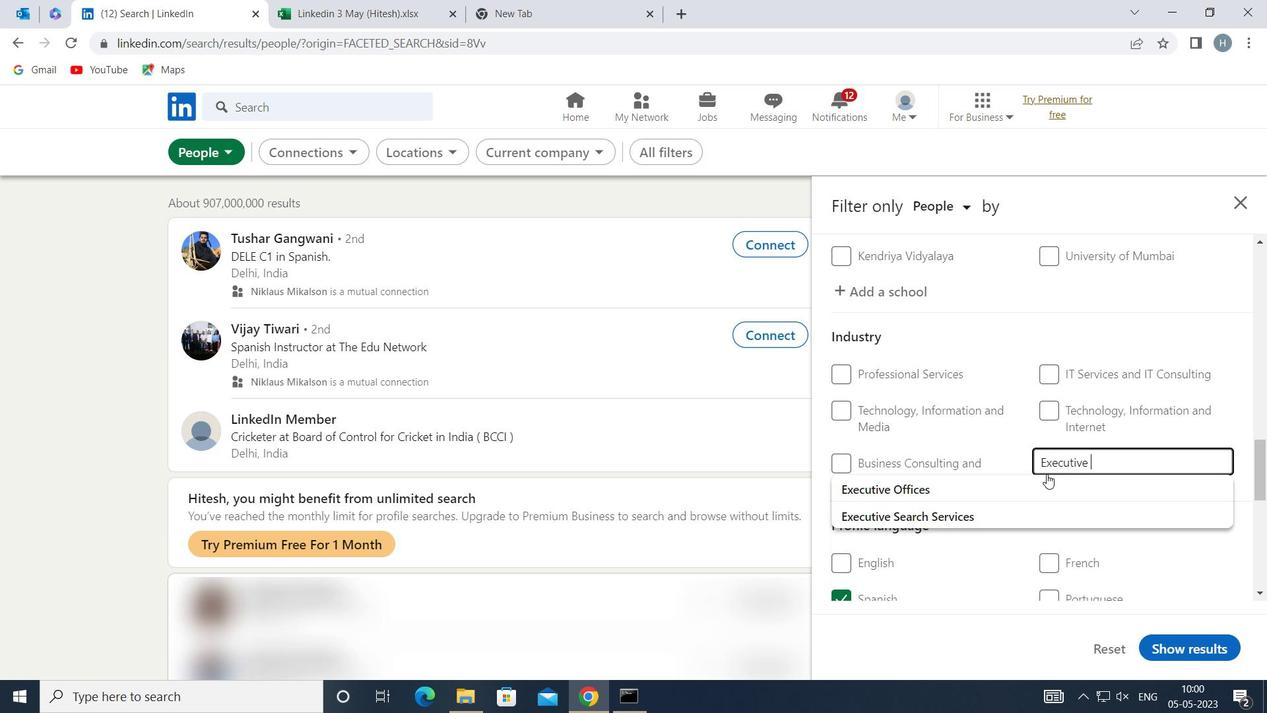 
Action: Mouse pressed left at (1014, 487)
Screenshot: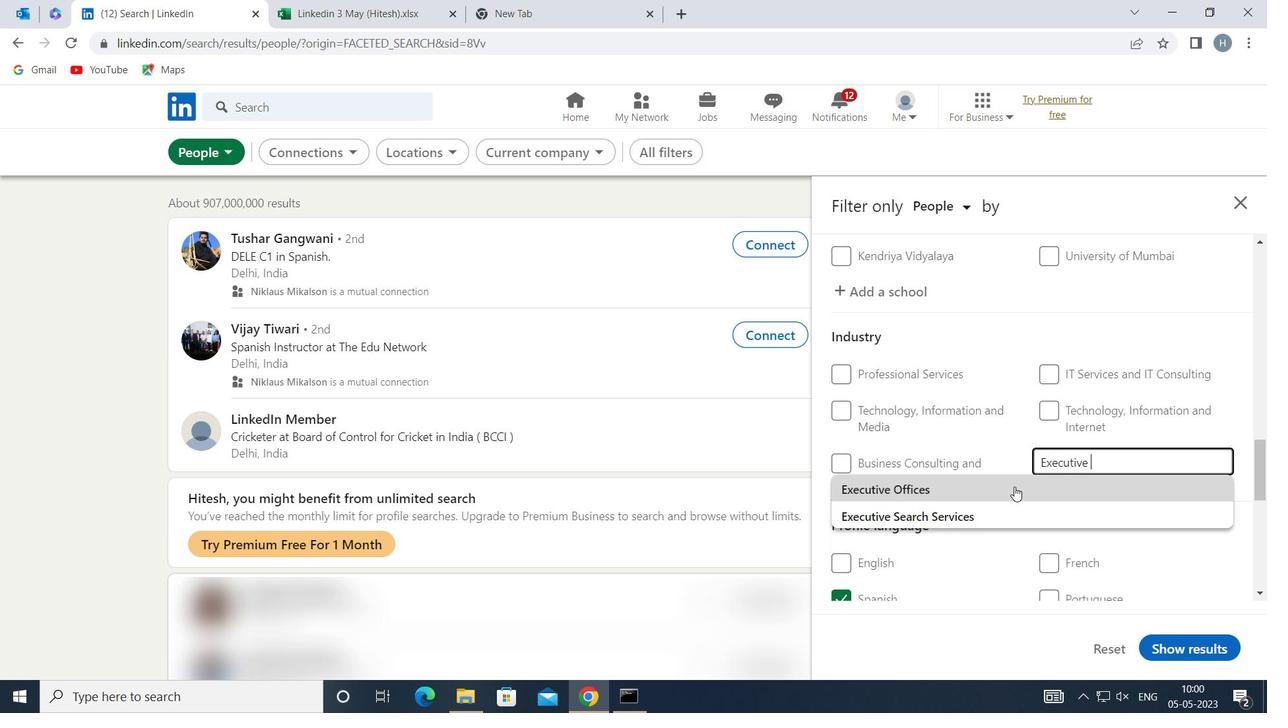 
Action: Mouse moved to (1000, 452)
Screenshot: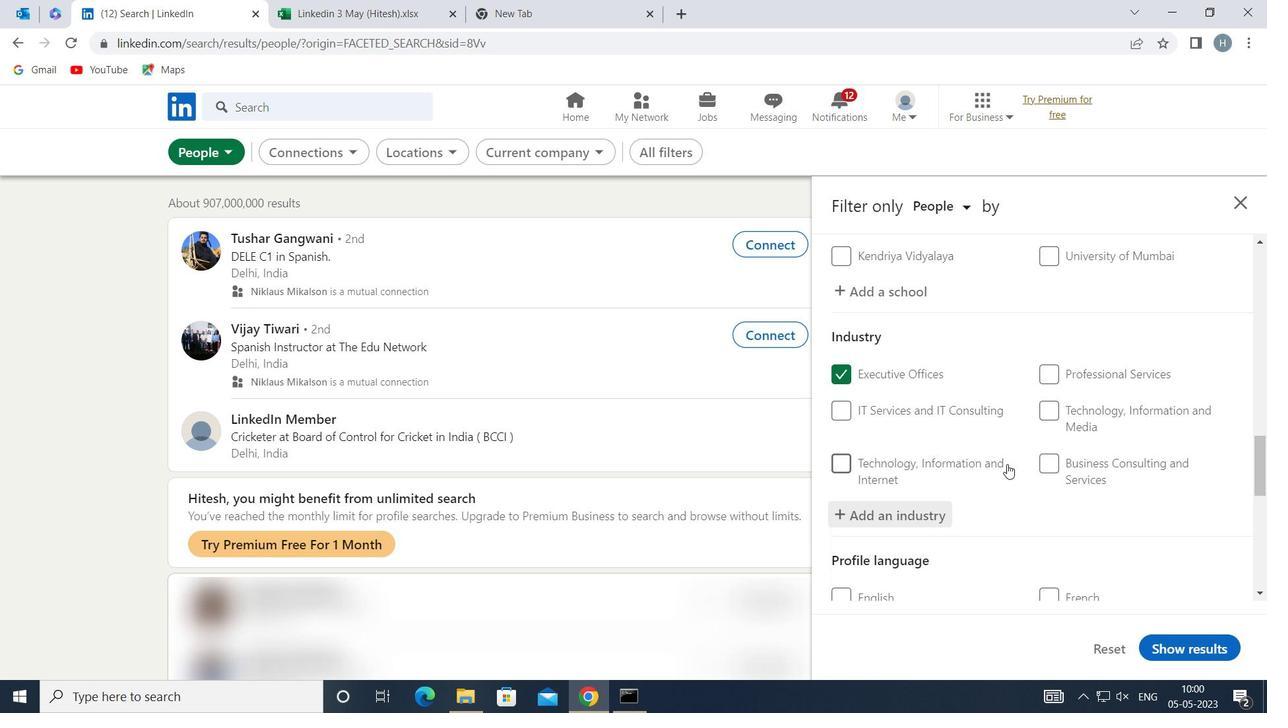 
Action: Mouse scrolled (1000, 452) with delta (0, 0)
Screenshot: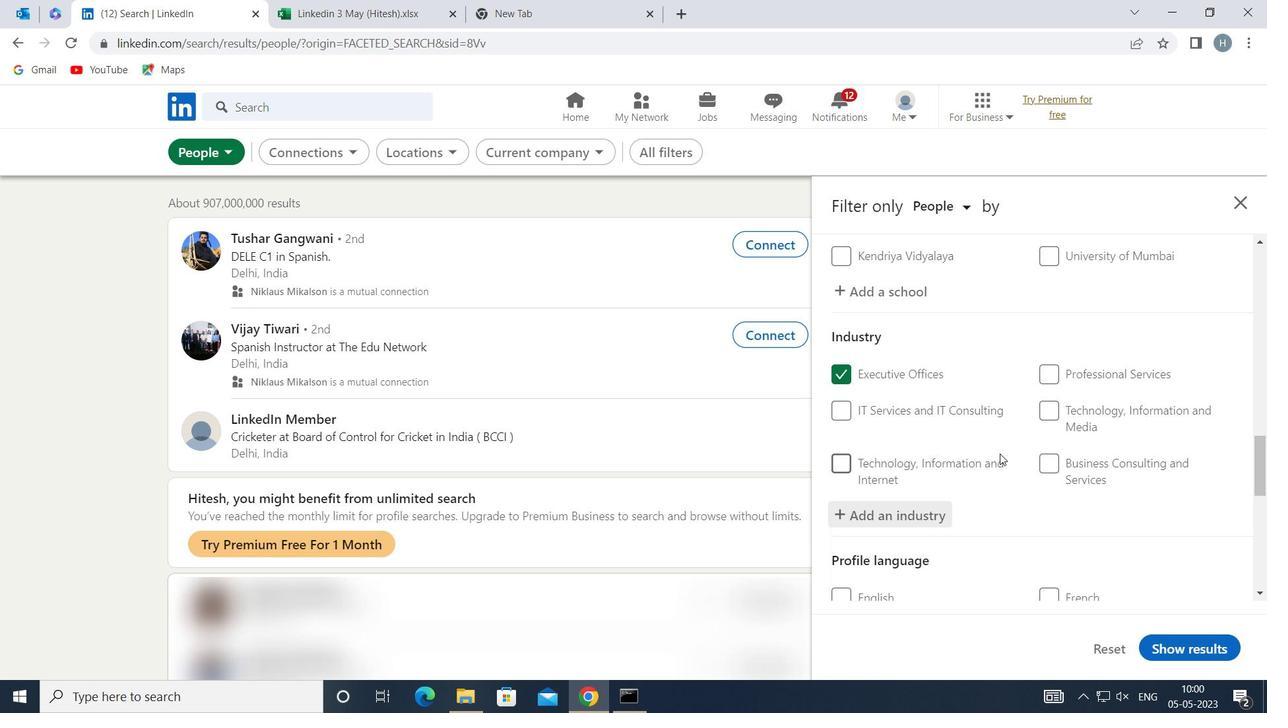 
Action: Mouse scrolled (1000, 452) with delta (0, 0)
Screenshot: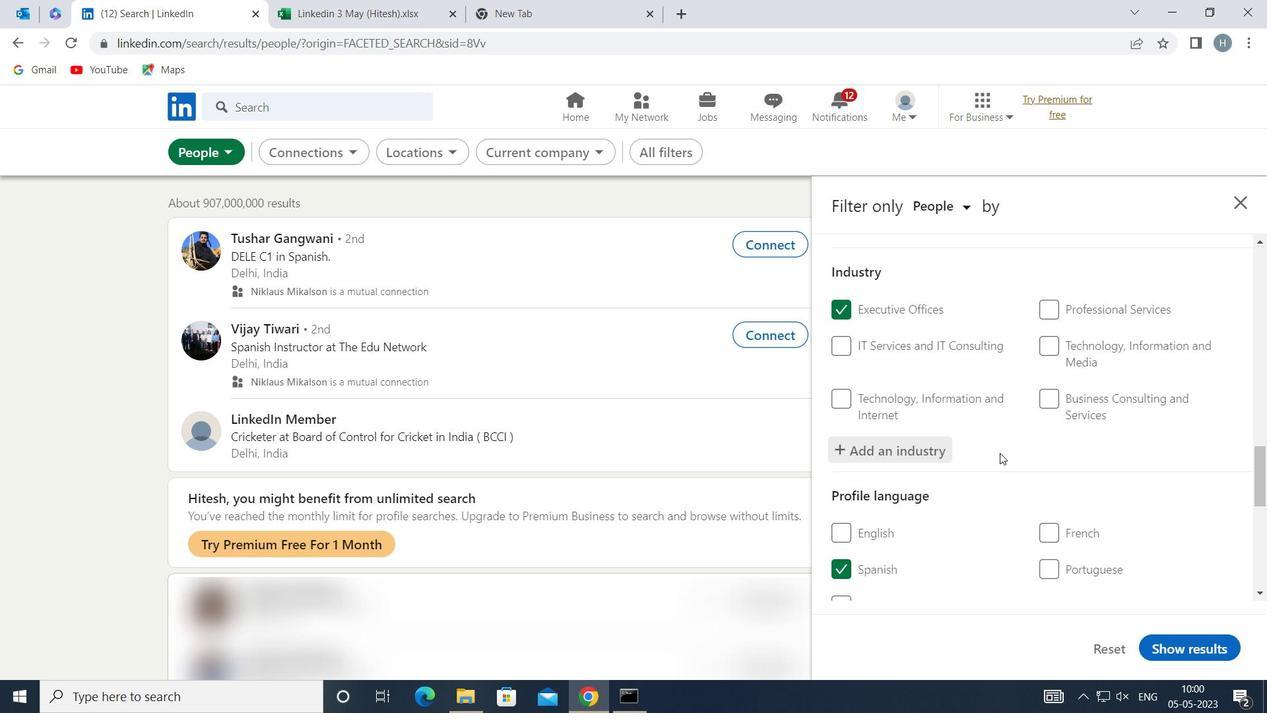 
Action: Mouse moved to (1000, 452)
Screenshot: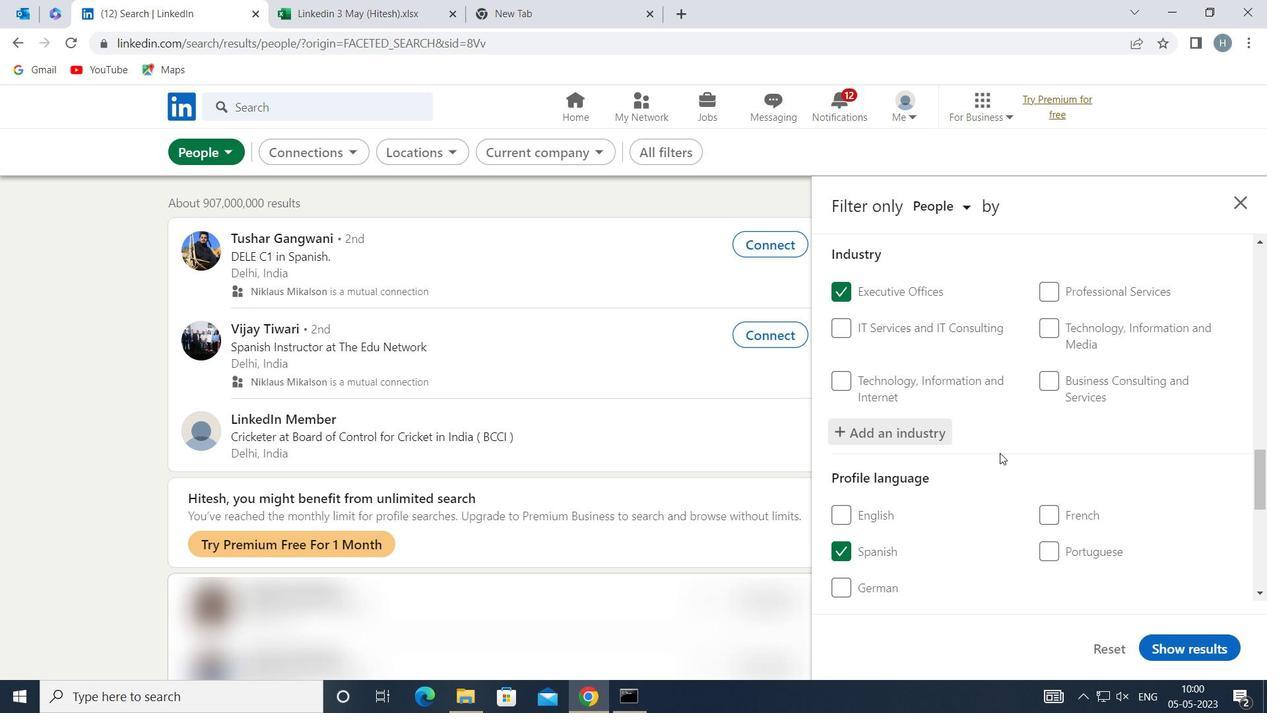 
Action: Mouse scrolled (1000, 451) with delta (0, 0)
Screenshot: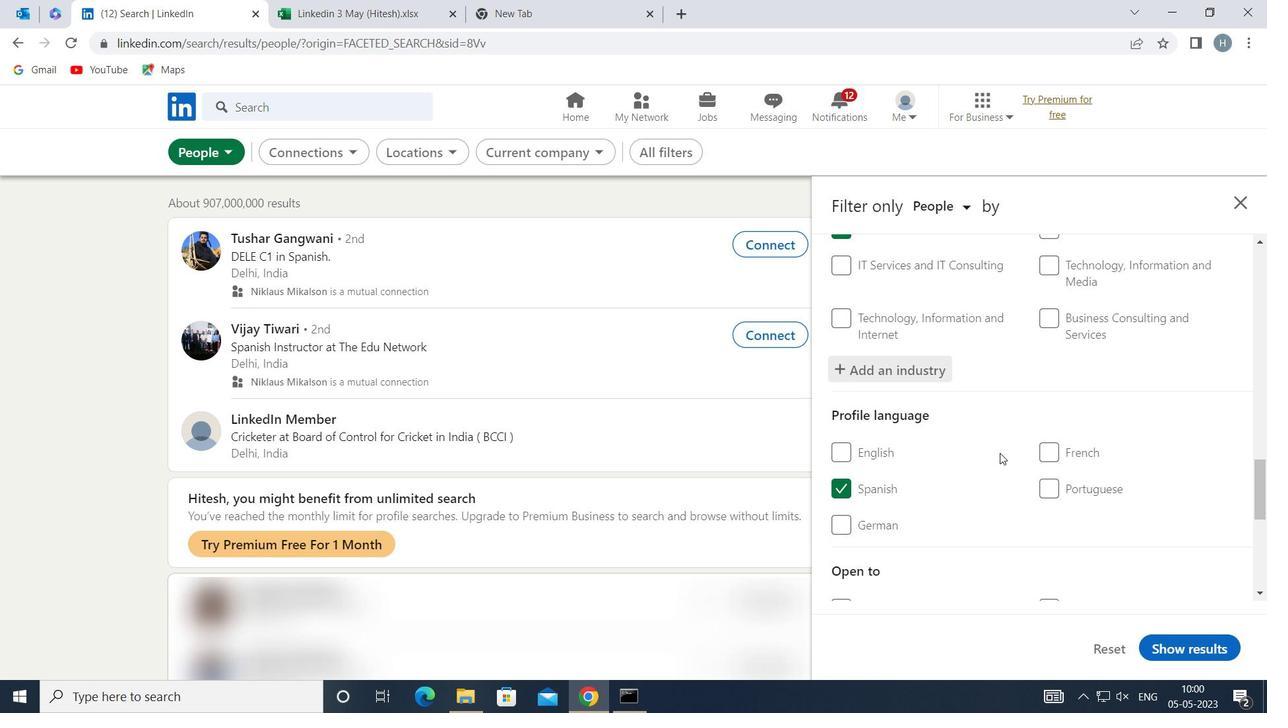 
Action: Mouse scrolled (1000, 451) with delta (0, 0)
Screenshot: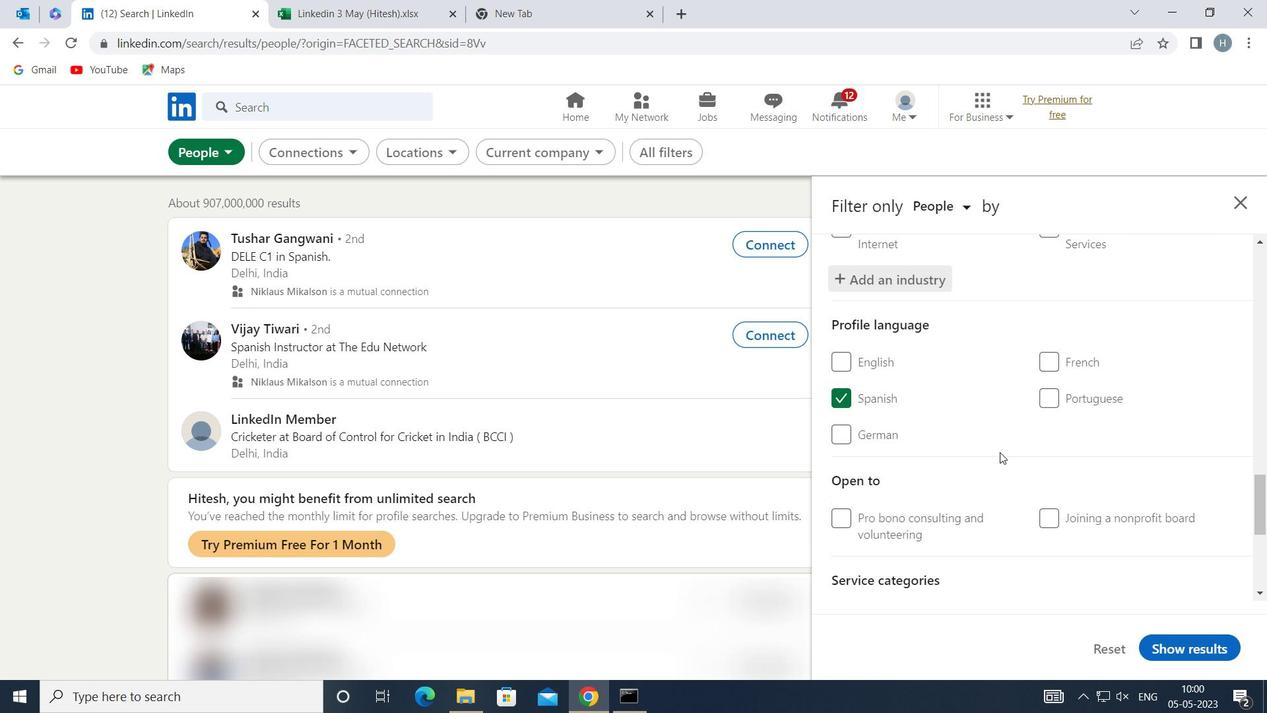 
Action: Mouse scrolled (1000, 451) with delta (0, 0)
Screenshot: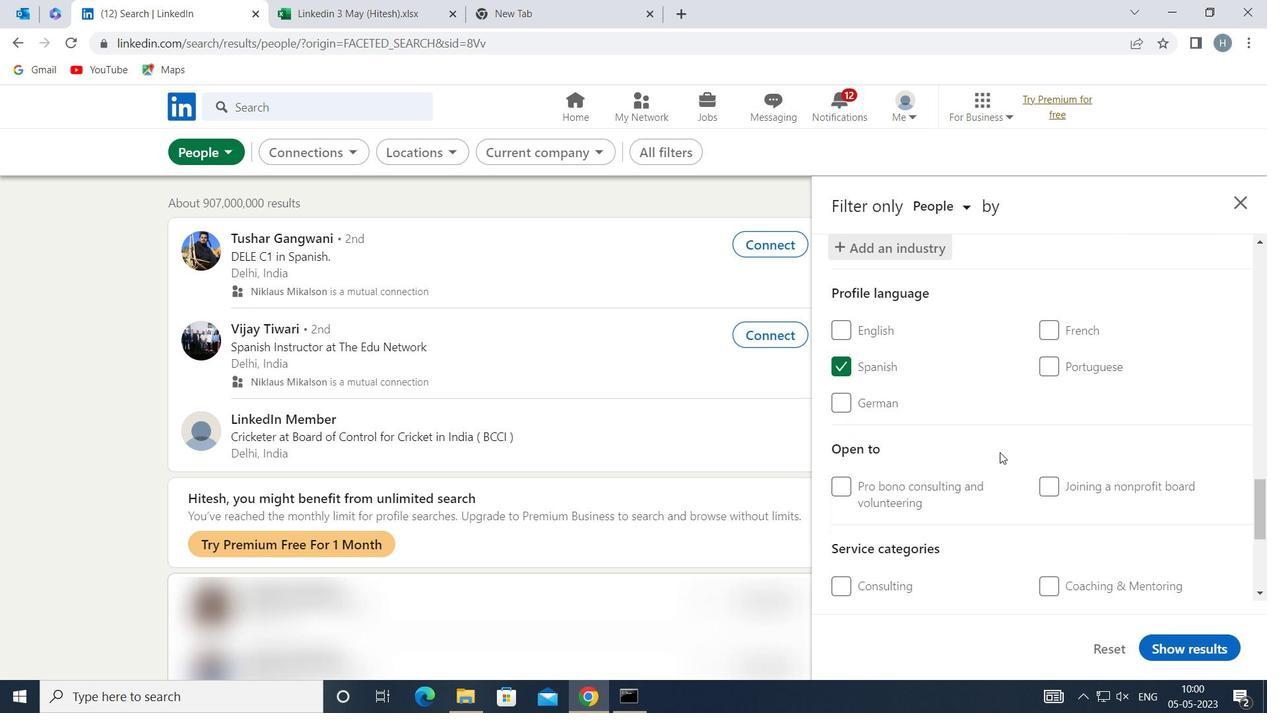 
Action: Mouse scrolled (1000, 451) with delta (0, 0)
Screenshot: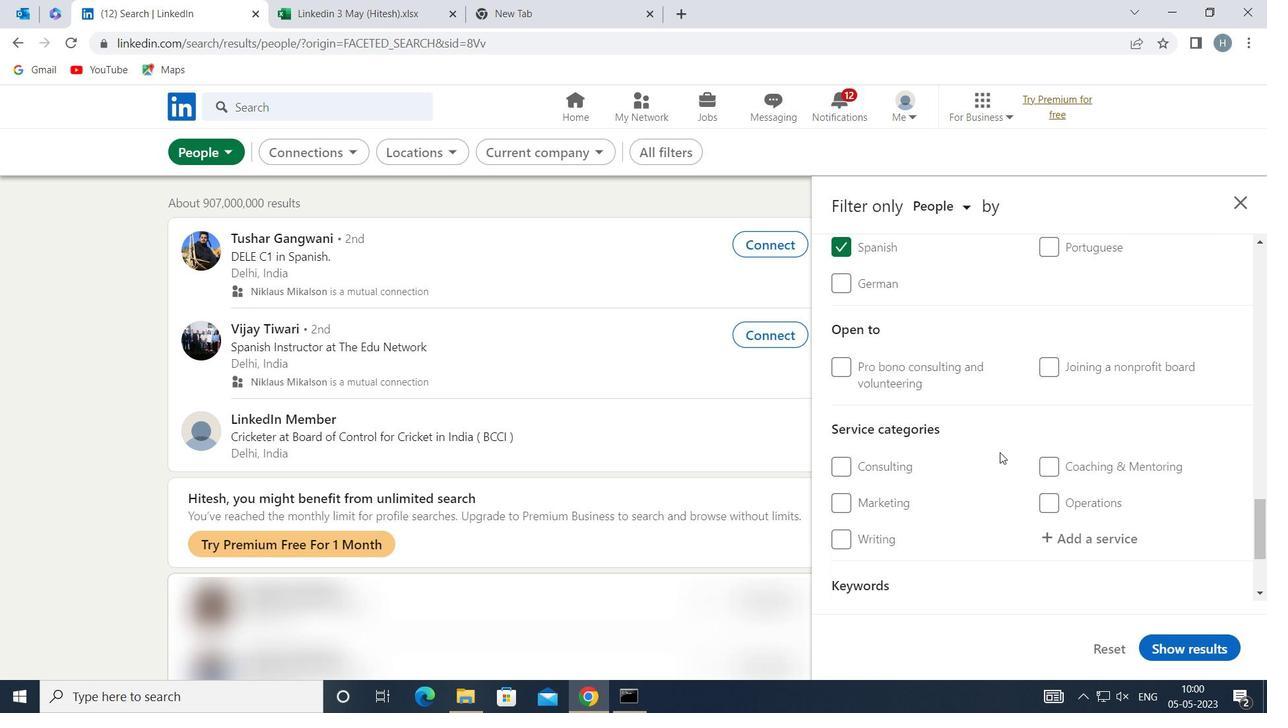 
Action: Mouse moved to (1086, 432)
Screenshot: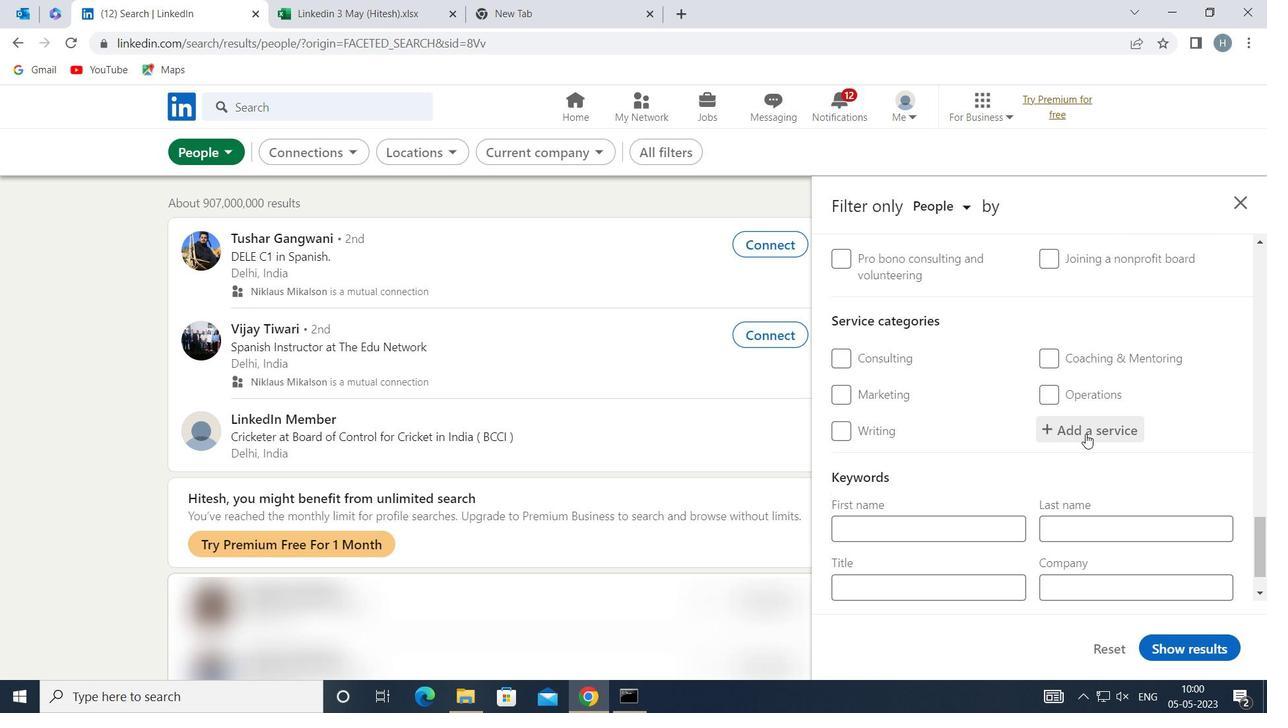 
Action: Mouse pressed left at (1086, 432)
Screenshot: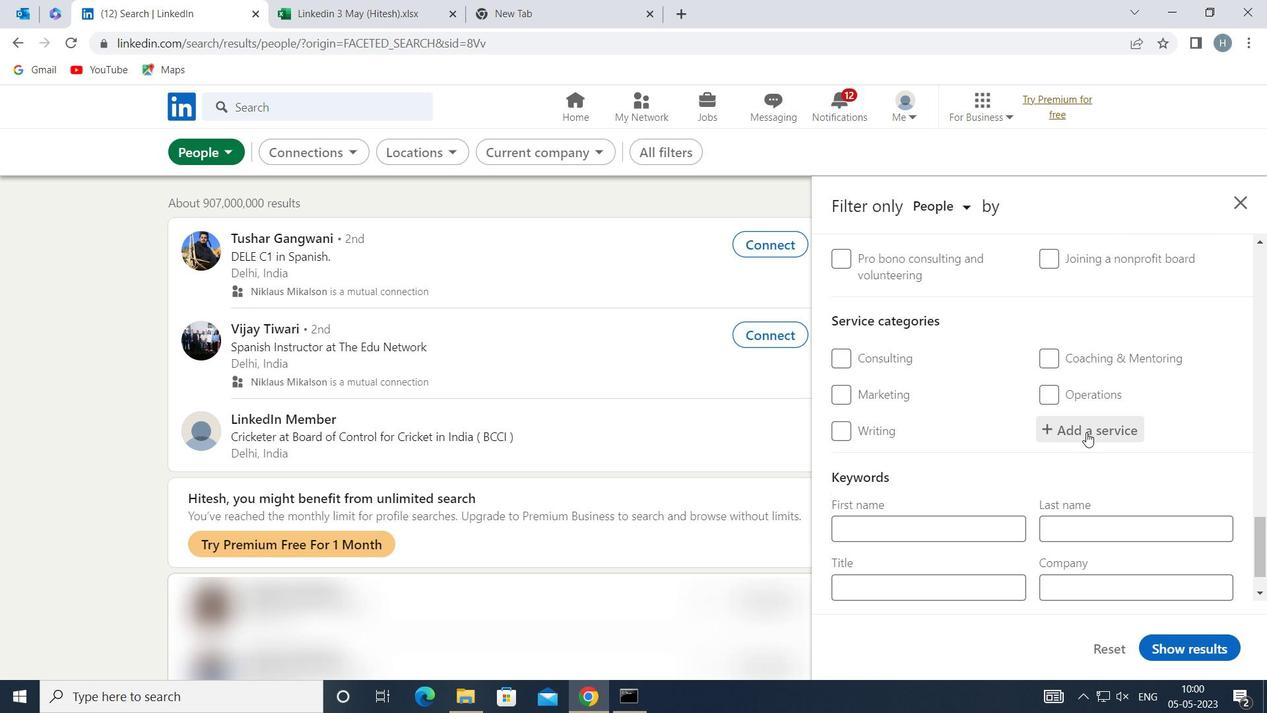 
Action: Key pressed <Key.shift>STRATEGIC<Key.space><Key.shift>PLANNING
Screenshot: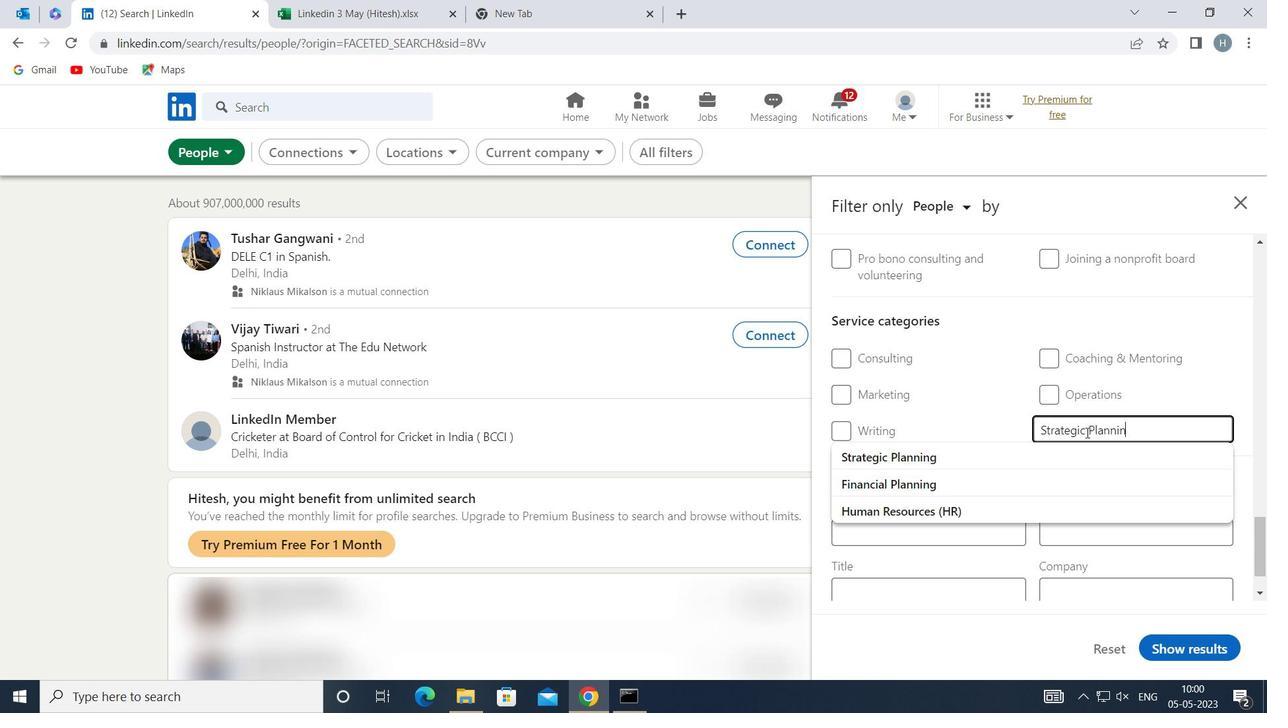 
Action: Mouse moved to (978, 455)
Screenshot: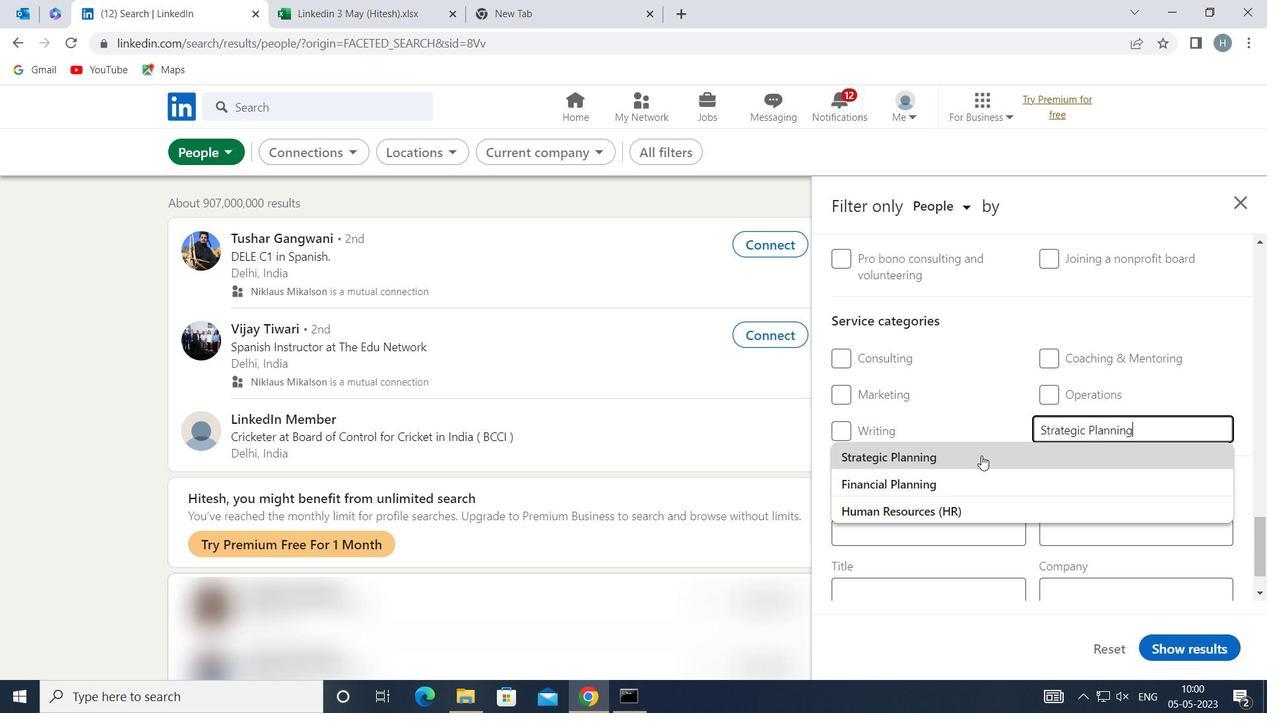 
Action: Mouse pressed left at (978, 455)
Screenshot: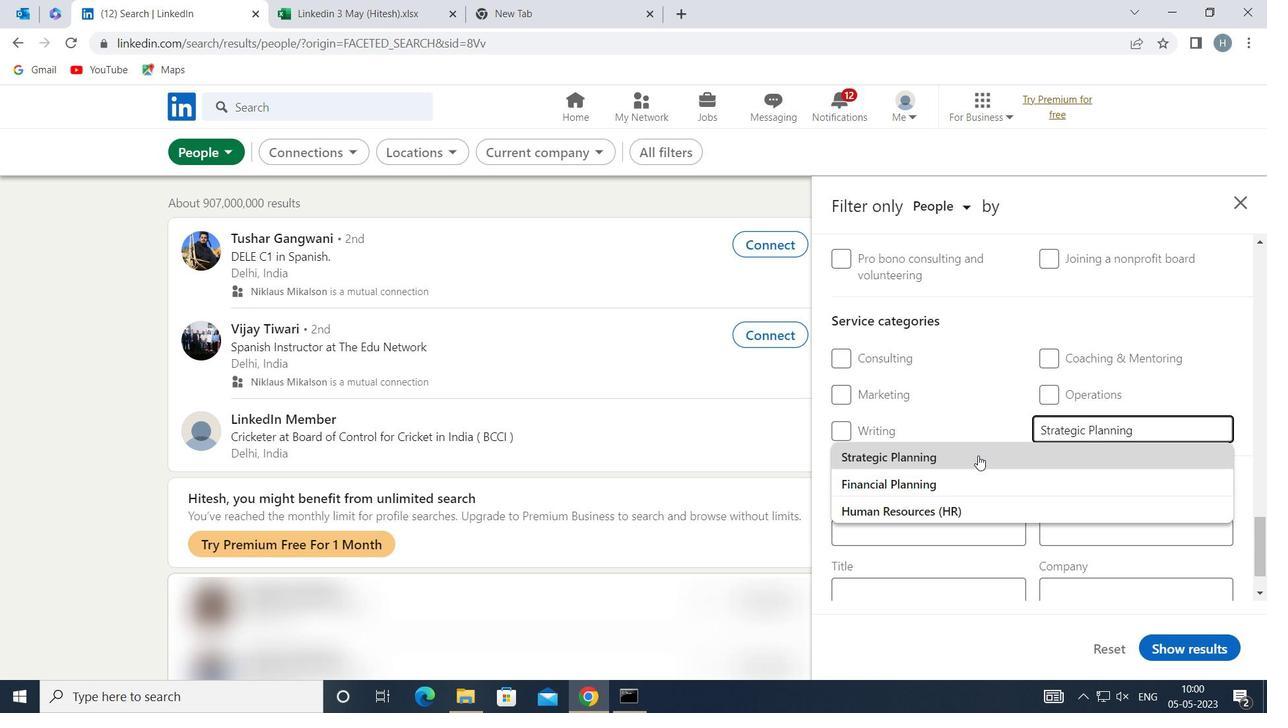 
Action: Mouse moved to (978, 447)
Screenshot: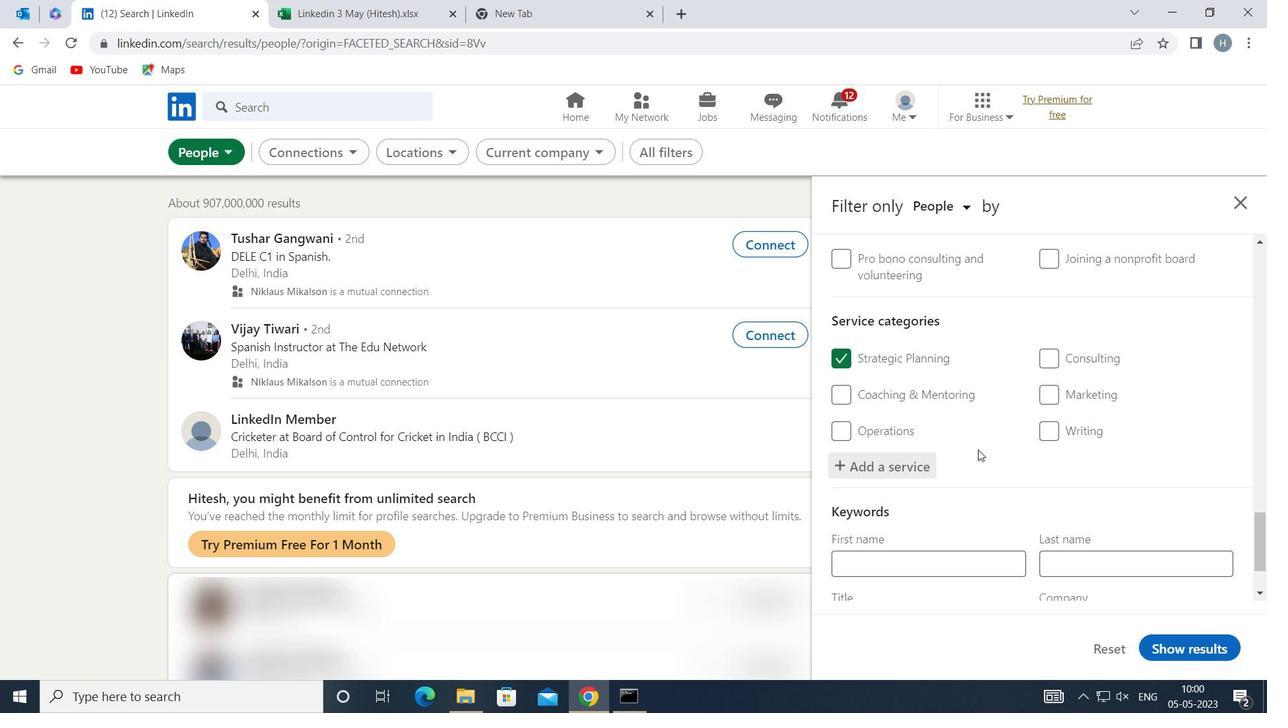 
Action: Mouse scrolled (978, 446) with delta (0, 0)
Screenshot: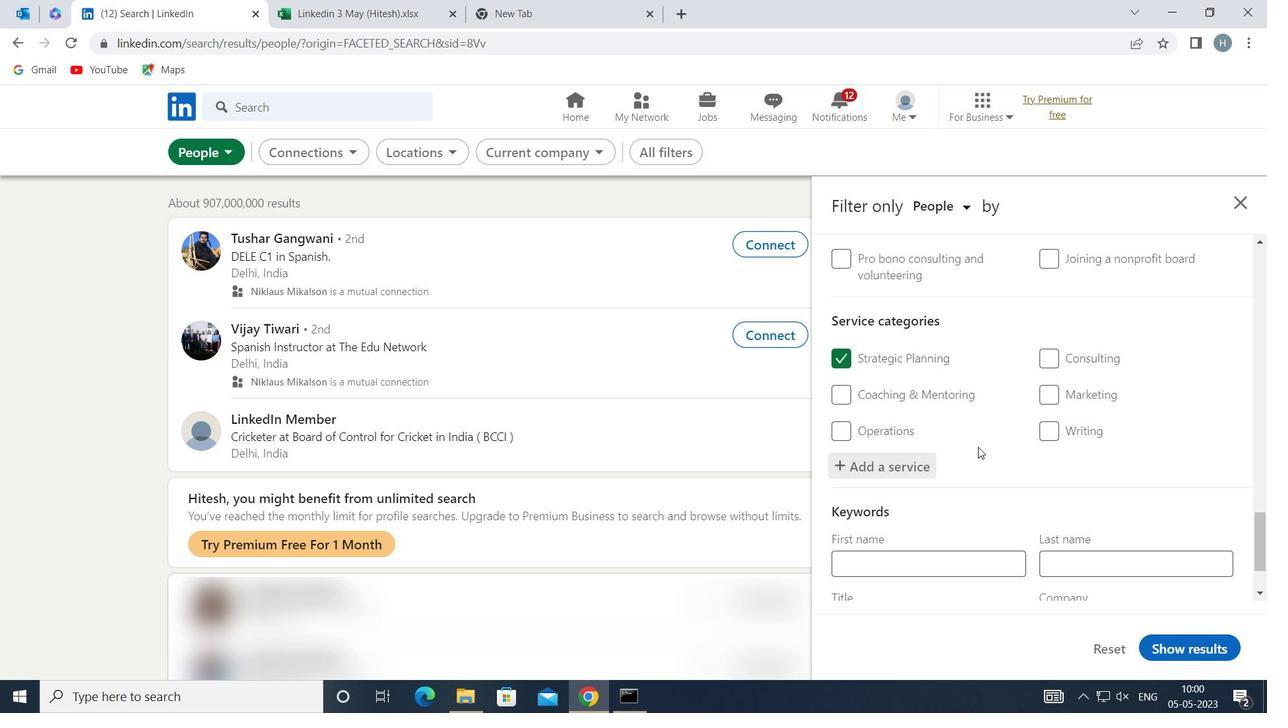 
Action: Mouse scrolled (978, 446) with delta (0, 0)
Screenshot: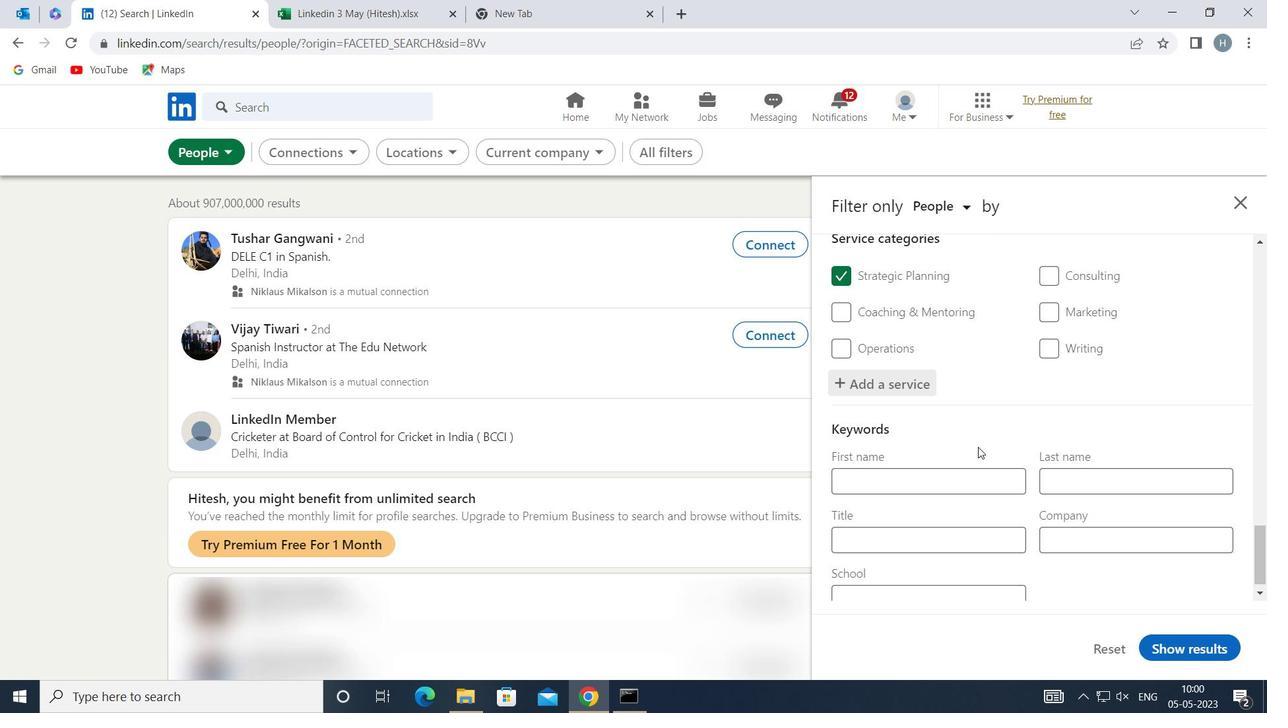 
Action: Mouse scrolled (978, 446) with delta (0, 0)
Screenshot: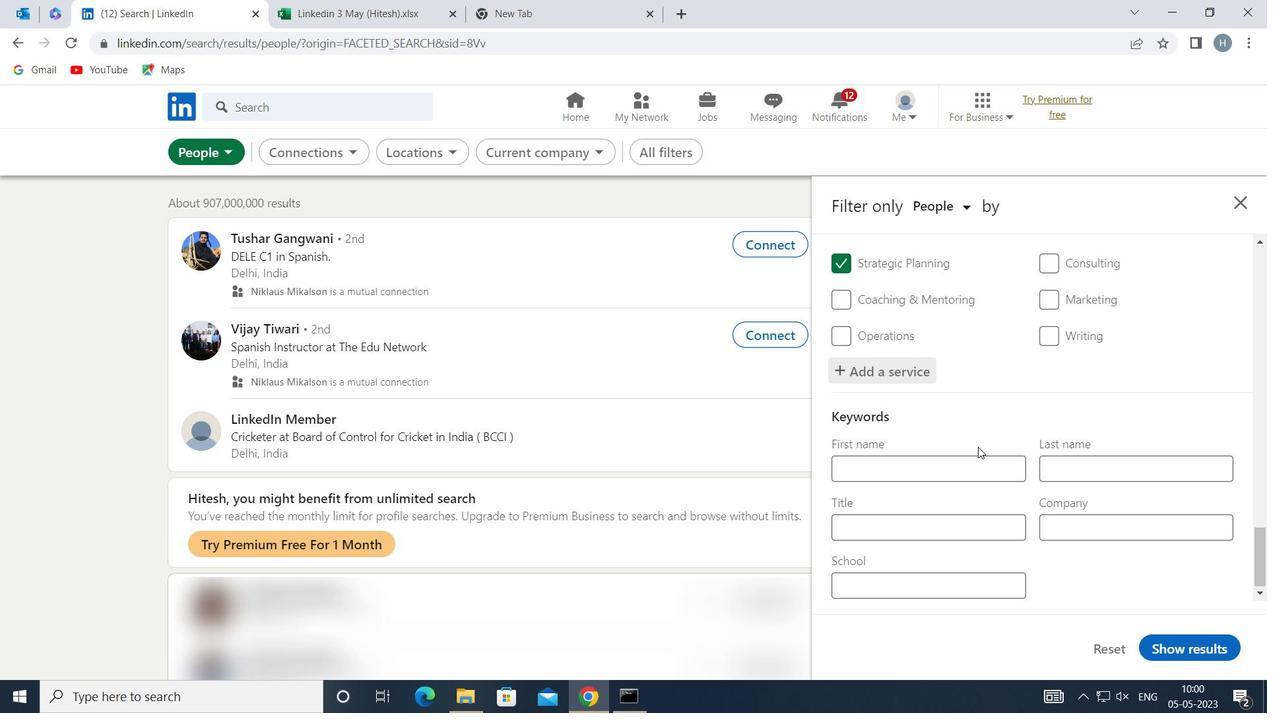 
Action: Mouse moved to (971, 520)
Screenshot: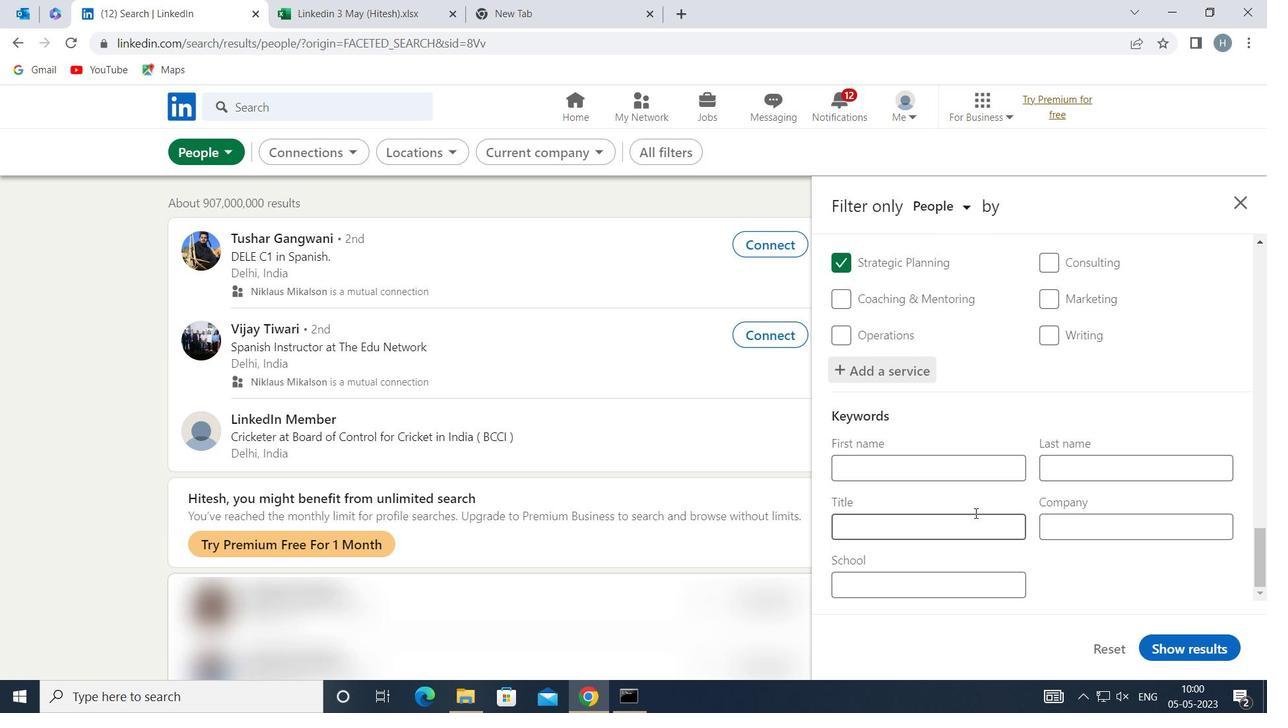 
Action: Mouse pressed left at (971, 520)
Screenshot: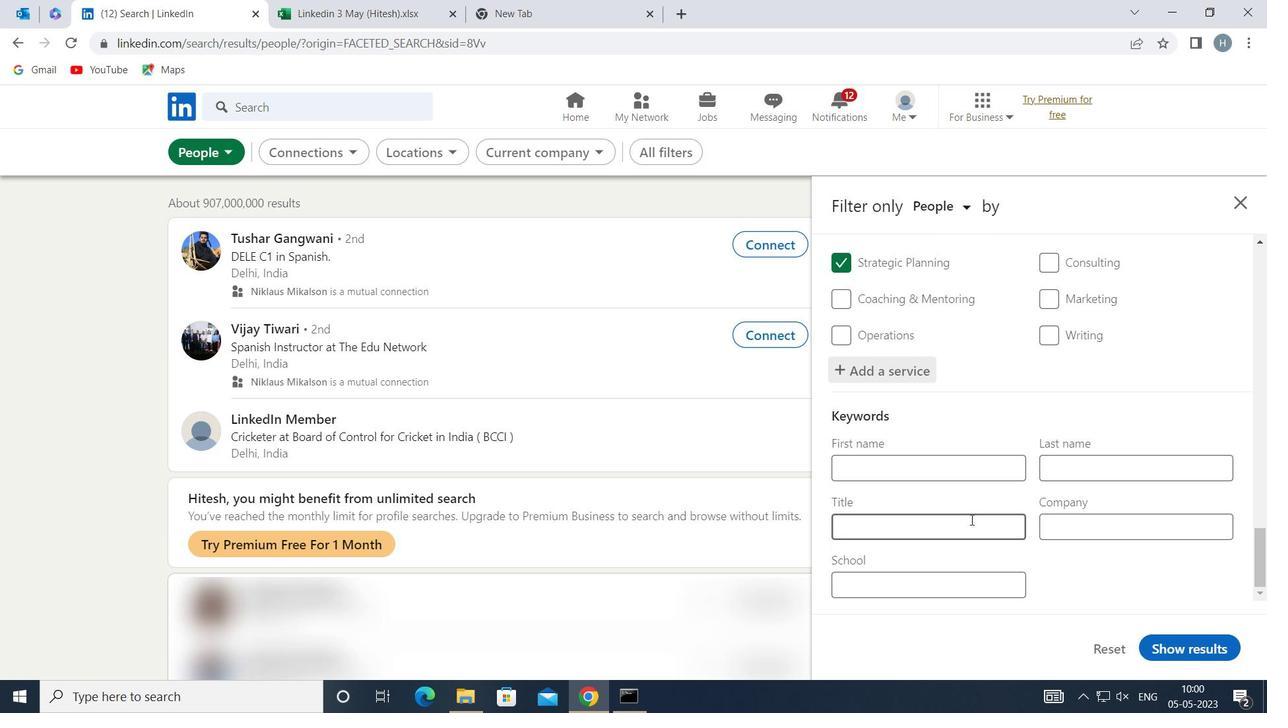 
Action: Mouse moved to (970, 517)
Screenshot: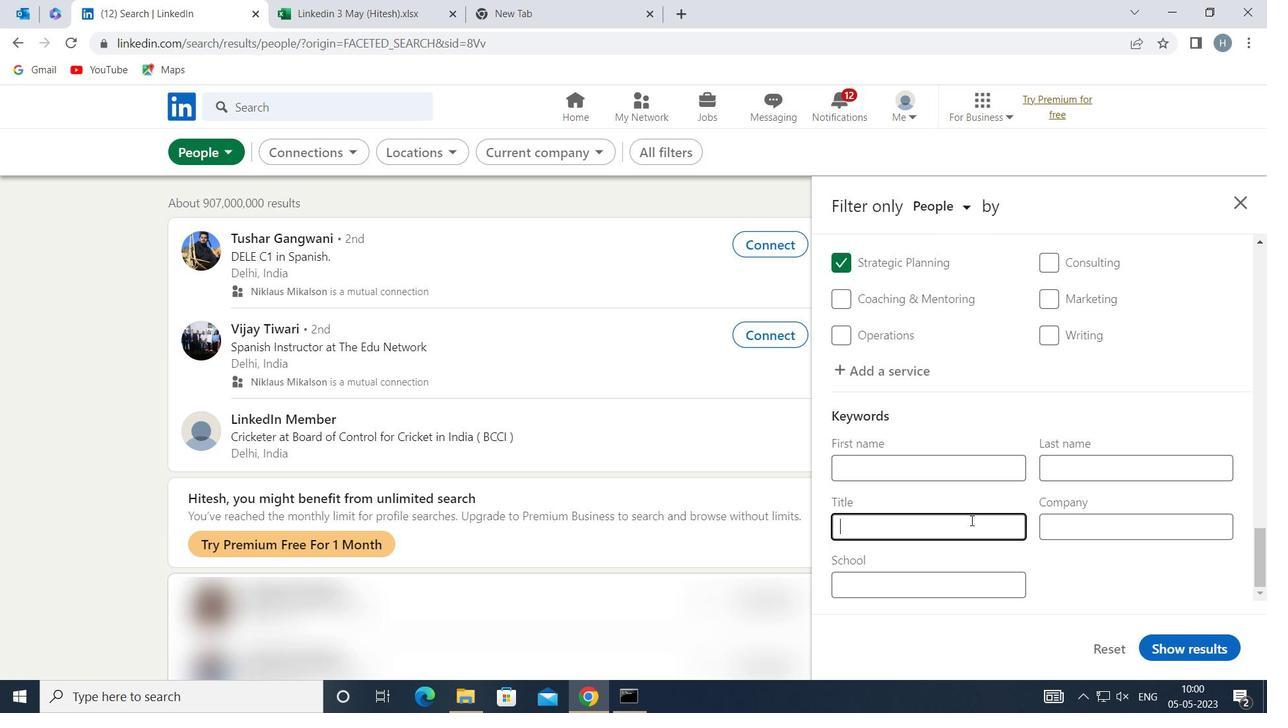 
Action: Key pressed <Key.shift>NURSE
Screenshot: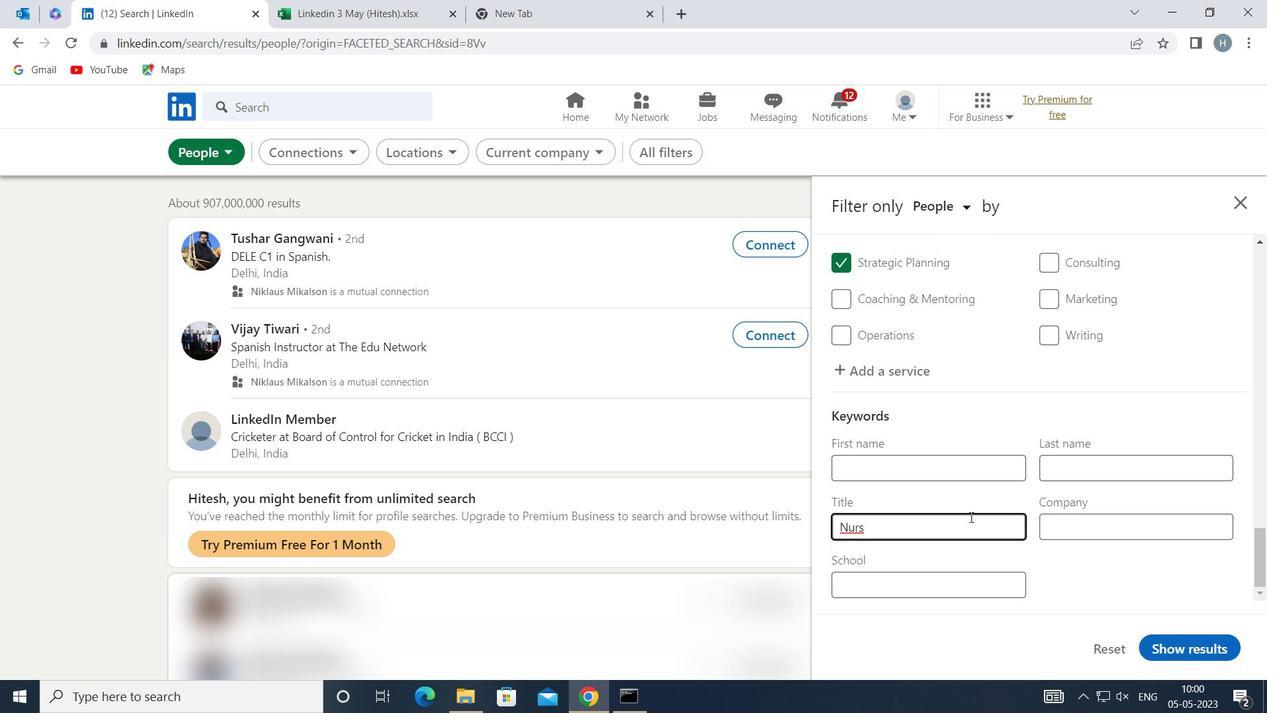 
Action: Mouse moved to (1185, 643)
Screenshot: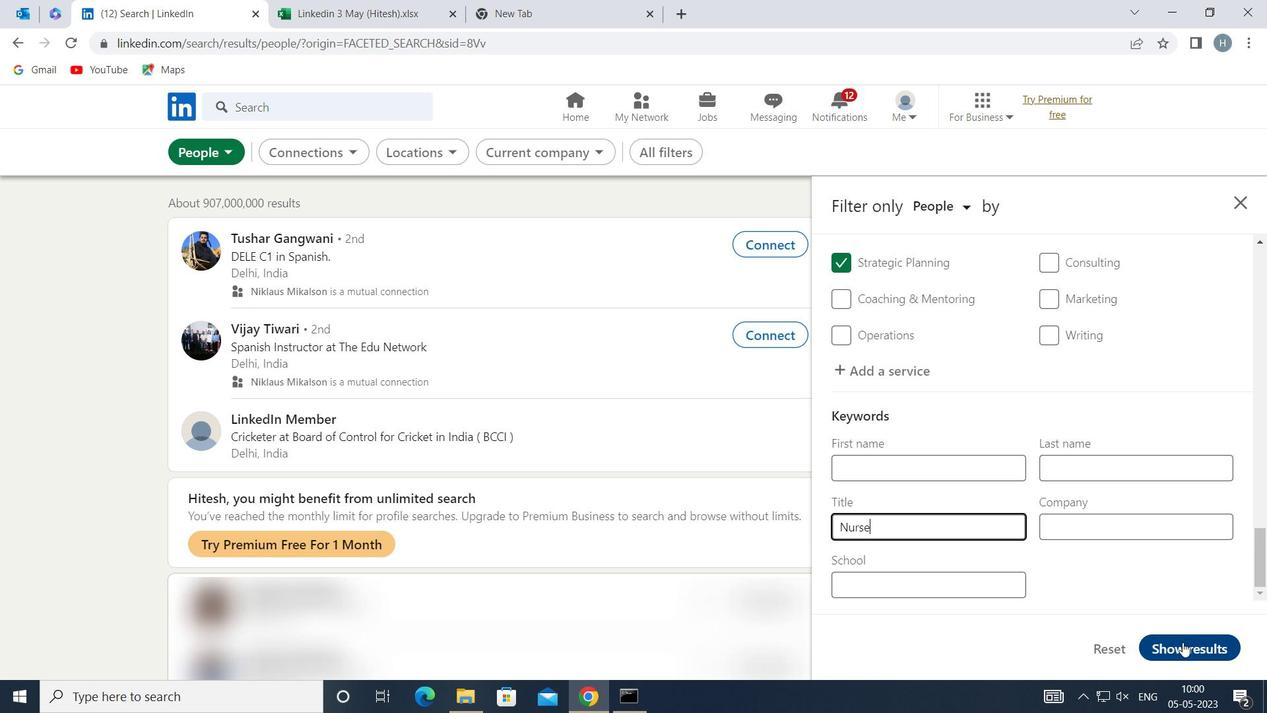 
Action: Mouse pressed left at (1185, 643)
Screenshot: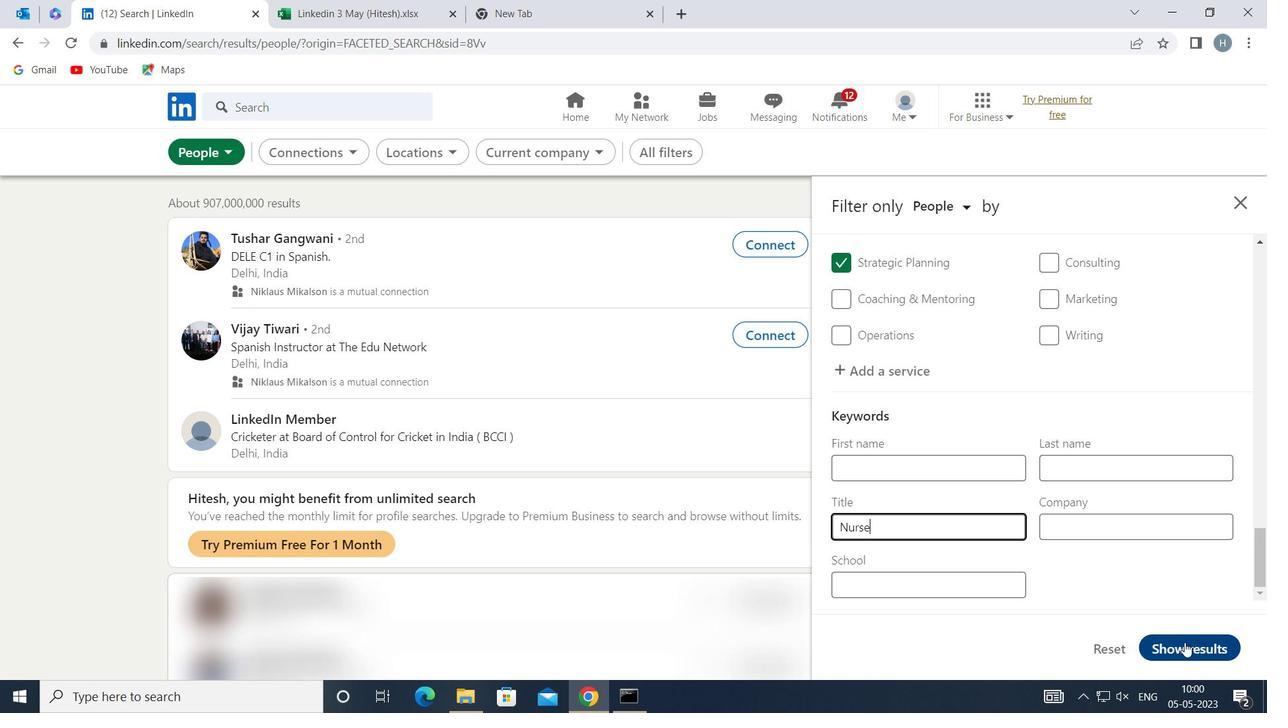 
Action: Mouse moved to (894, 435)
Screenshot: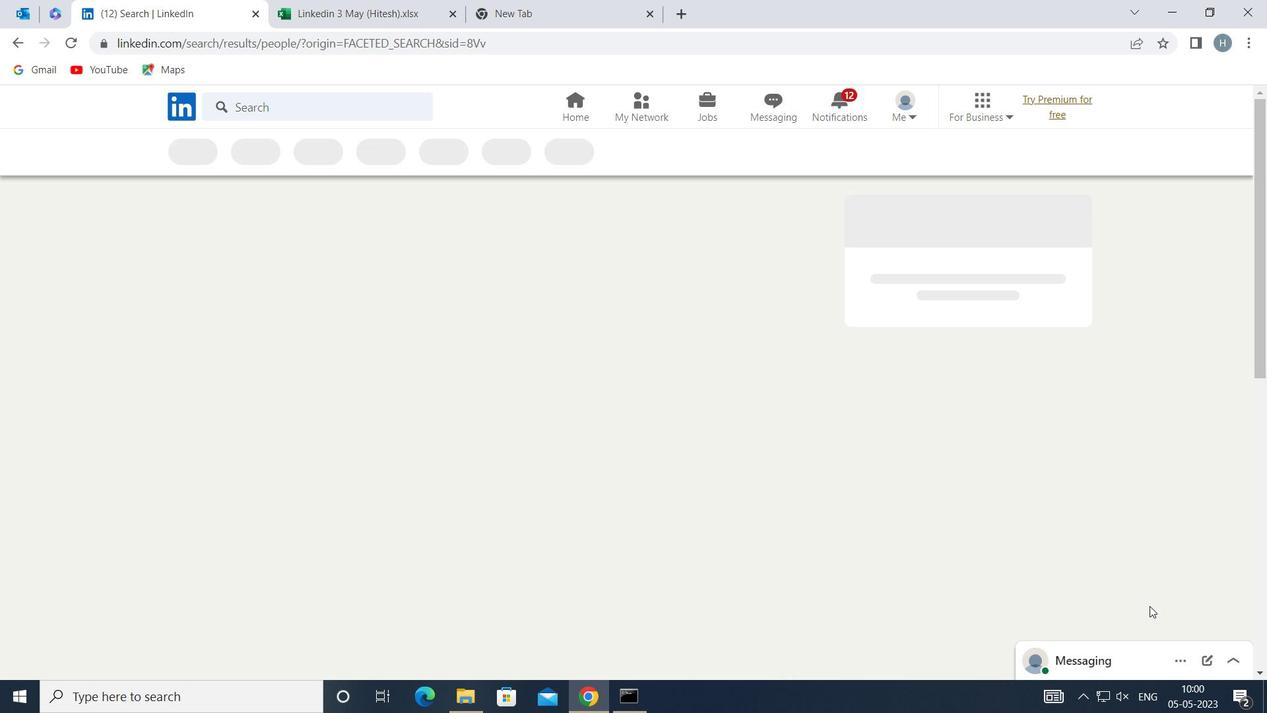 
